 Task: Plan a trip to Al Bukayriyah, Saudi Arabia from 8th December, 2023 to 16th December, 2023 for 2 adults.1  bedroom having 1 bed and 1 bathroom. Property type can be hotel. Amenities needed are: washing machine. Booking option can be shelf check-in. Look for 3 properties as per requirement.
Action: Mouse moved to (595, 149)
Screenshot: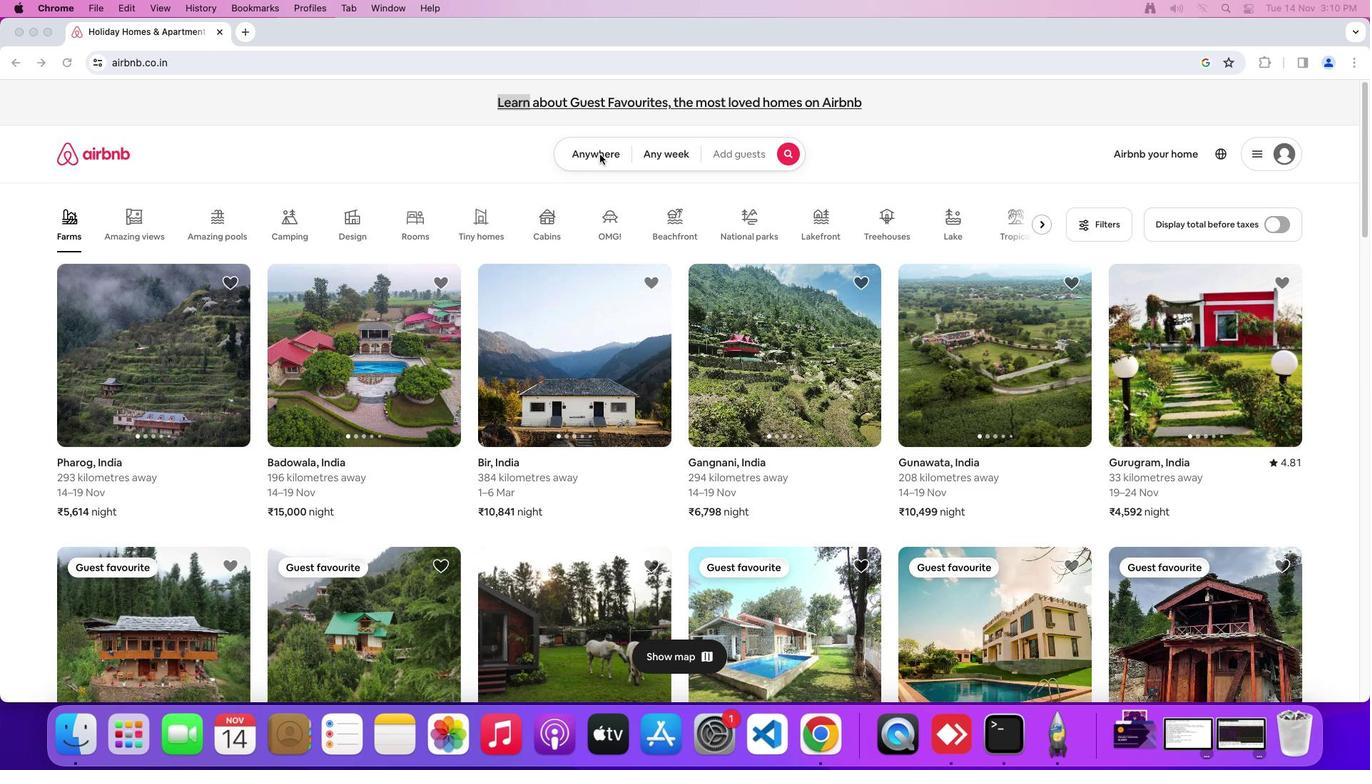 
Action: Mouse pressed left at (595, 149)
Screenshot: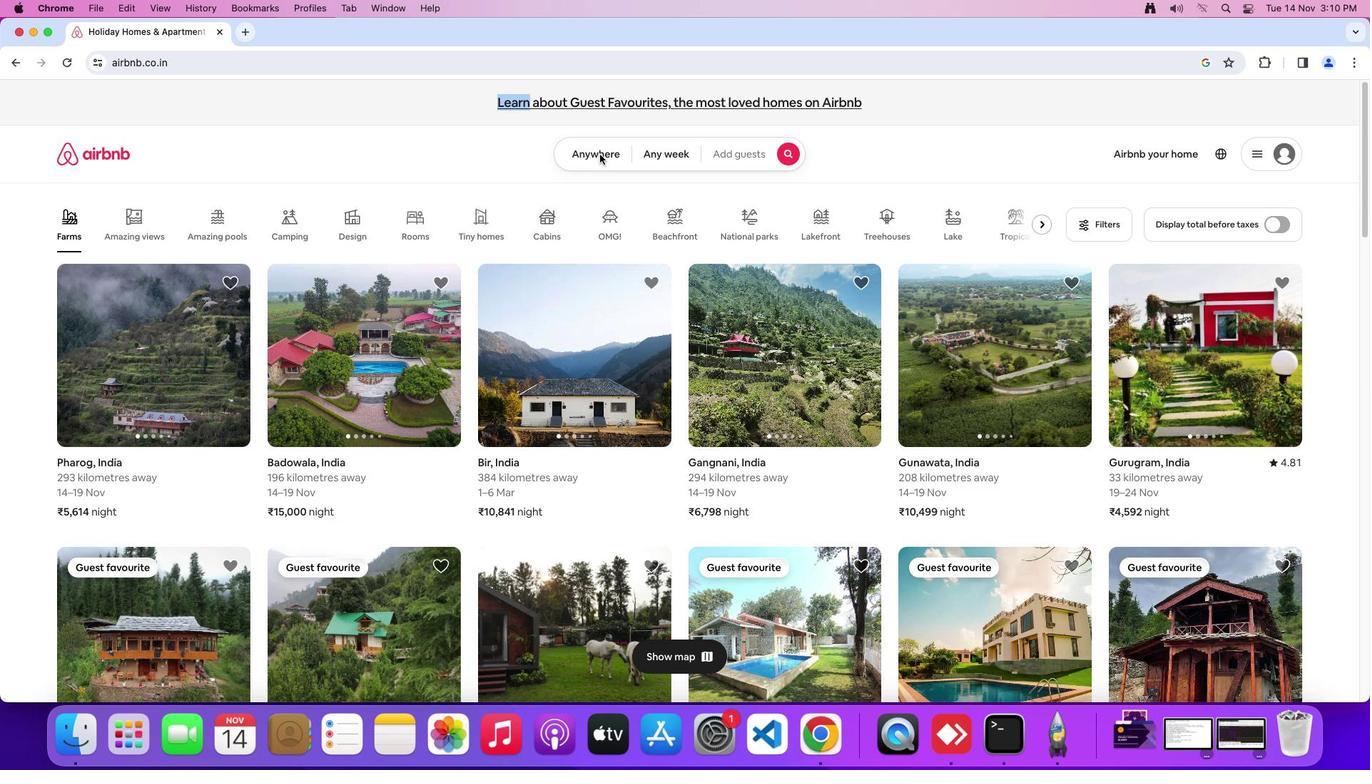 
Action: Mouse moved to (596, 149)
Screenshot: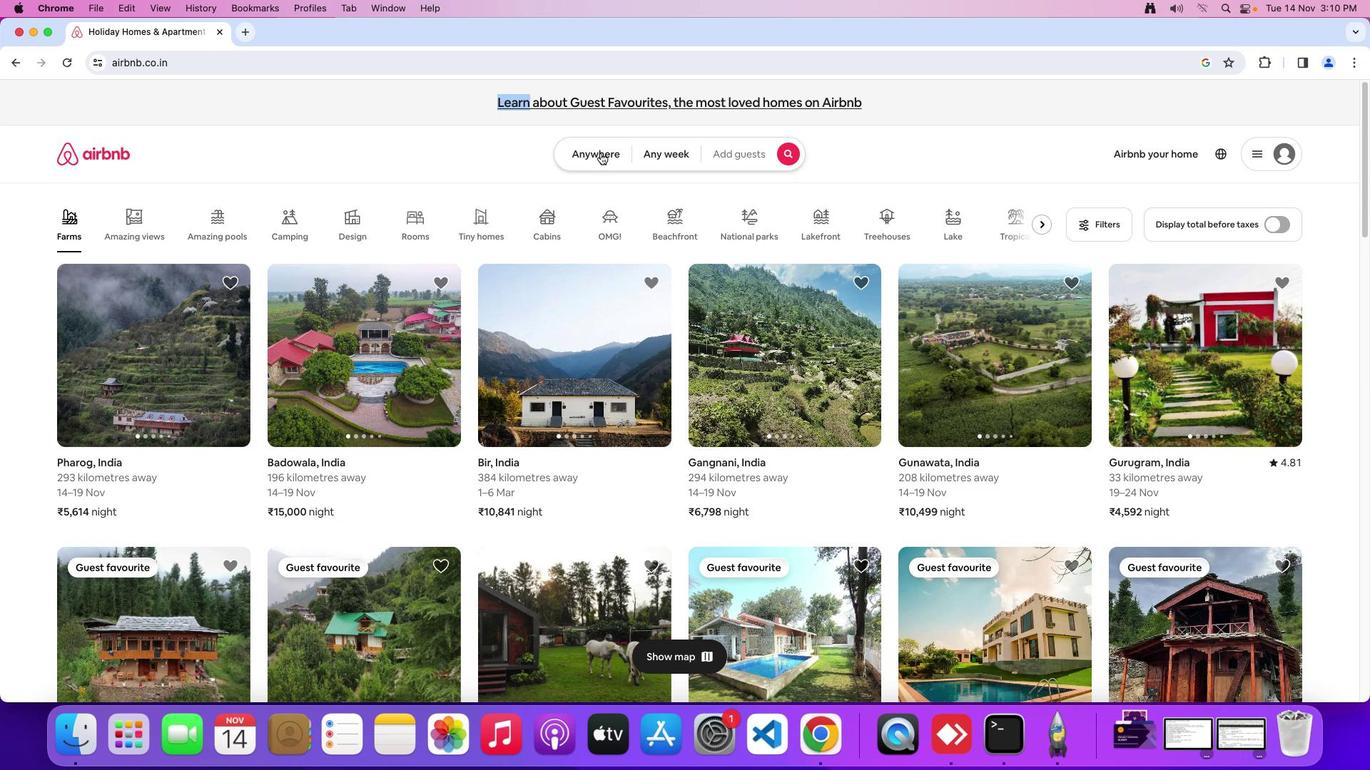 
Action: Mouse pressed left at (596, 149)
Screenshot: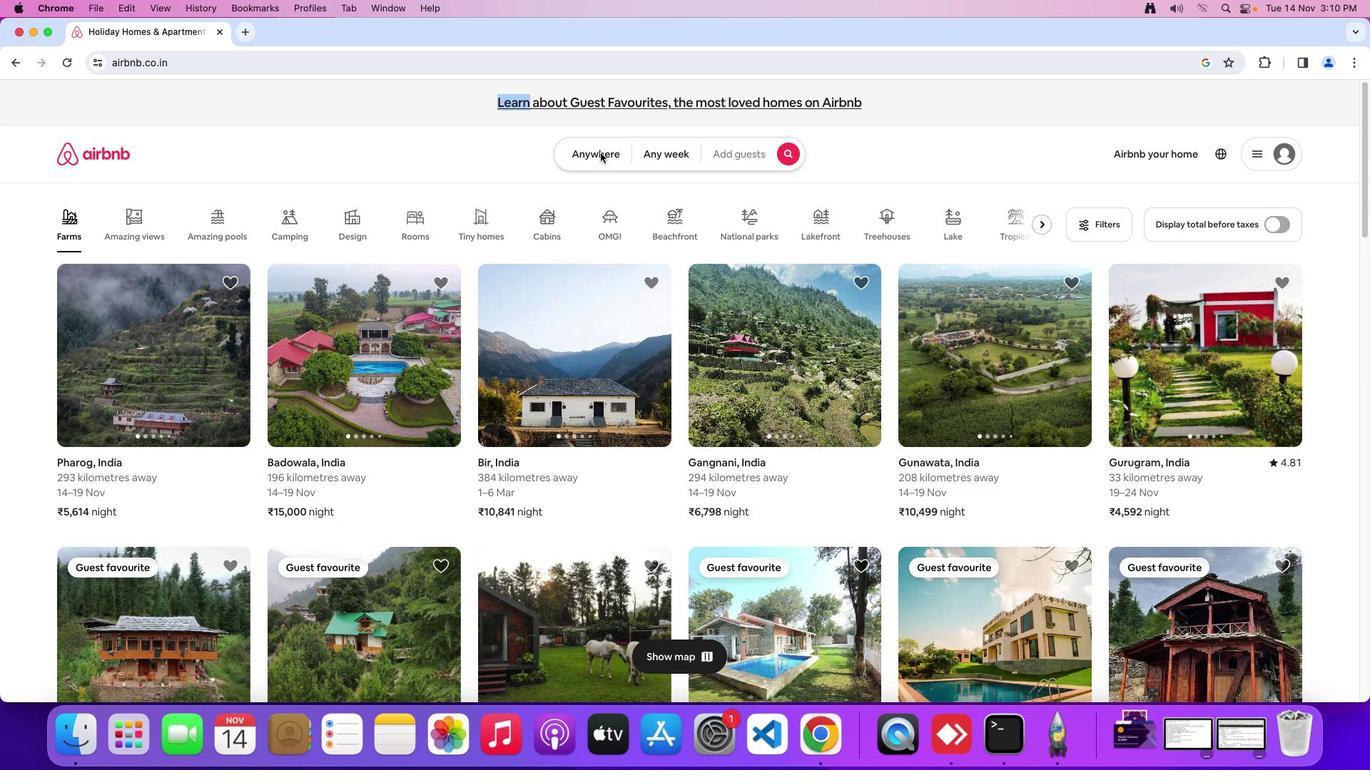 
Action: Mouse moved to (563, 196)
Screenshot: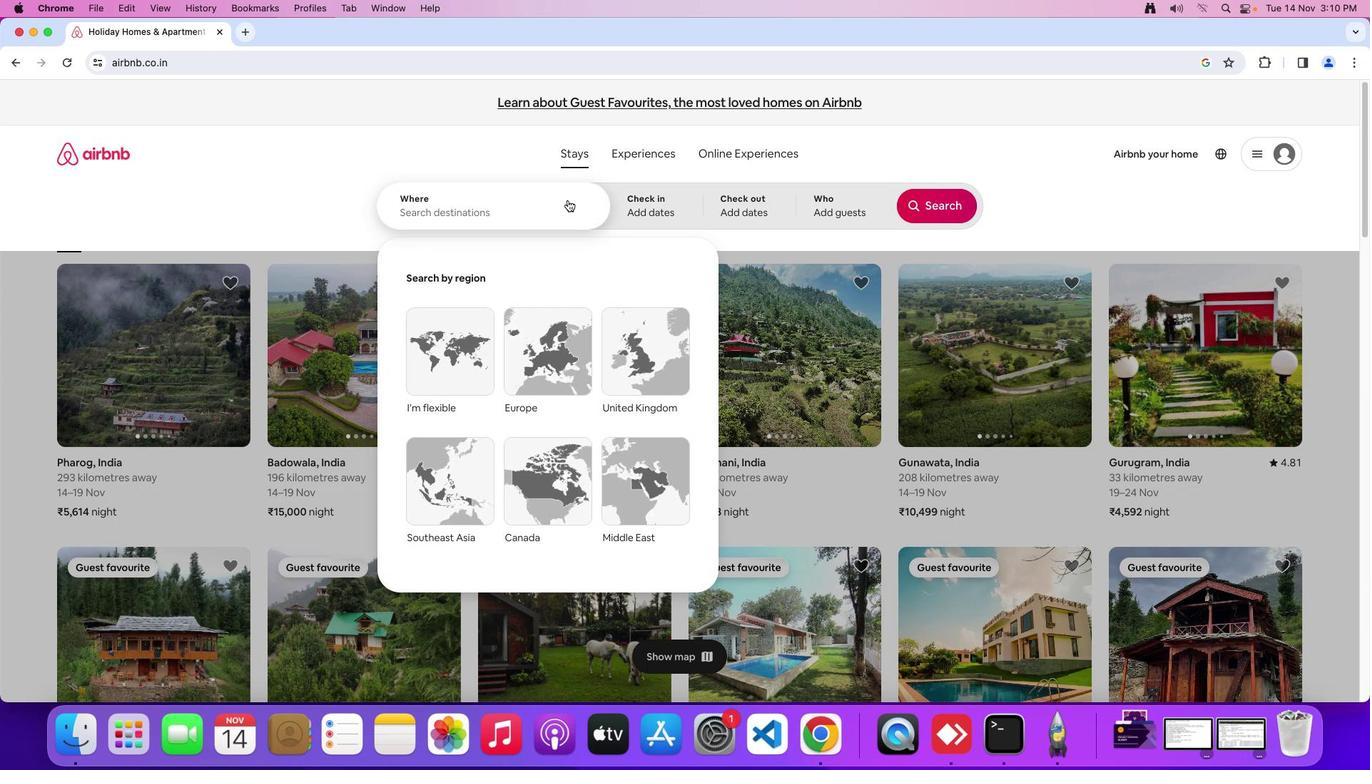 
Action: Mouse pressed left at (563, 196)
Screenshot: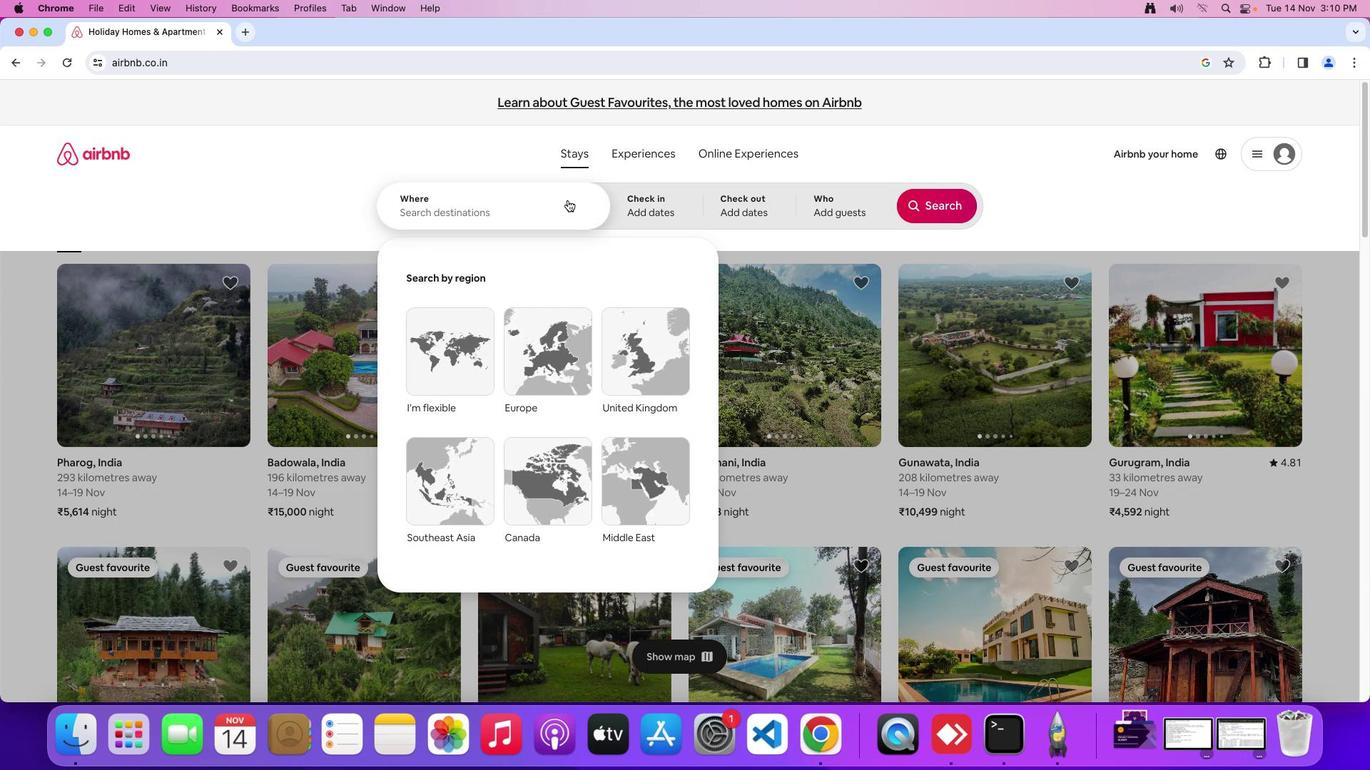
Action: Mouse moved to (630, 277)
Screenshot: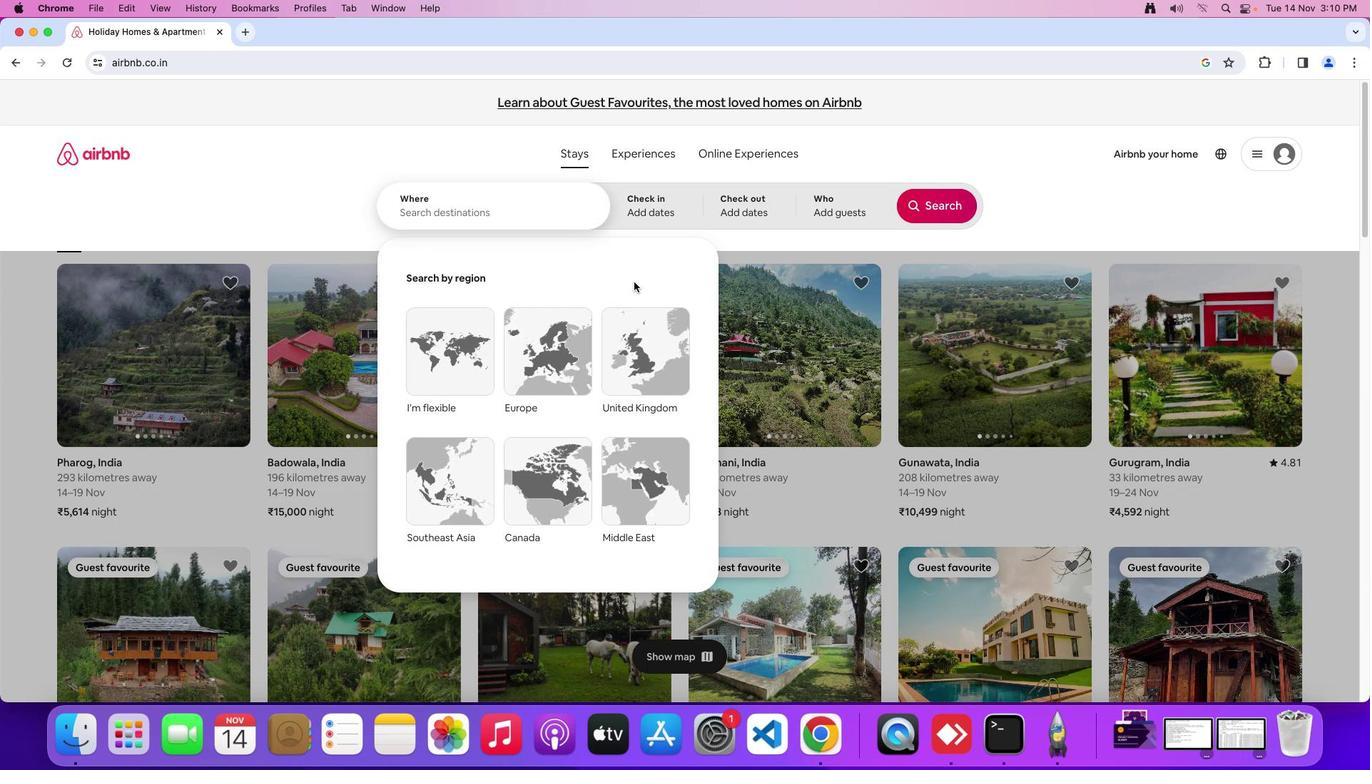 
Action: Key pressed Key.shift_r'A'Key.shift'I'Key.spaceKey.shift_r'B''u''k''a''y''r''i''y''a''h'','Key.spaceKey.shift_r'S''a''u''d''i'Key.spaceKey.shift_r'A''r''a''b''i''a'
Screenshot: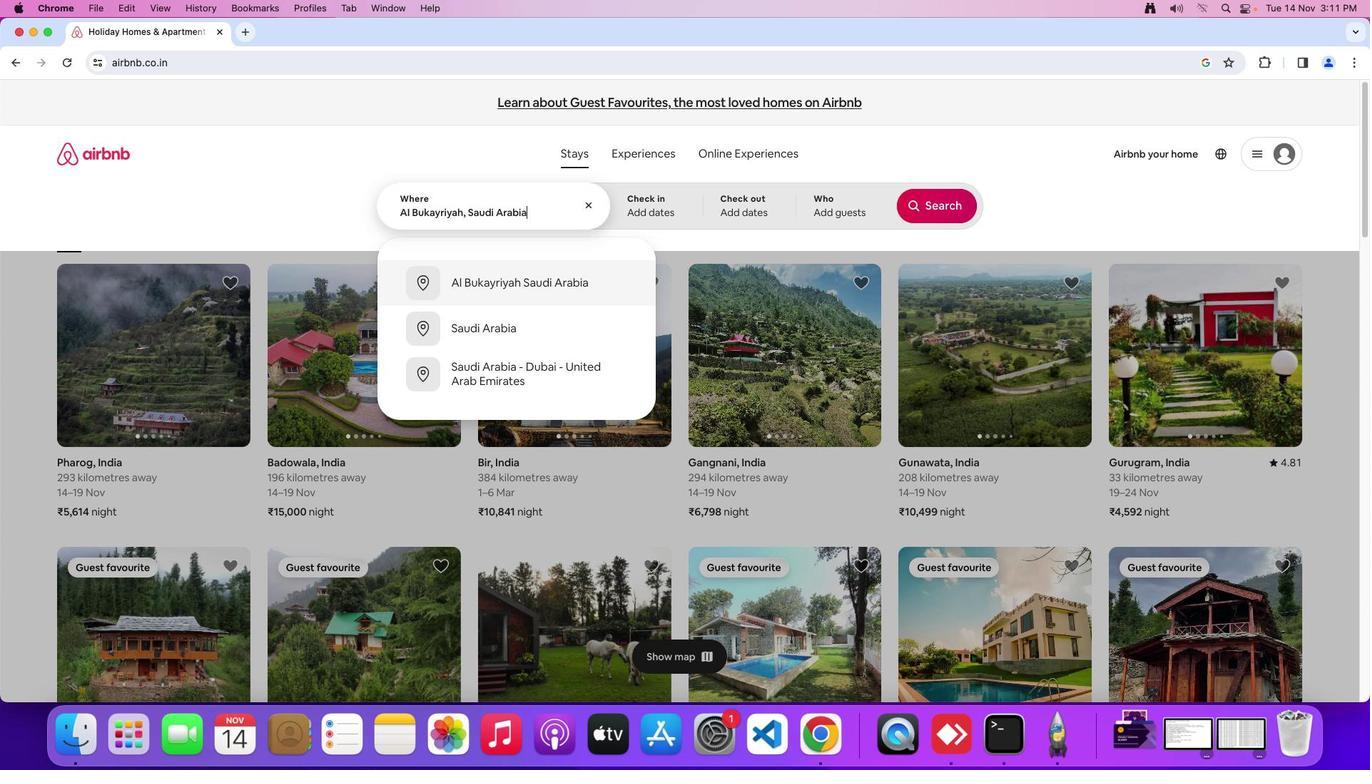 
Action: Mouse moved to (638, 196)
Screenshot: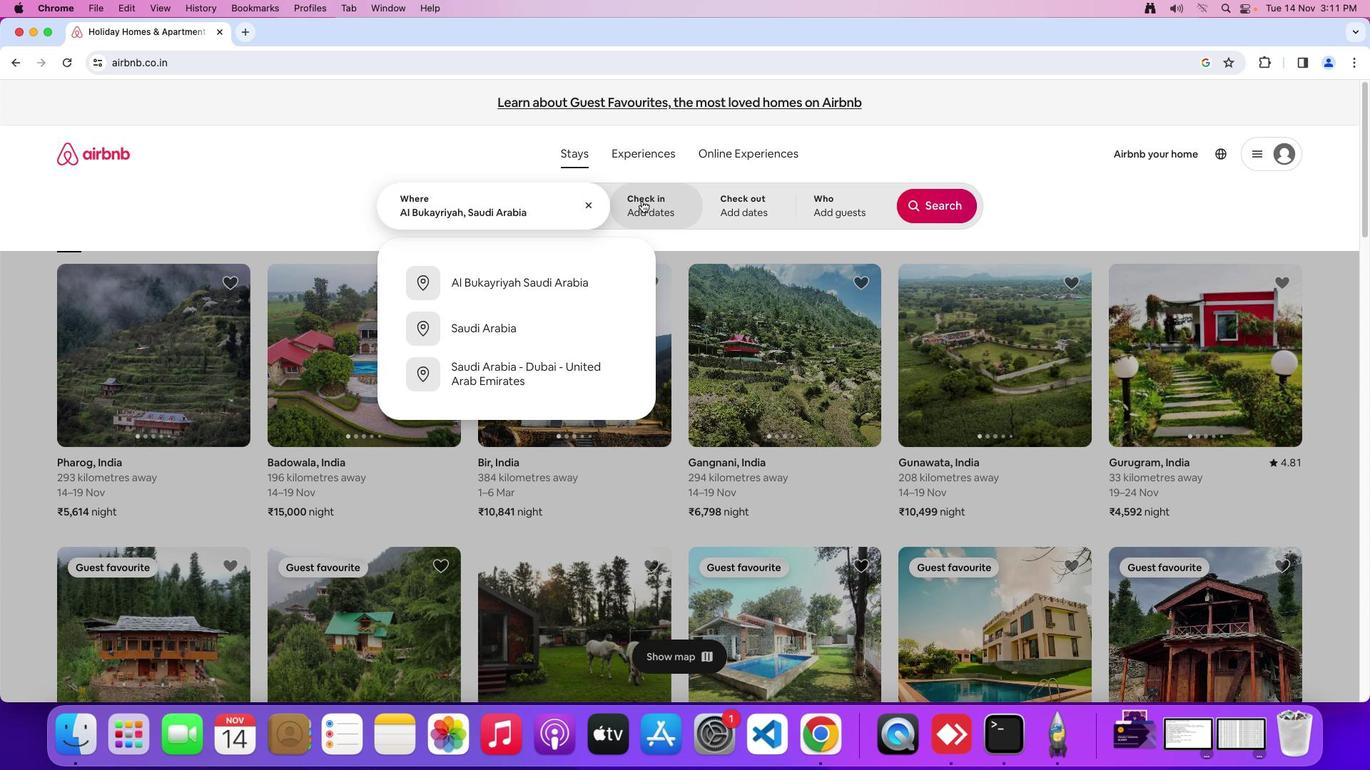
Action: Mouse pressed left at (638, 196)
Screenshot: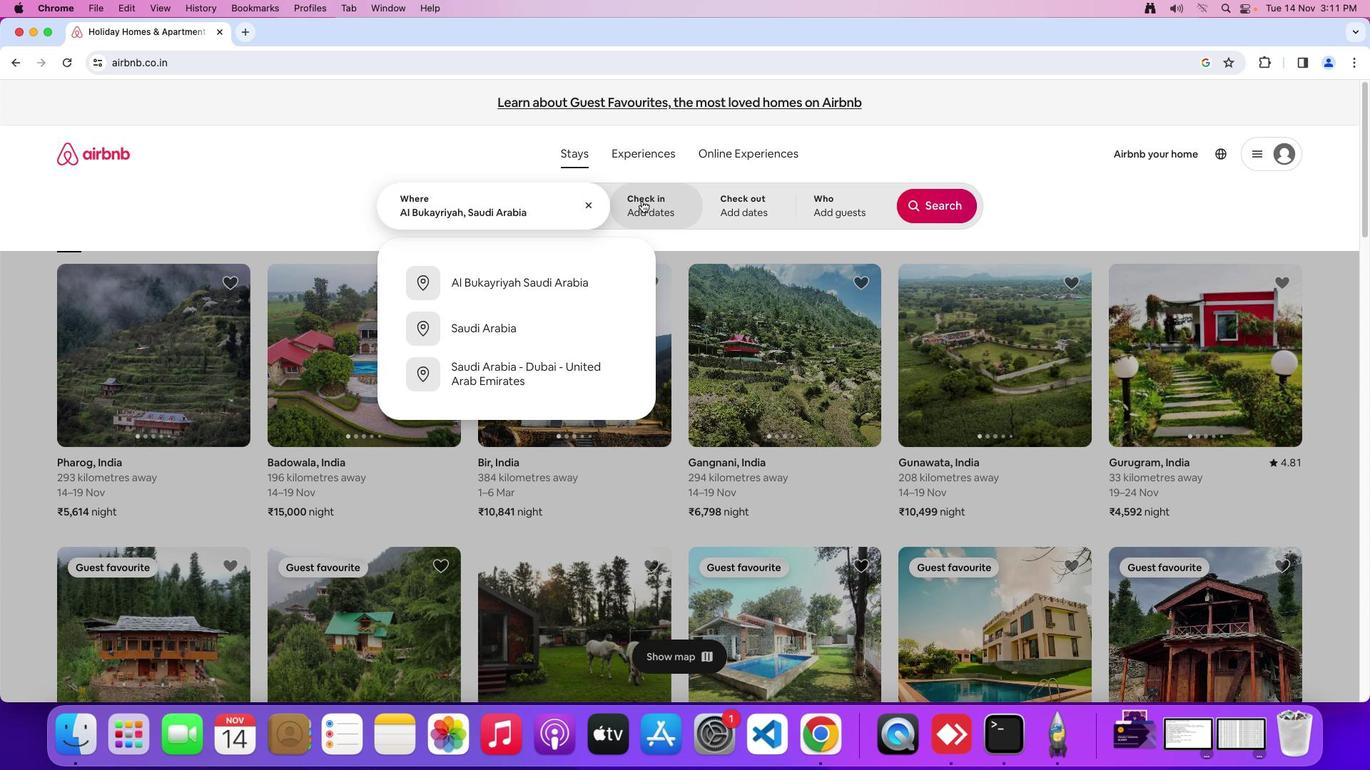 
Action: Mouse moved to (887, 406)
Screenshot: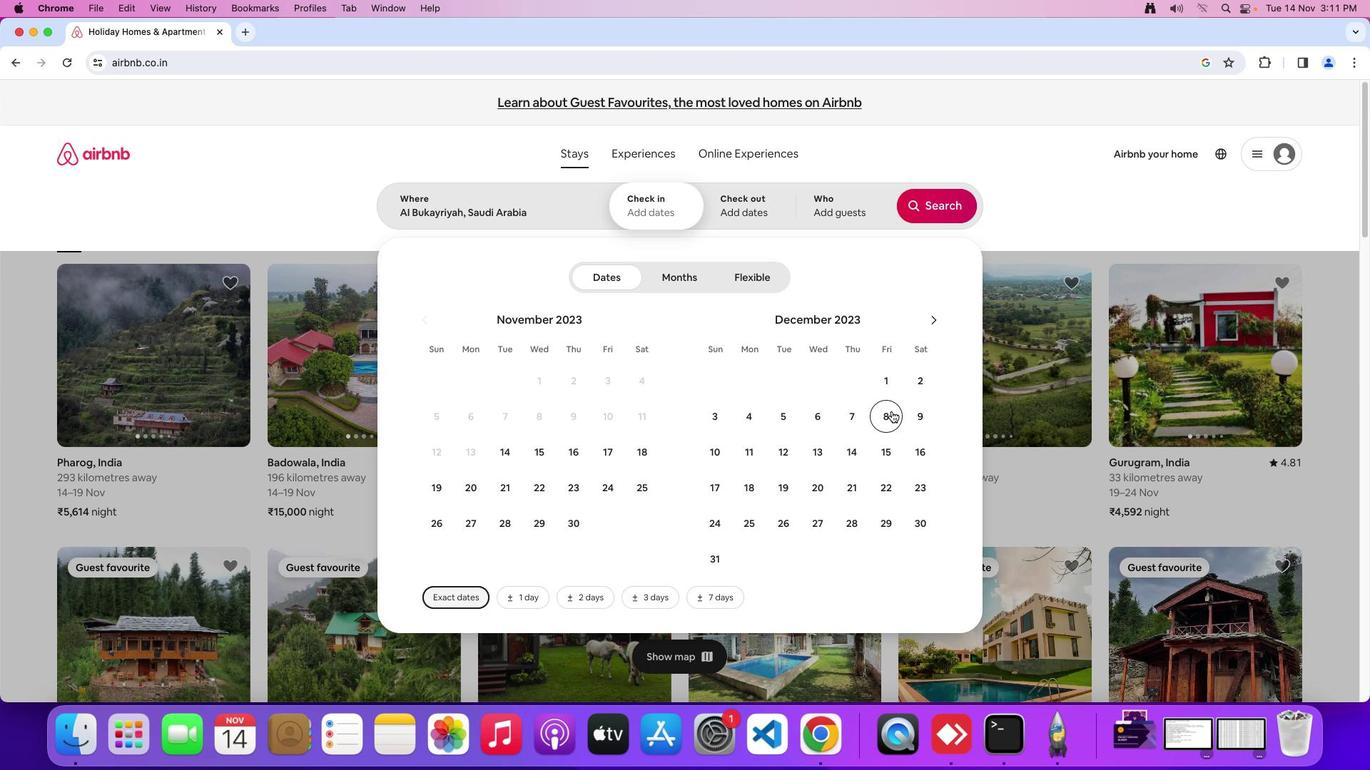 
Action: Mouse pressed left at (887, 406)
Screenshot: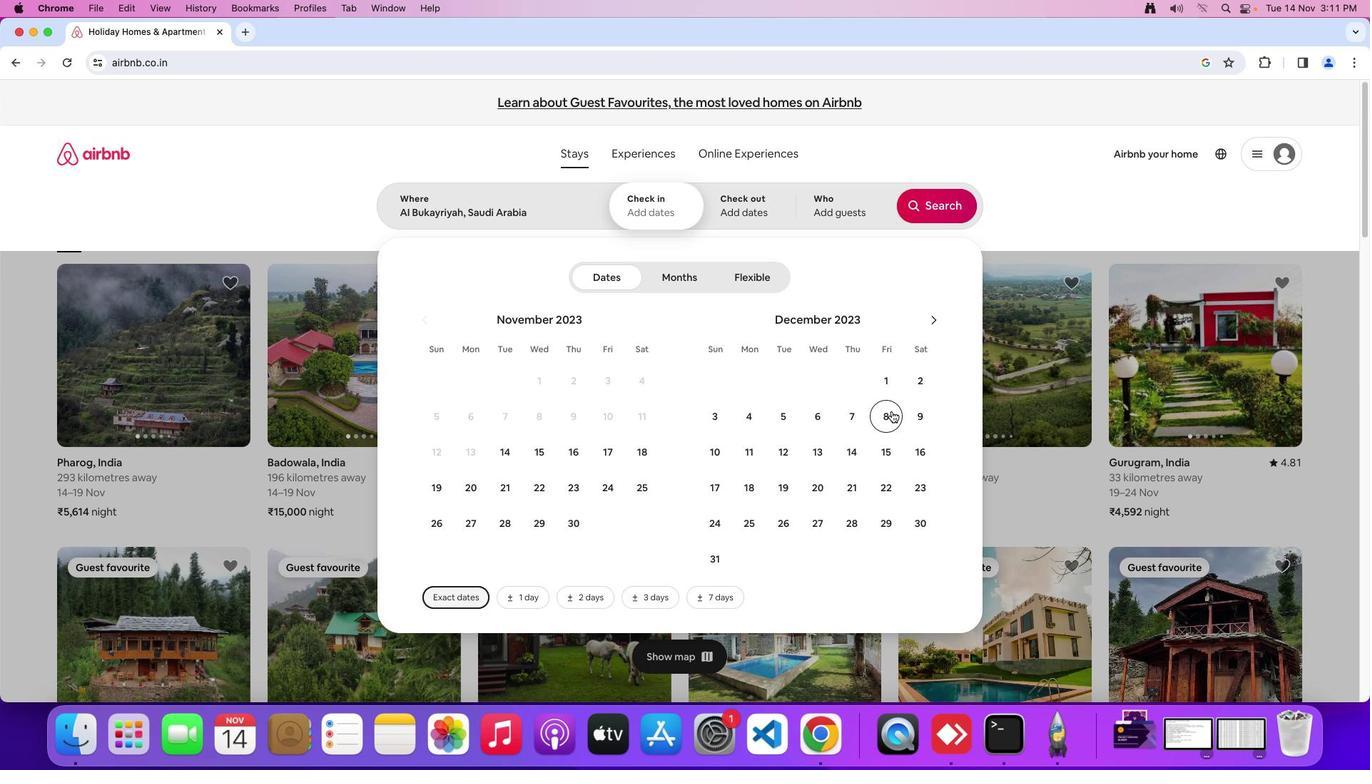 
Action: Mouse moved to (892, 406)
Screenshot: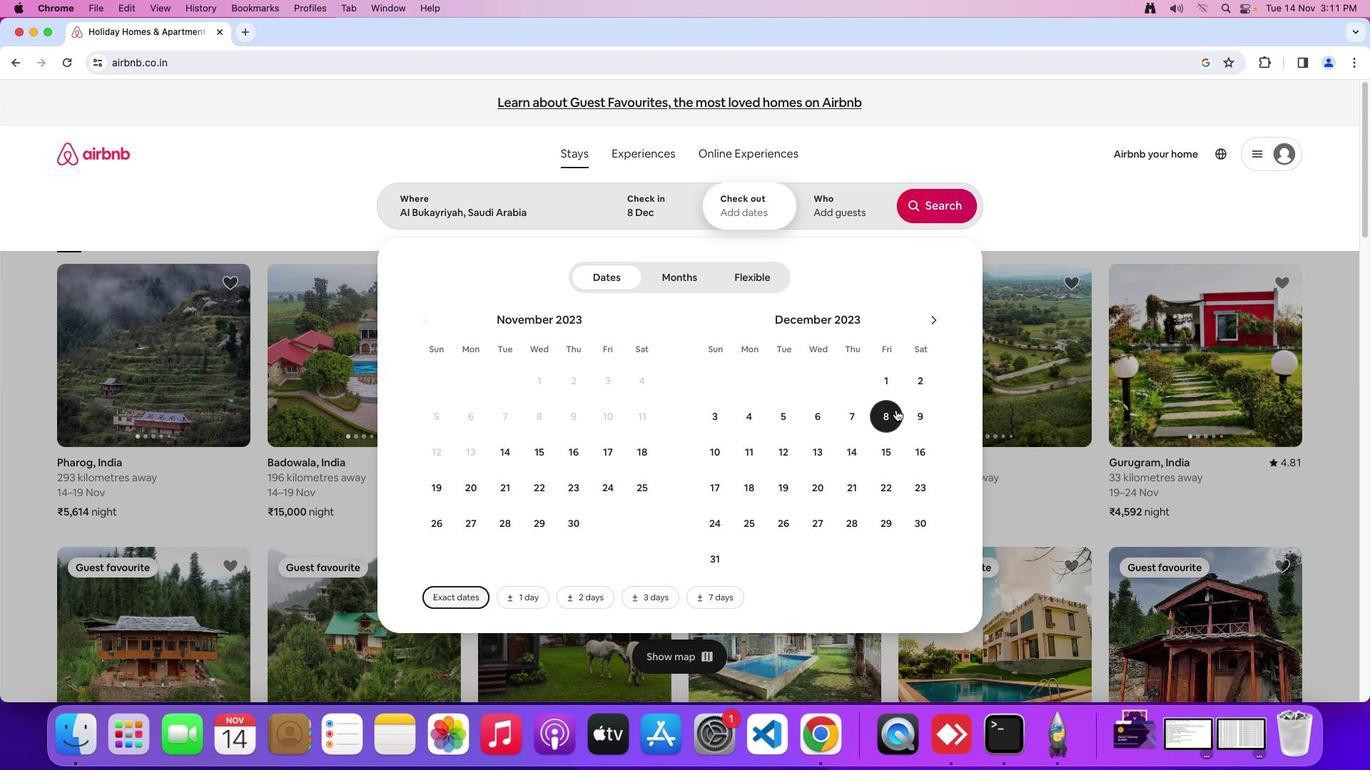 
Action: Mouse scrolled (892, 406) with delta (-3, -4)
Screenshot: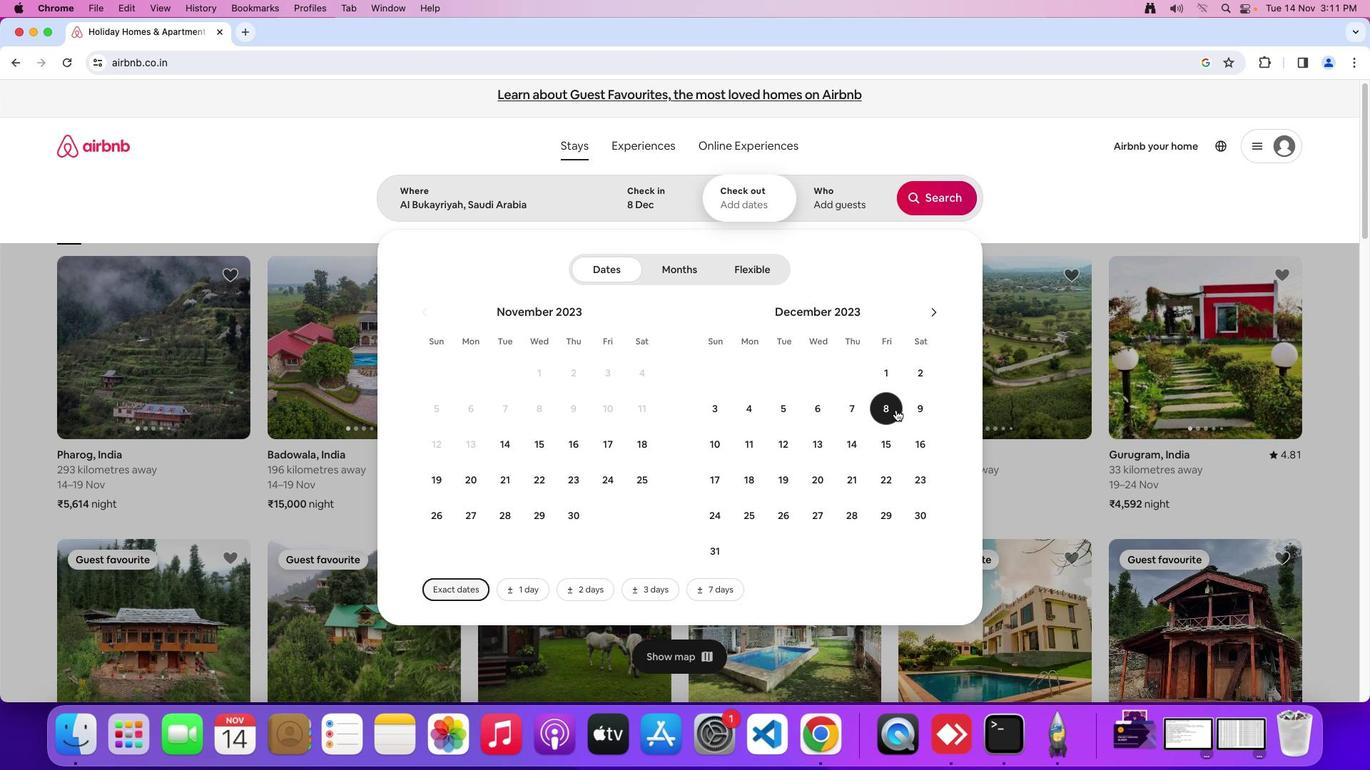 
Action: Mouse scrolled (892, 406) with delta (-3, -4)
Screenshot: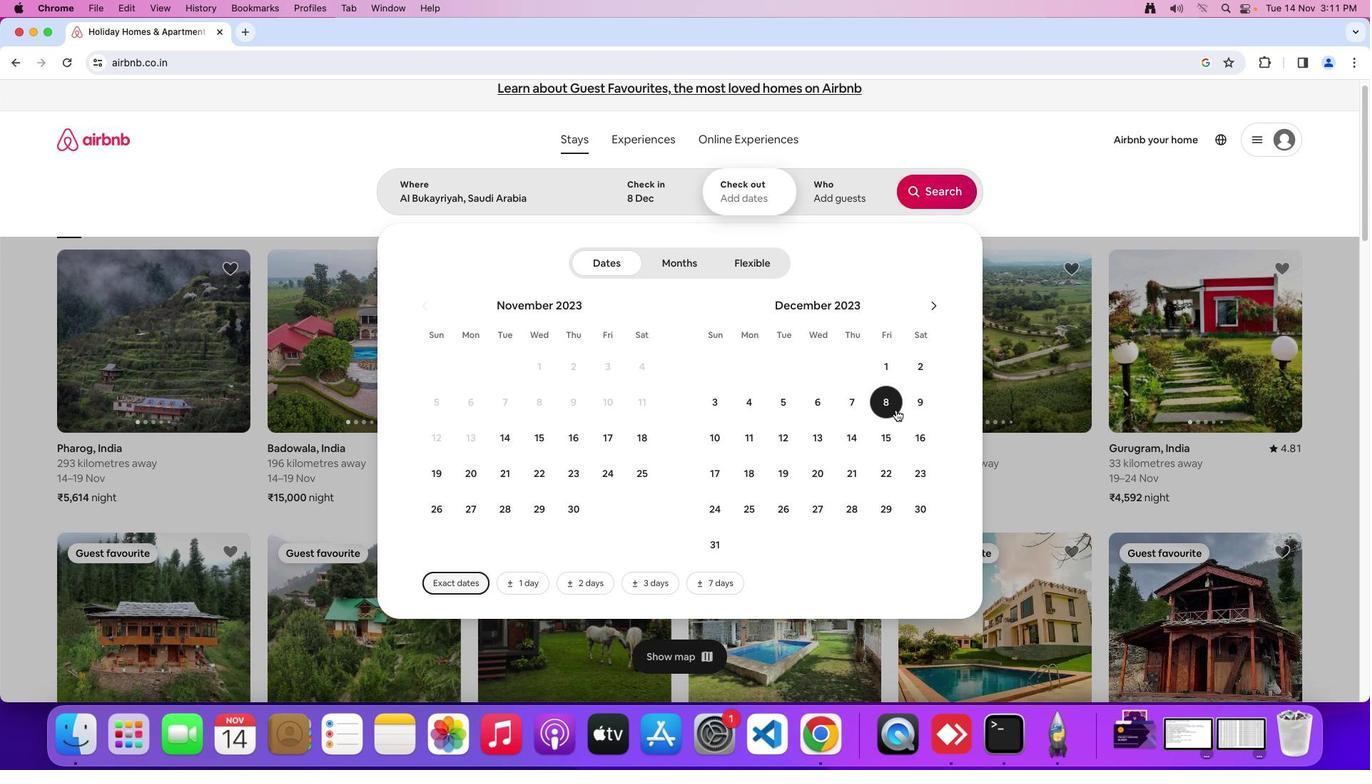 
Action: Mouse moved to (915, 421)
Screenshot: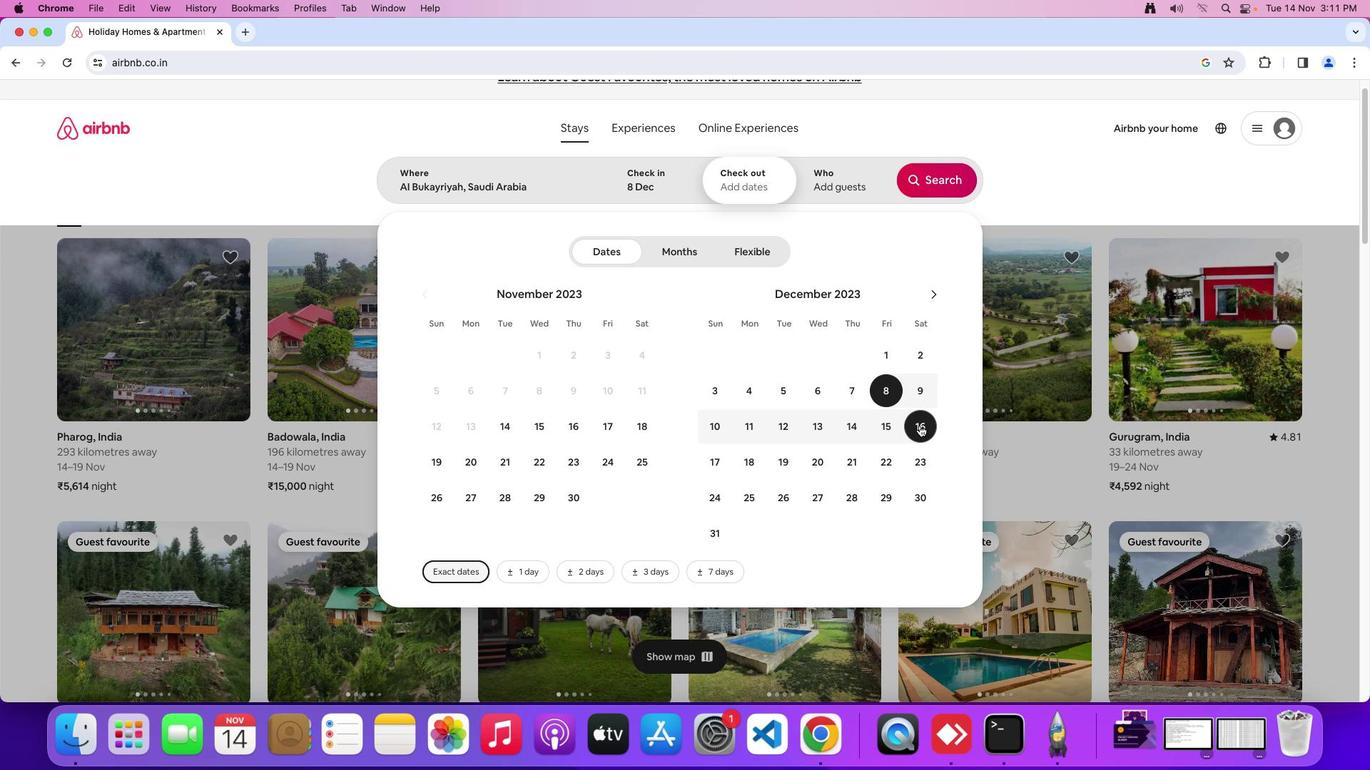 
Action: Mouse pressed left at (915, 421)
Screenshot: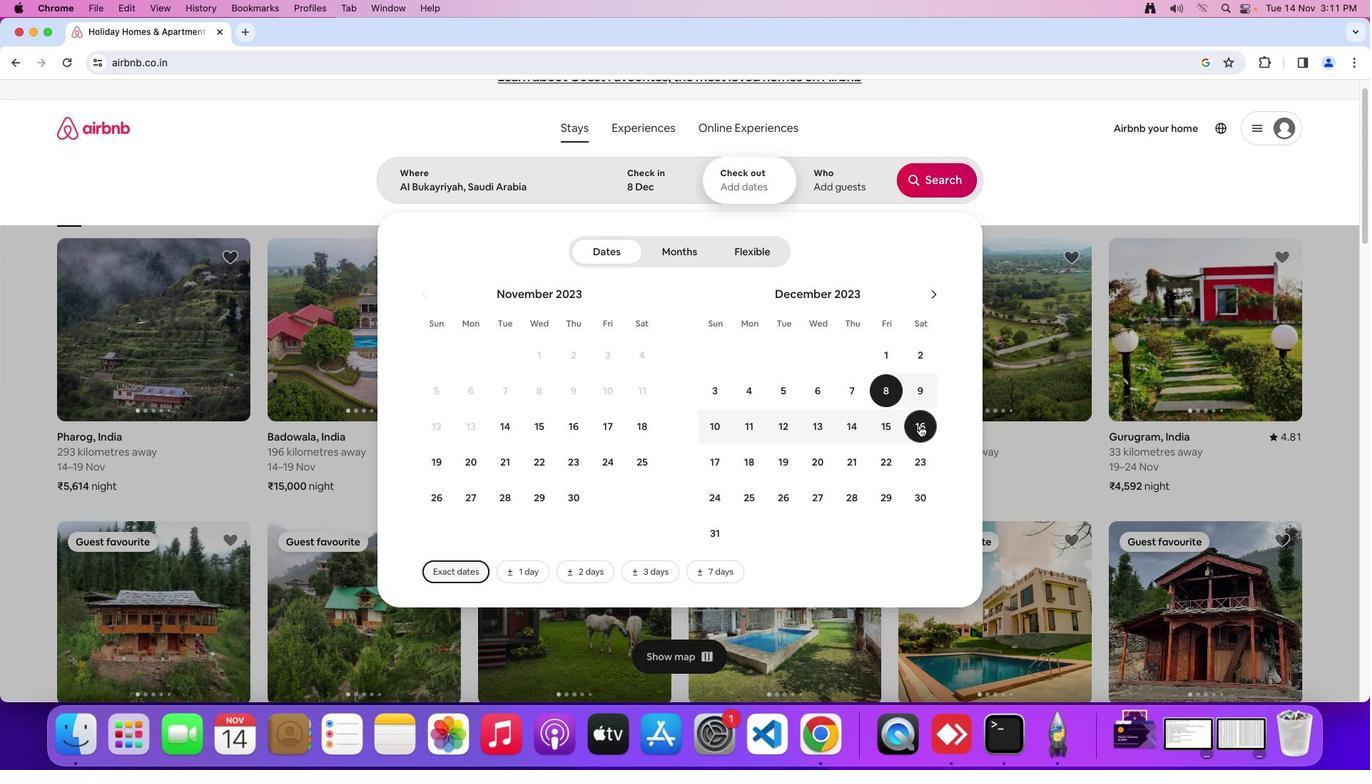 
Action: Mouse moved to (804, 174)
Screenshot: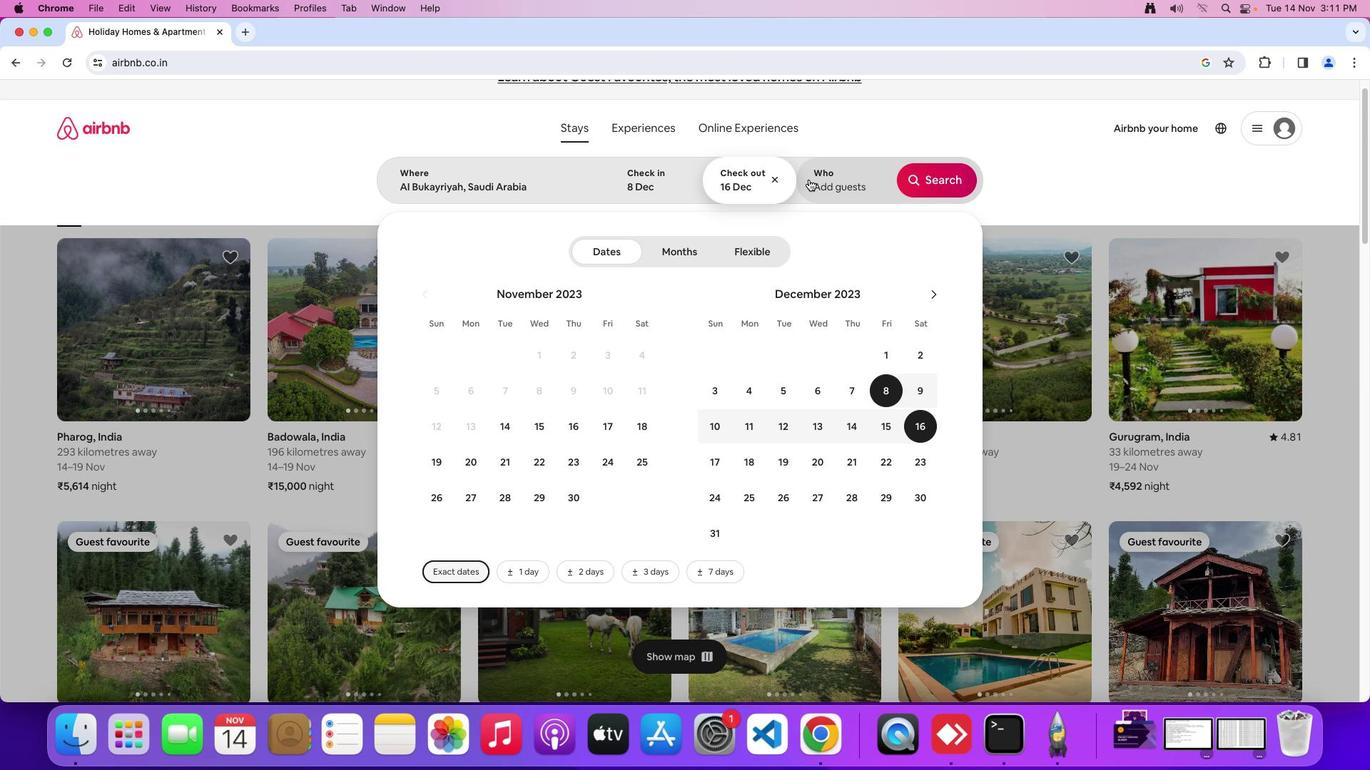 
Action: Mouse pressed left at (804, 174)
Screenshot: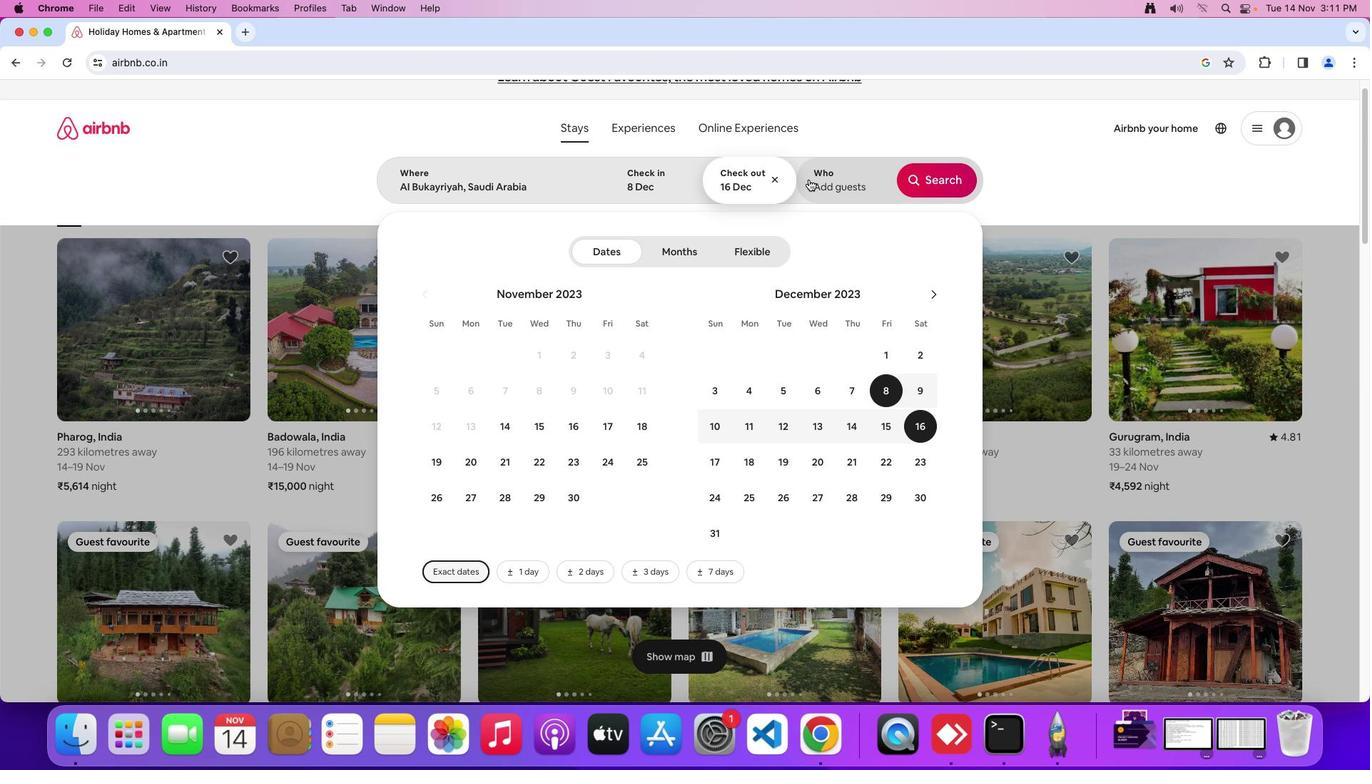 
Action: Mouse moved to (937, 254)
Screenshot: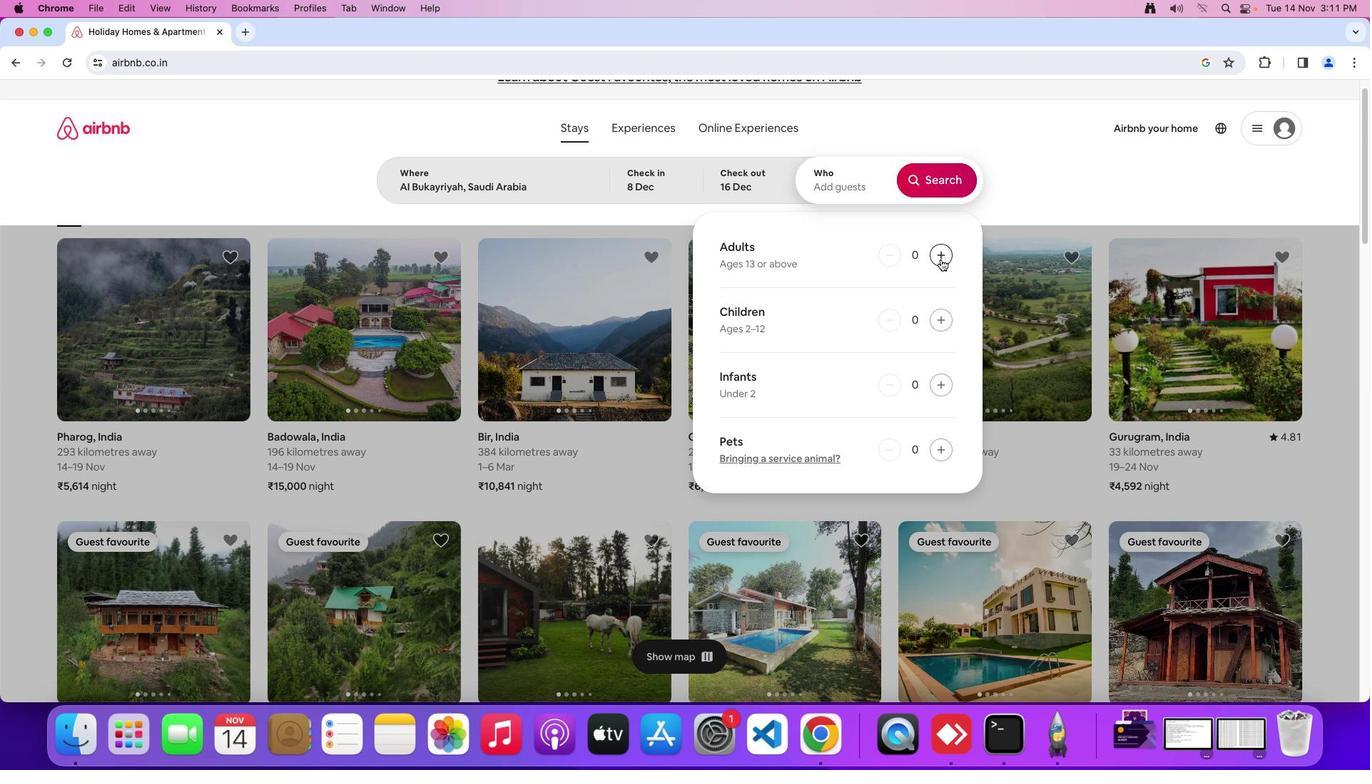 
Action: Mouse pressed left at (937, 254)
Screenshot: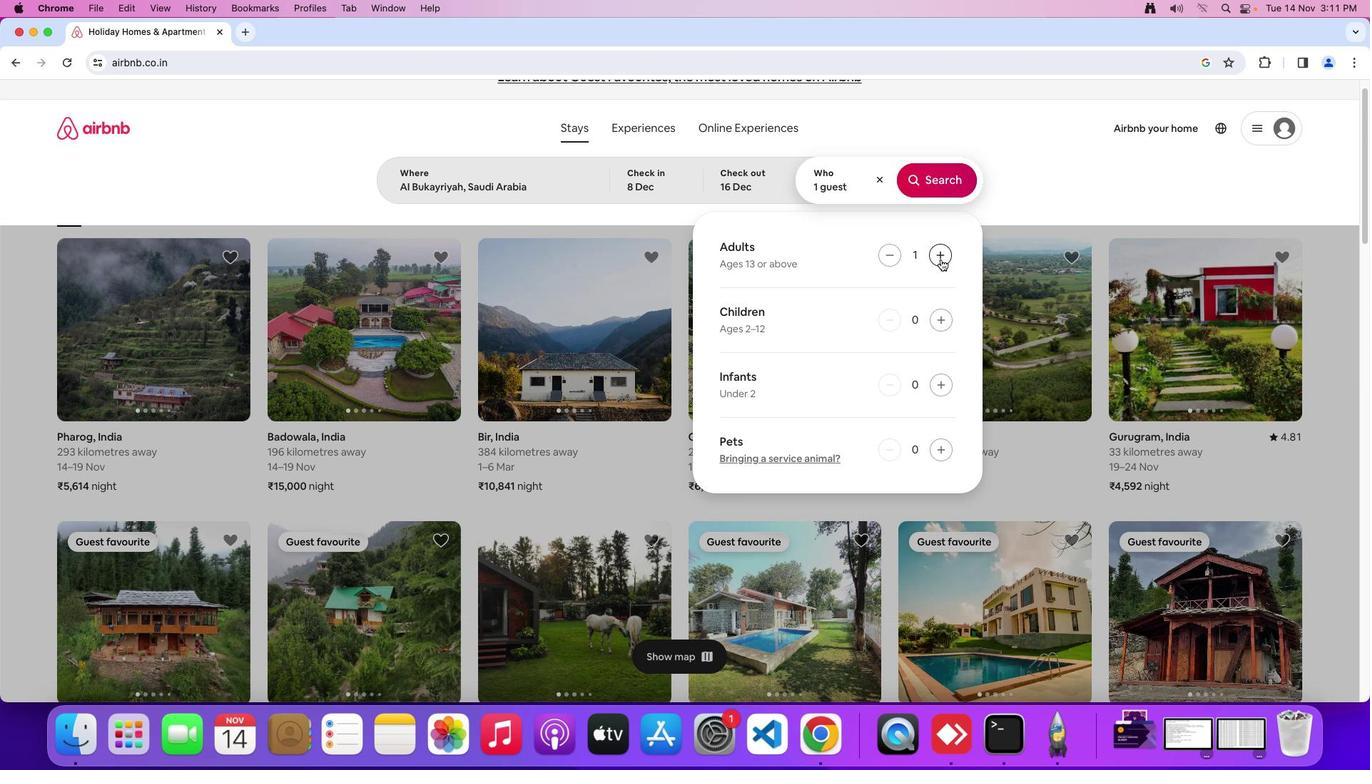 
Action: Mouse pressed left at (937, 254)
Screenshot: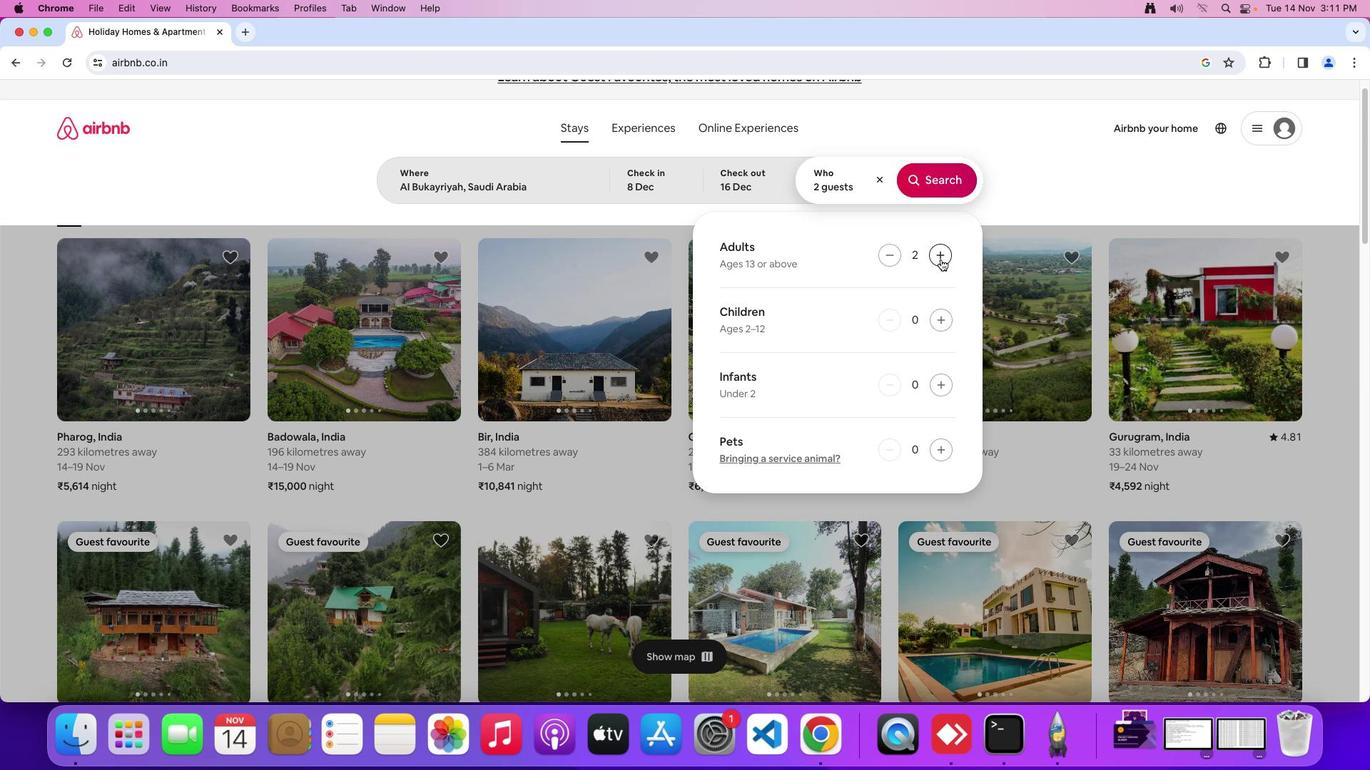 
Action: Mouse moved to (936, 176)
Screenshot: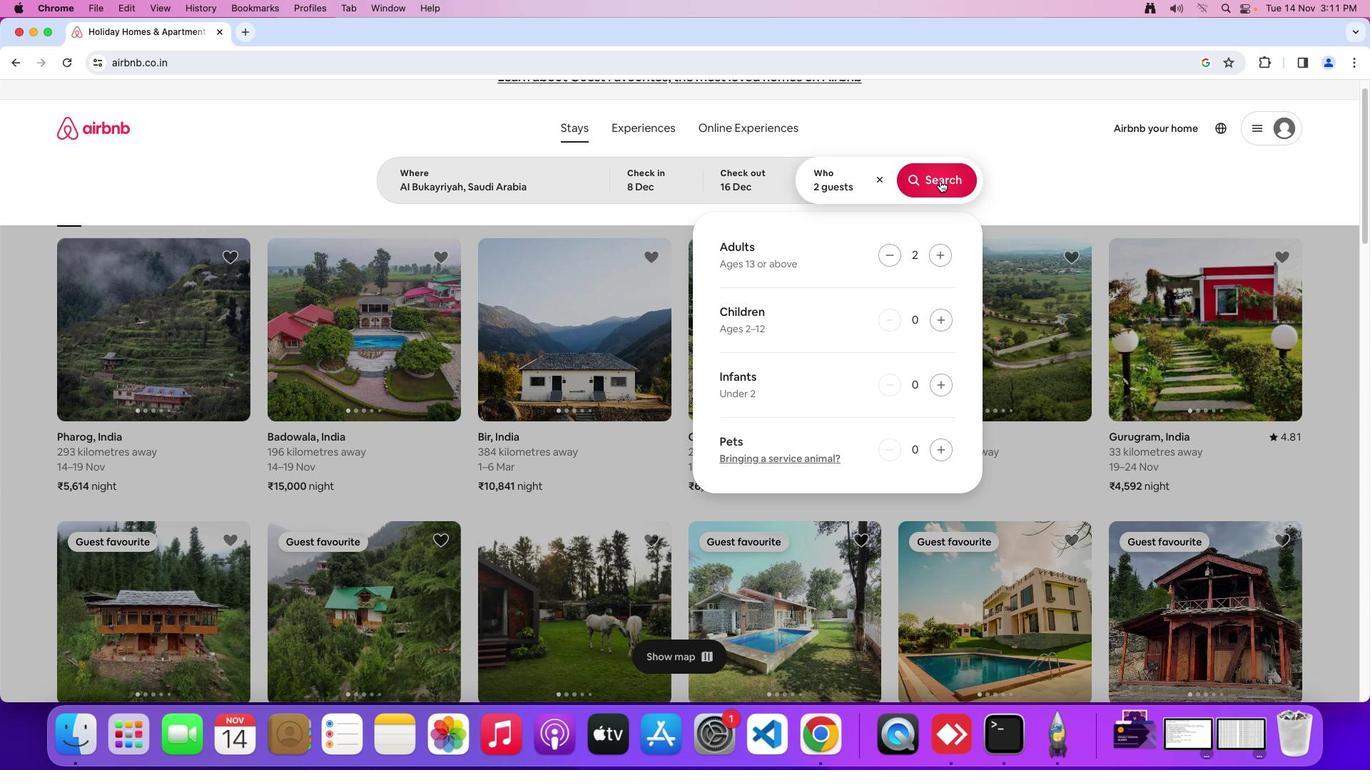 
Action: Mouse pressed left at (936, 176)
Screenshot: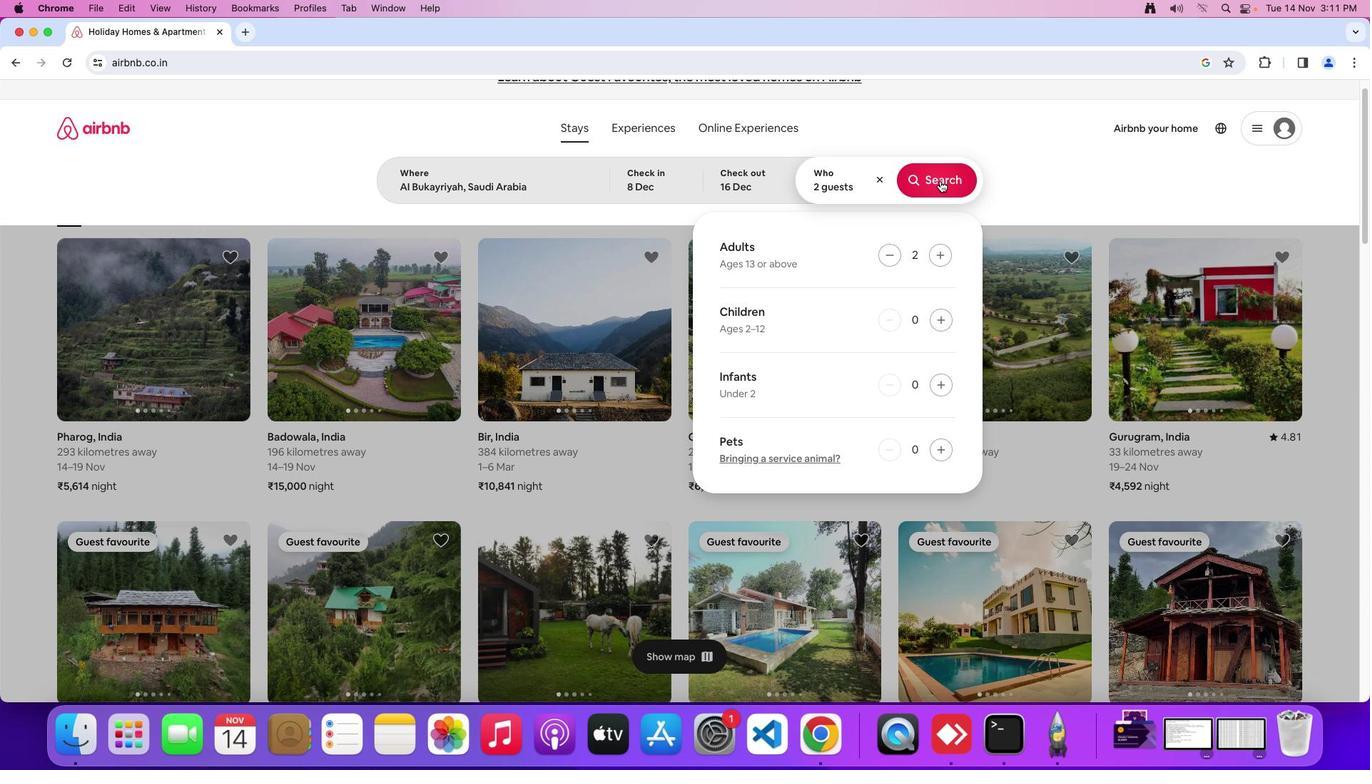 
Action: Mouse moved to (1130, 161)
Screenshot: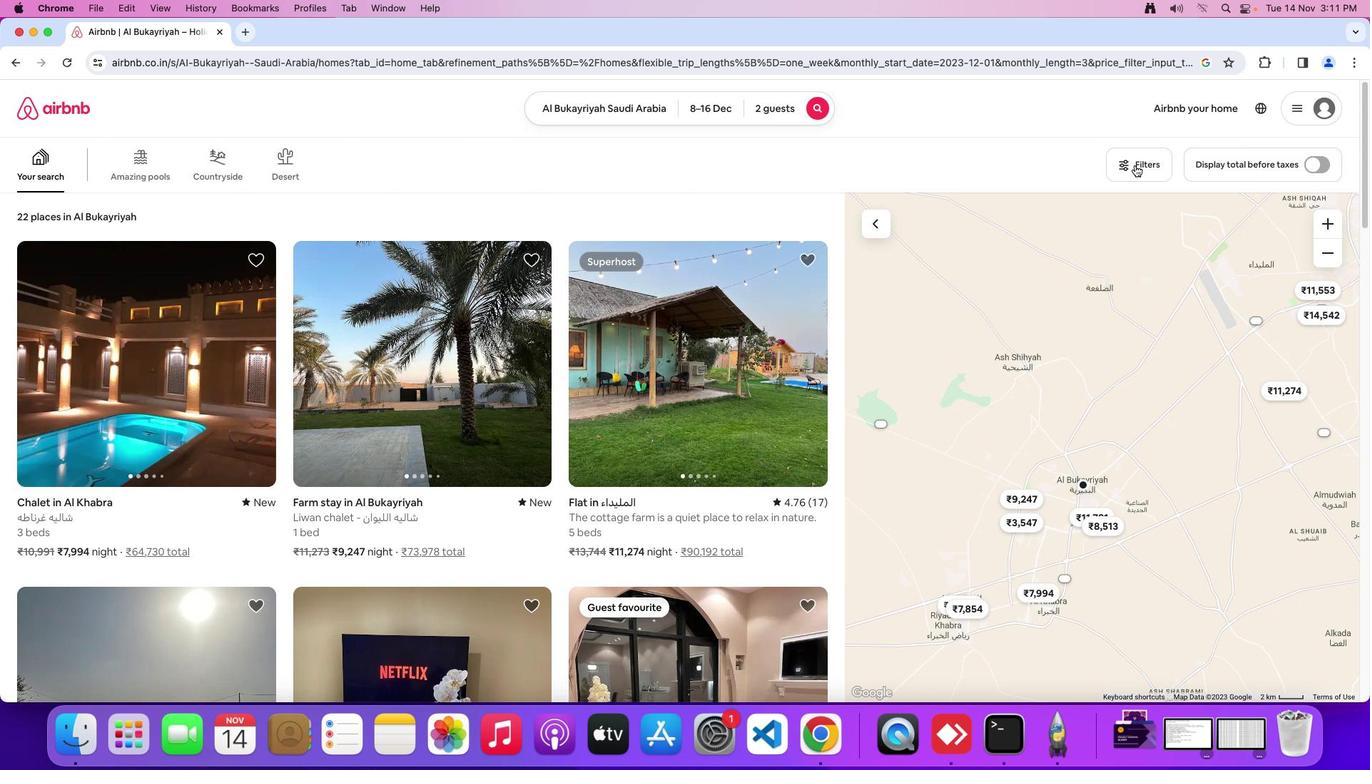 
Action: Mouse pressed left at (1130, 161)
Screenshot: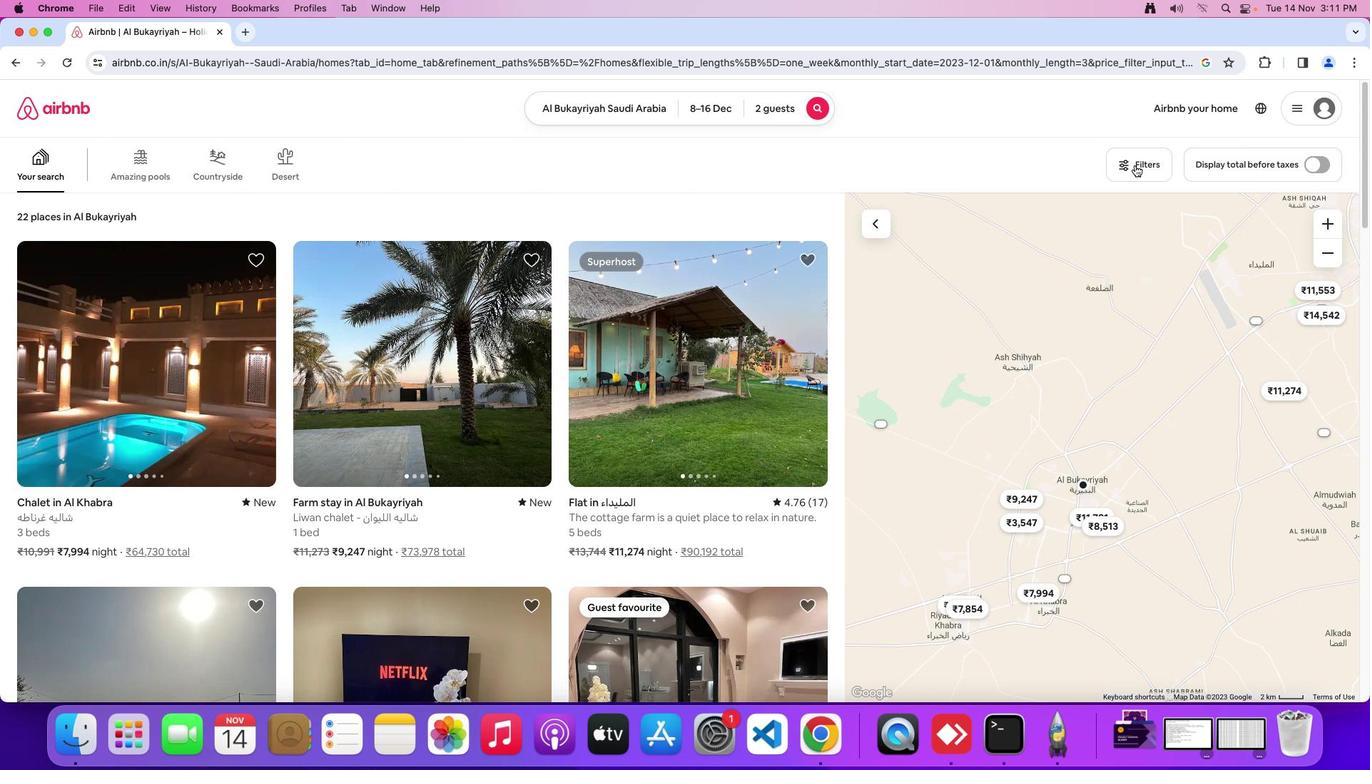 
Action: Mouse moved to (712, 344)
Screenshot: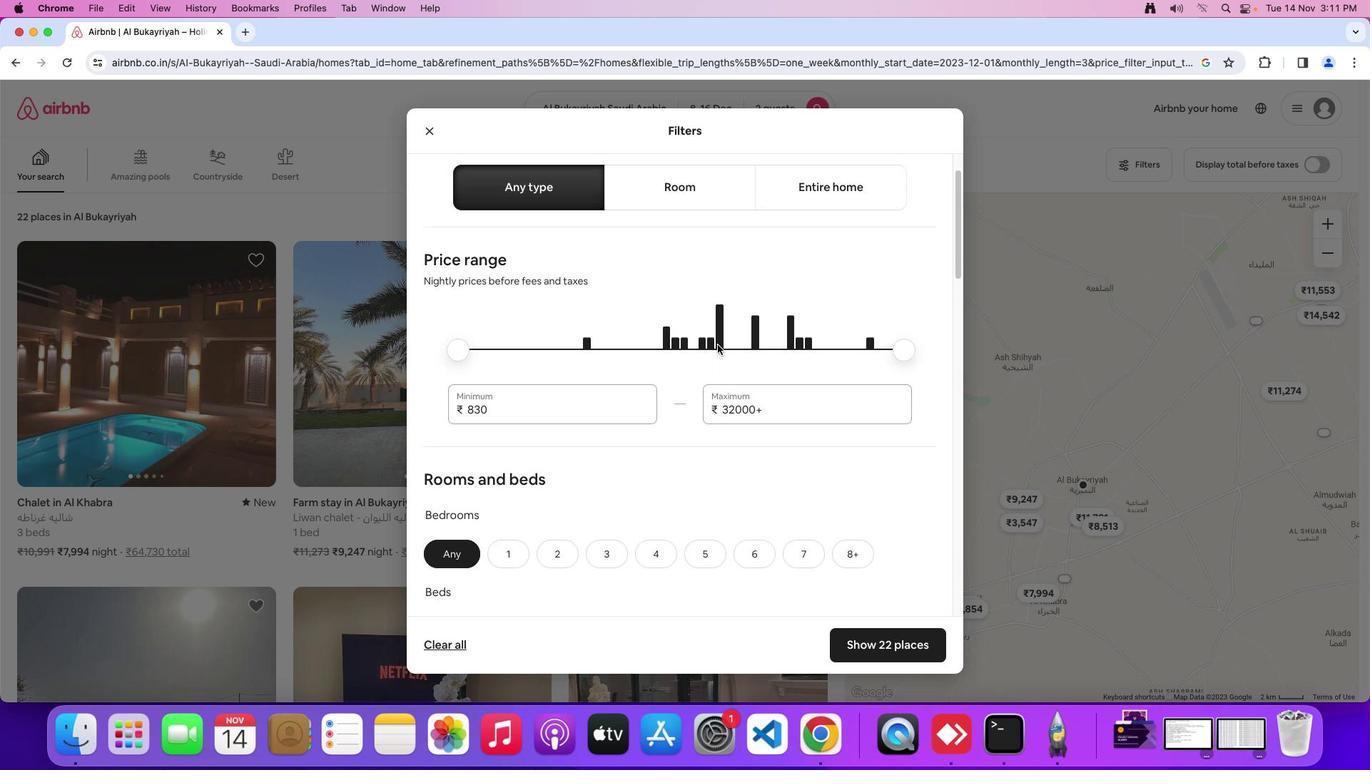 
Action: Mouse scrolled (712, 344) with delta (-3, -4)
Screenshot: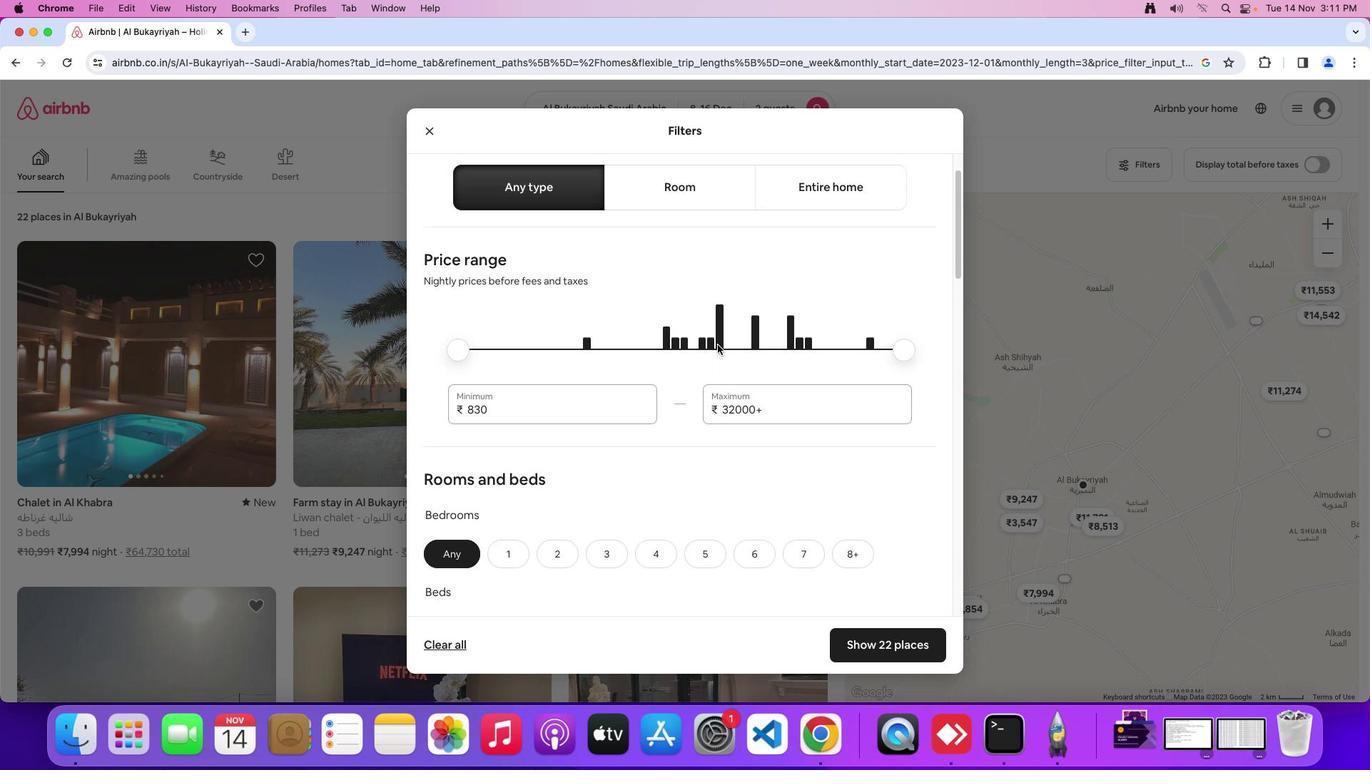 
Action: Mouse moved to (712, 342)
Screenshot: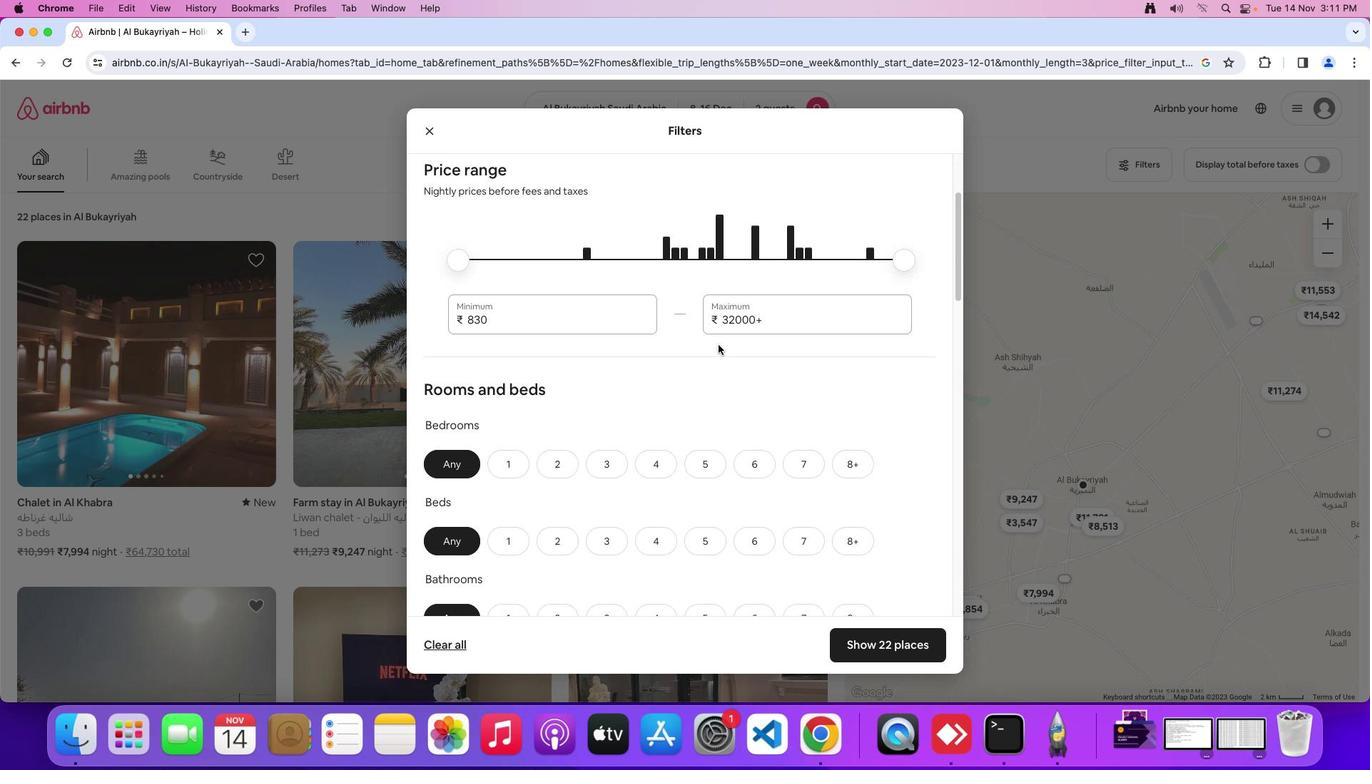 
Action: Mouse scrolled (712, 342) with delta (-3, -4)
Screenshot: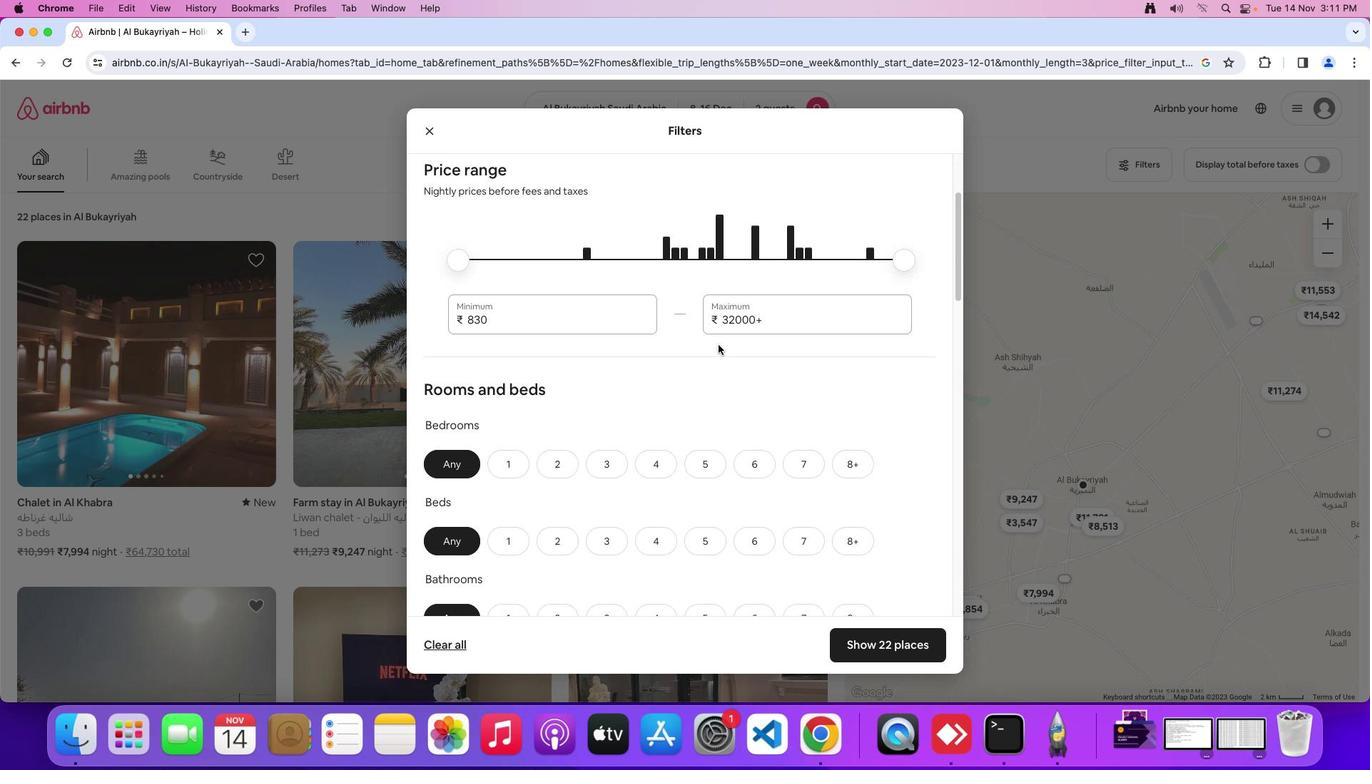 
Action: Mouse moved to (713, 341)
Screenshot: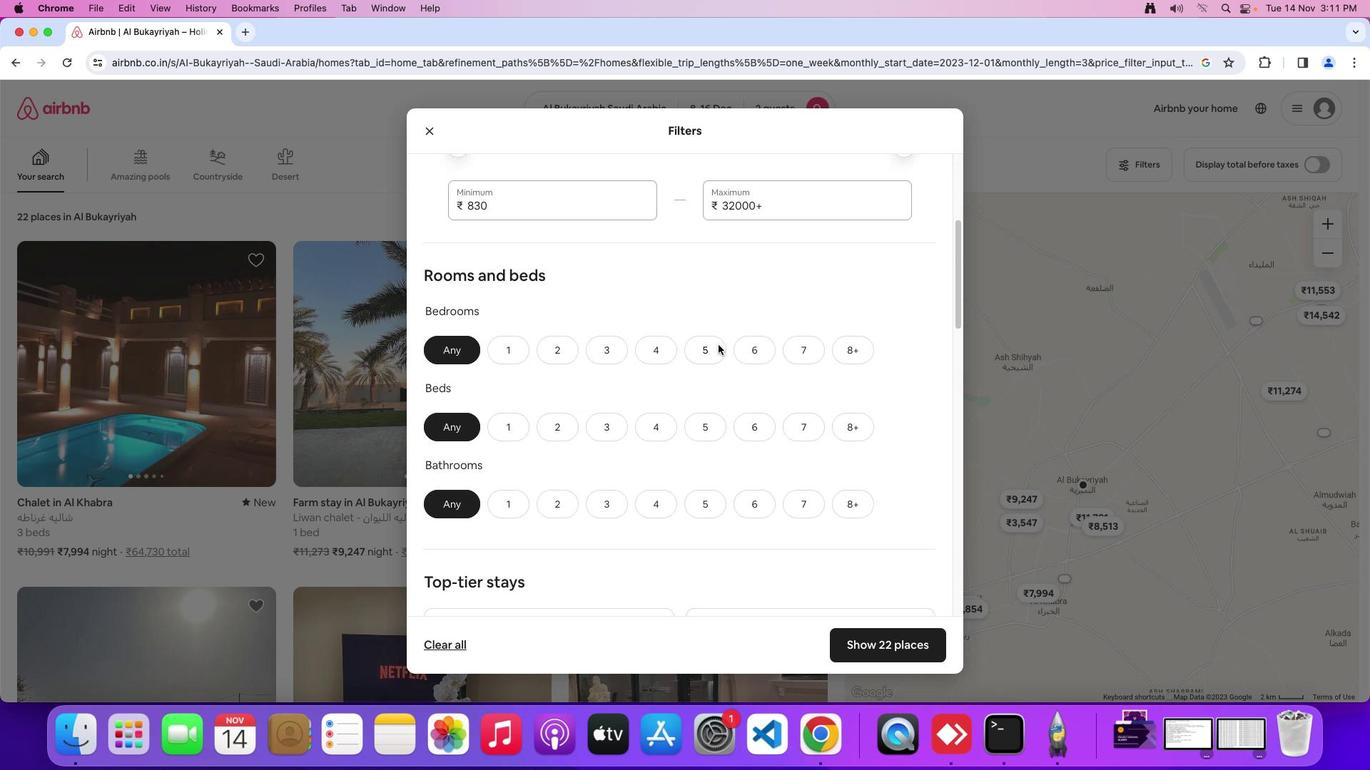 
Action: Mouse scrolled (713, 341) with delta (-3, -6)
Screenshot: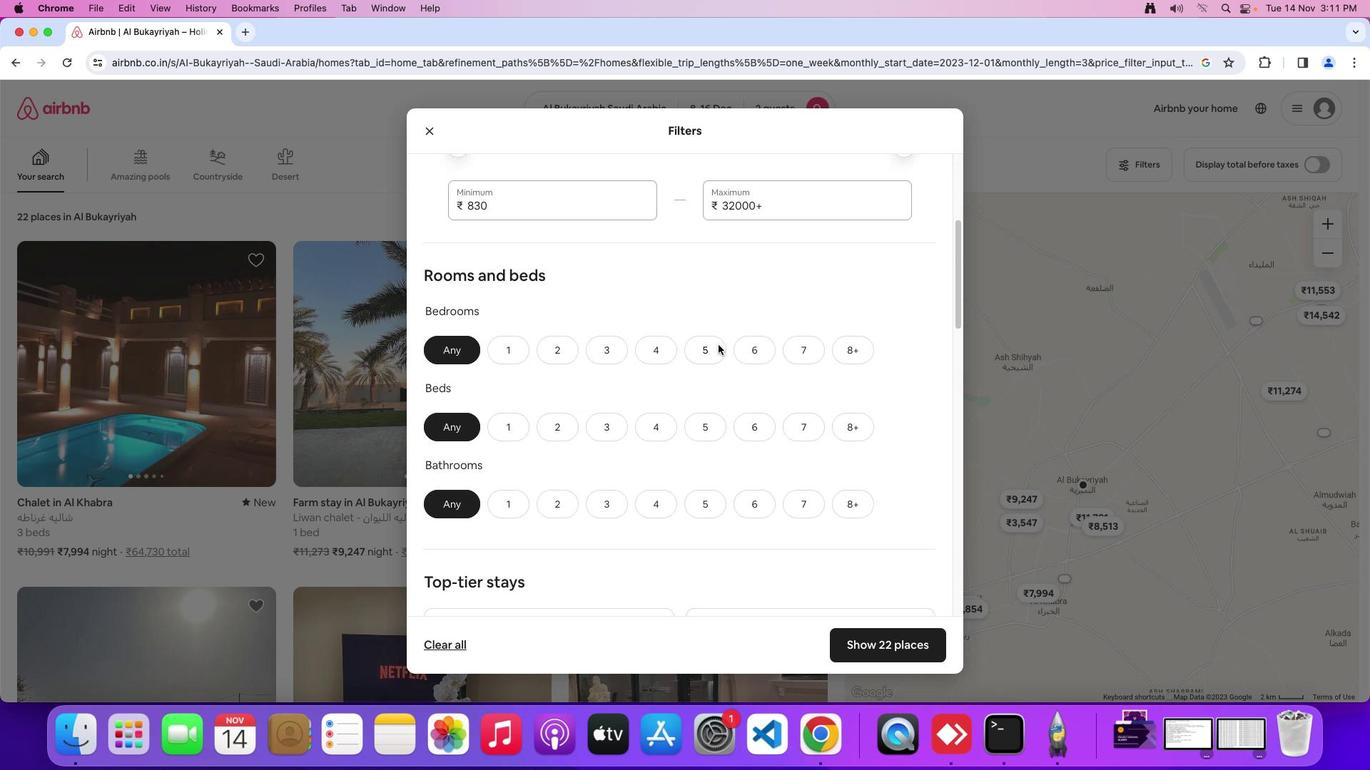 
Action: Mouse moved to (713, 341)
Screenshot: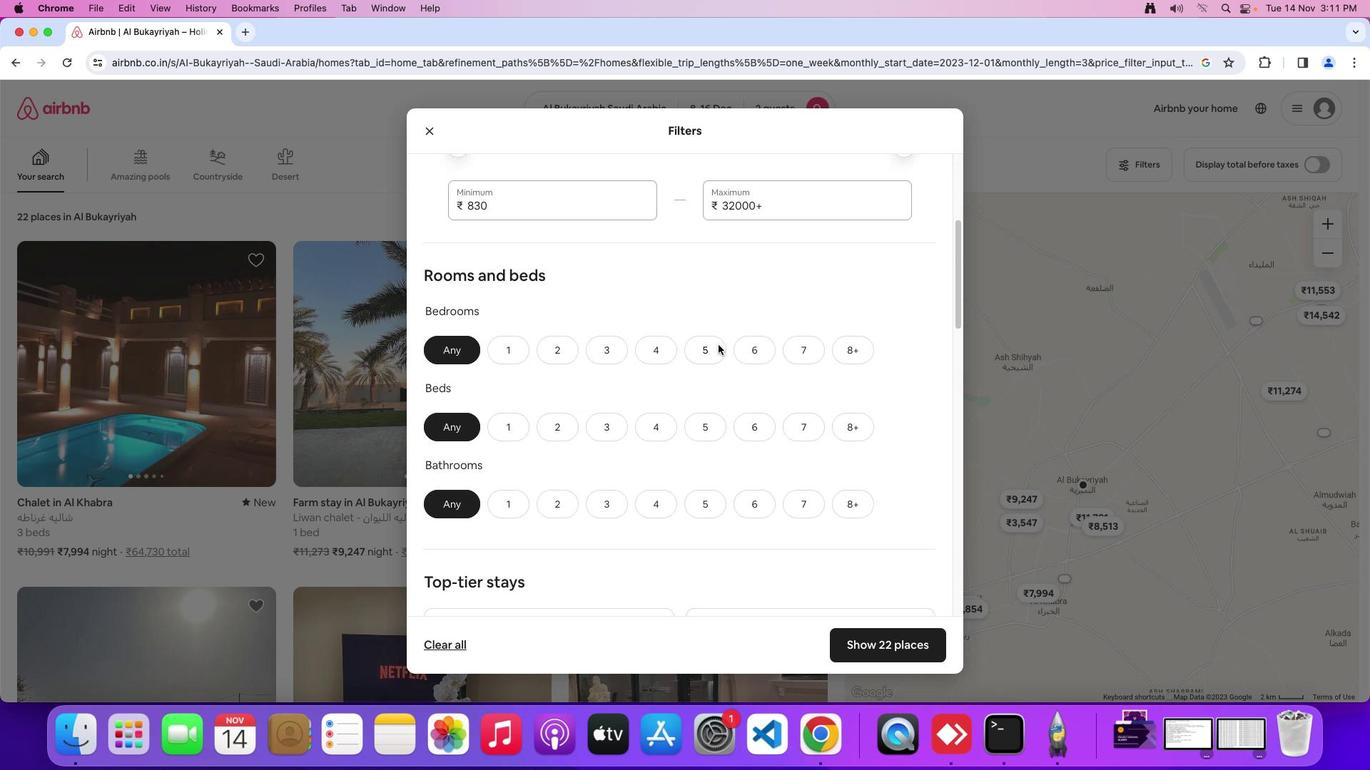 
Action: Mouse scrolled (713, 341) with delta (-3, -7)
Screenshot: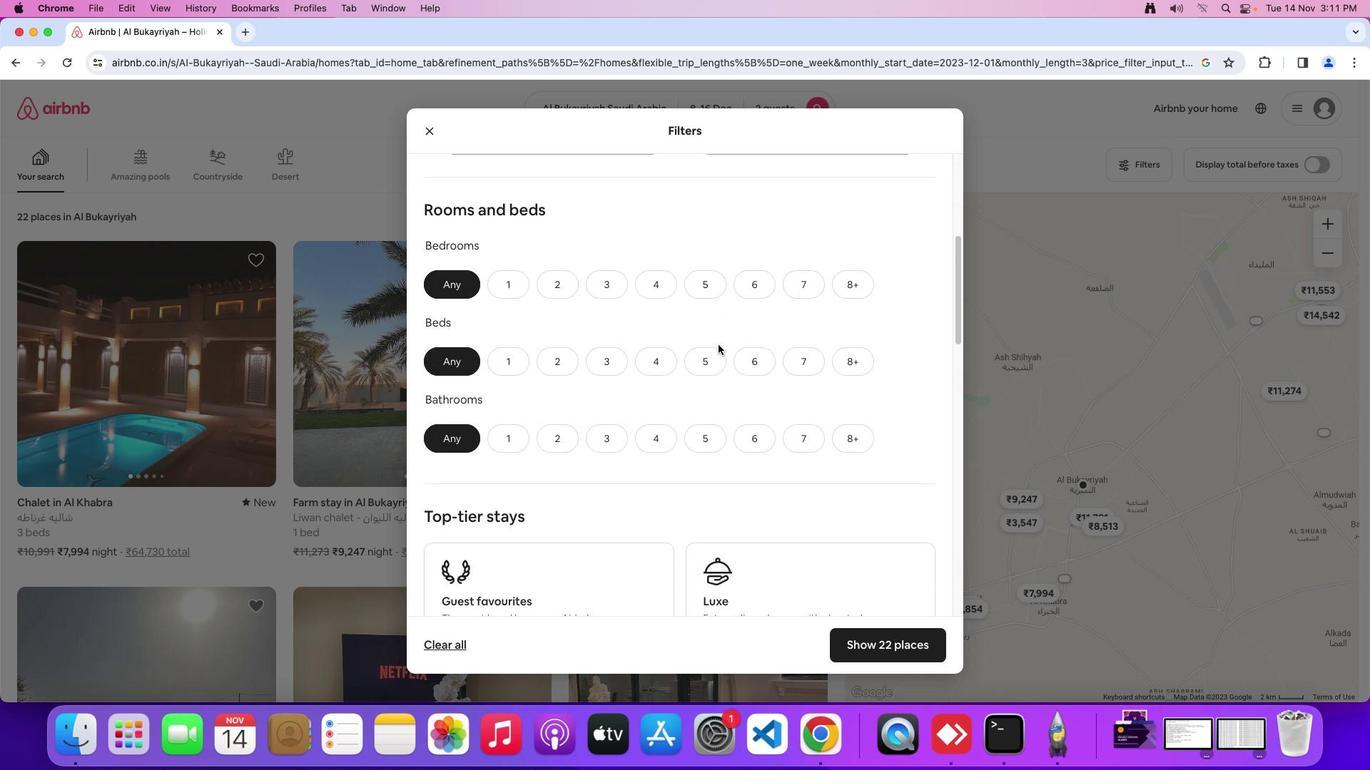 
Action: Mouse moved to (511, 276)
Screenshot: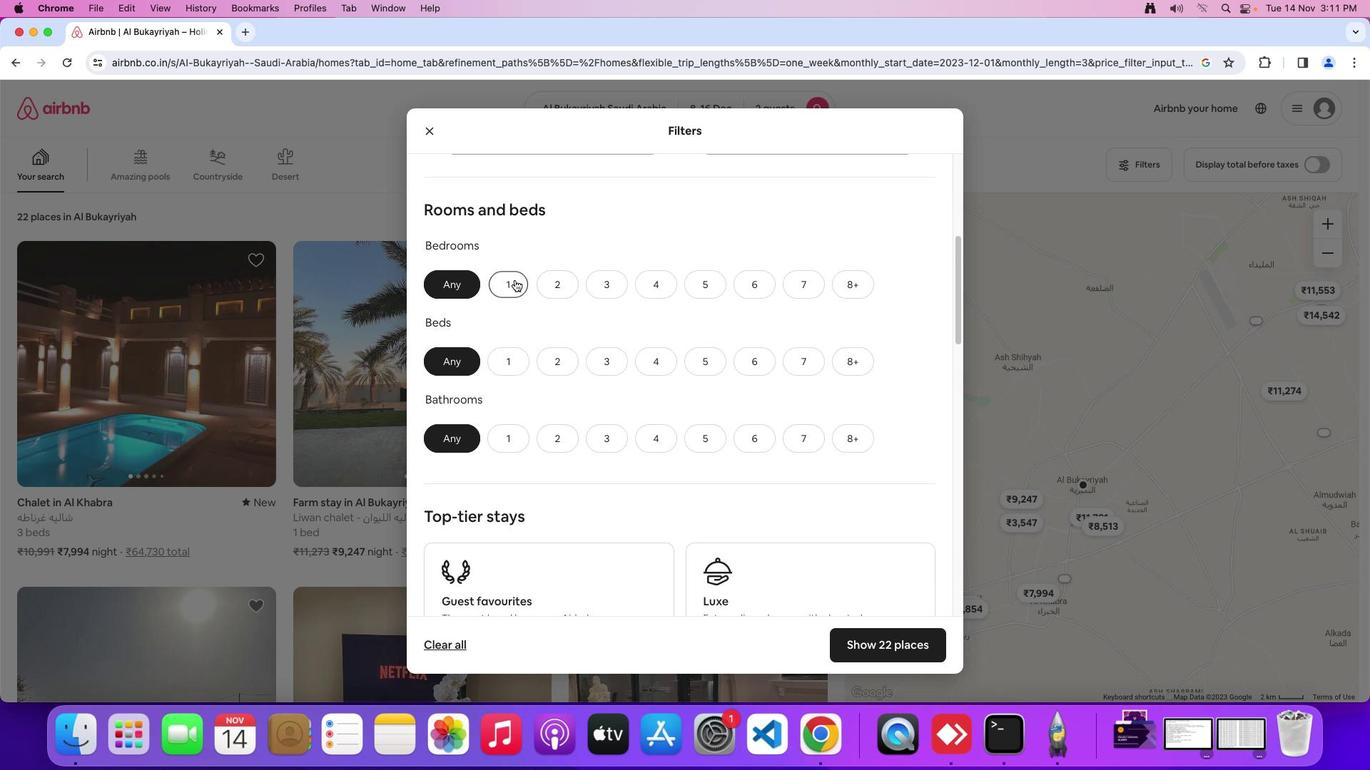 
Action: Mouse pressed left at (511, 276)
Screenshot: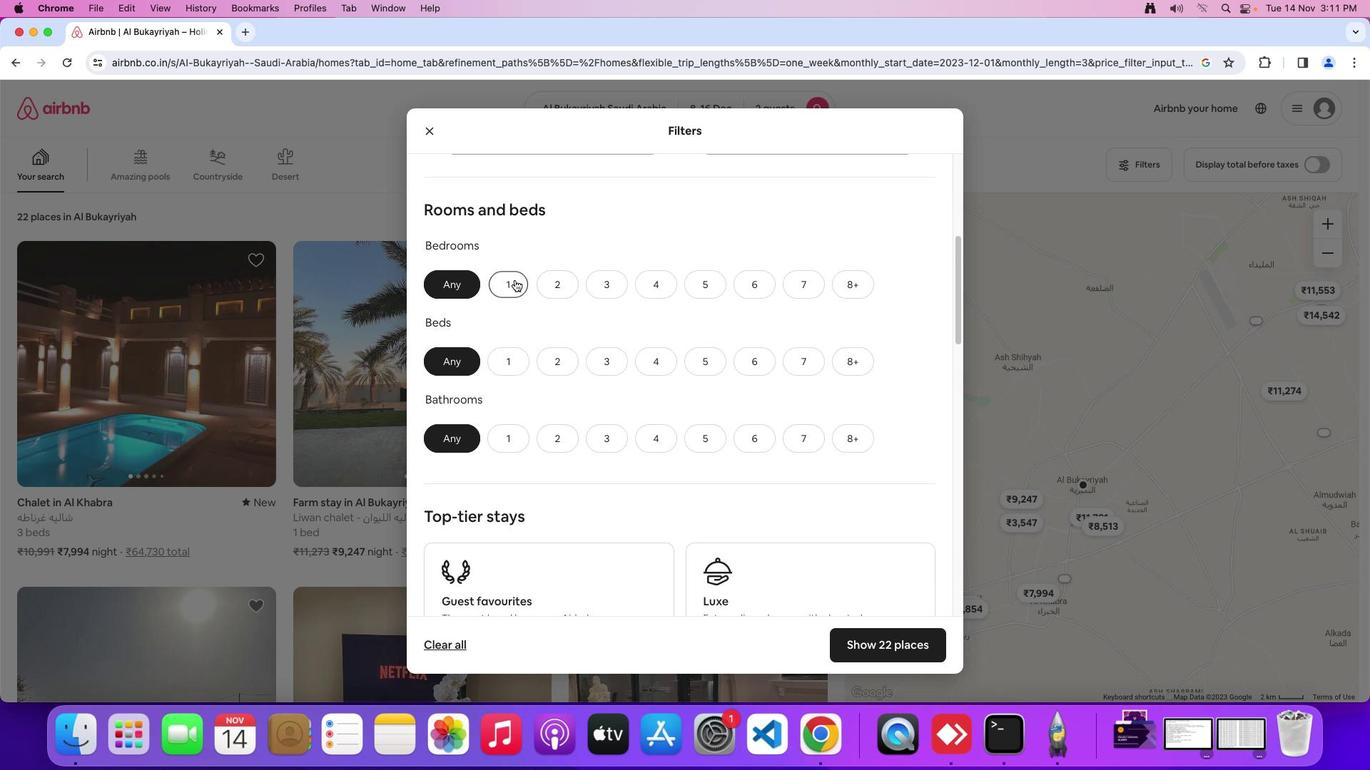 
Action: Mouse moved to (498, 354)
Screenshot: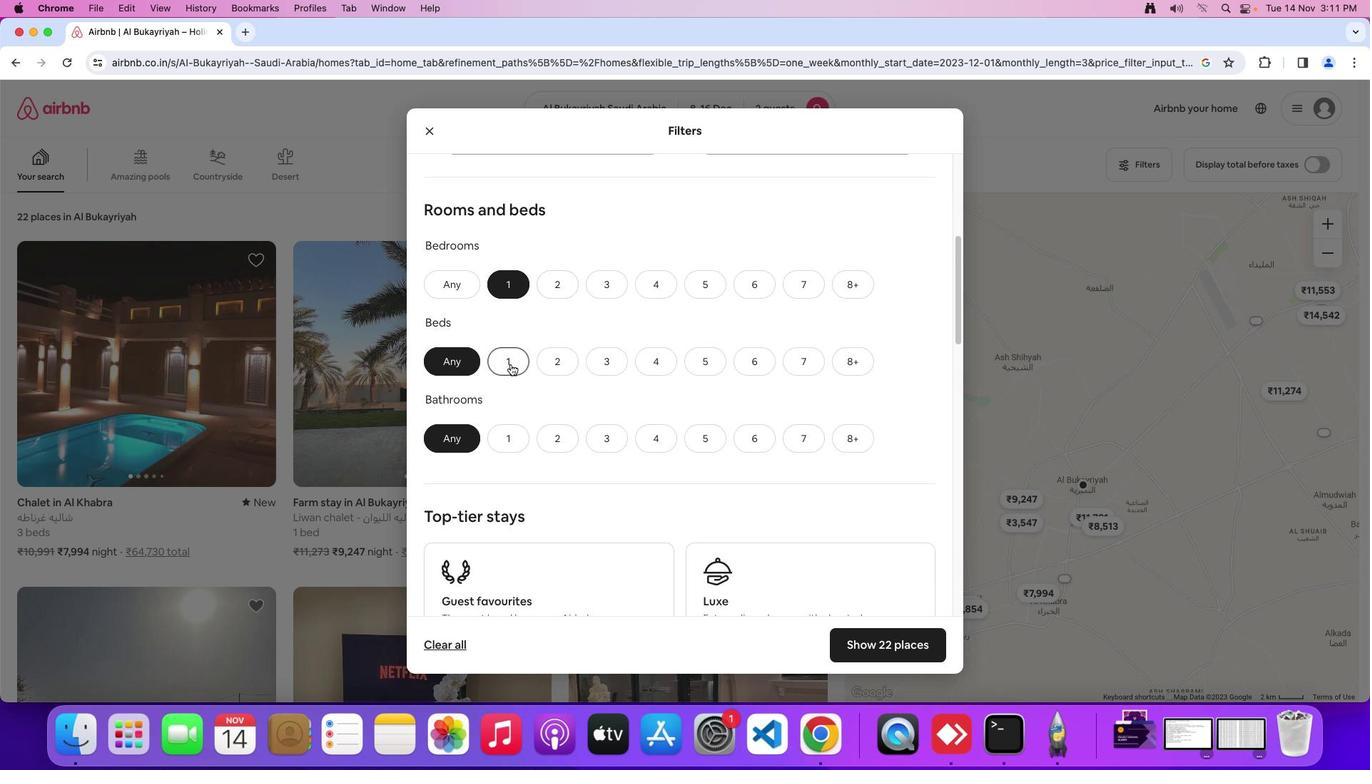 
Action: Mouse pressed left at (498, 354)
Screenshot: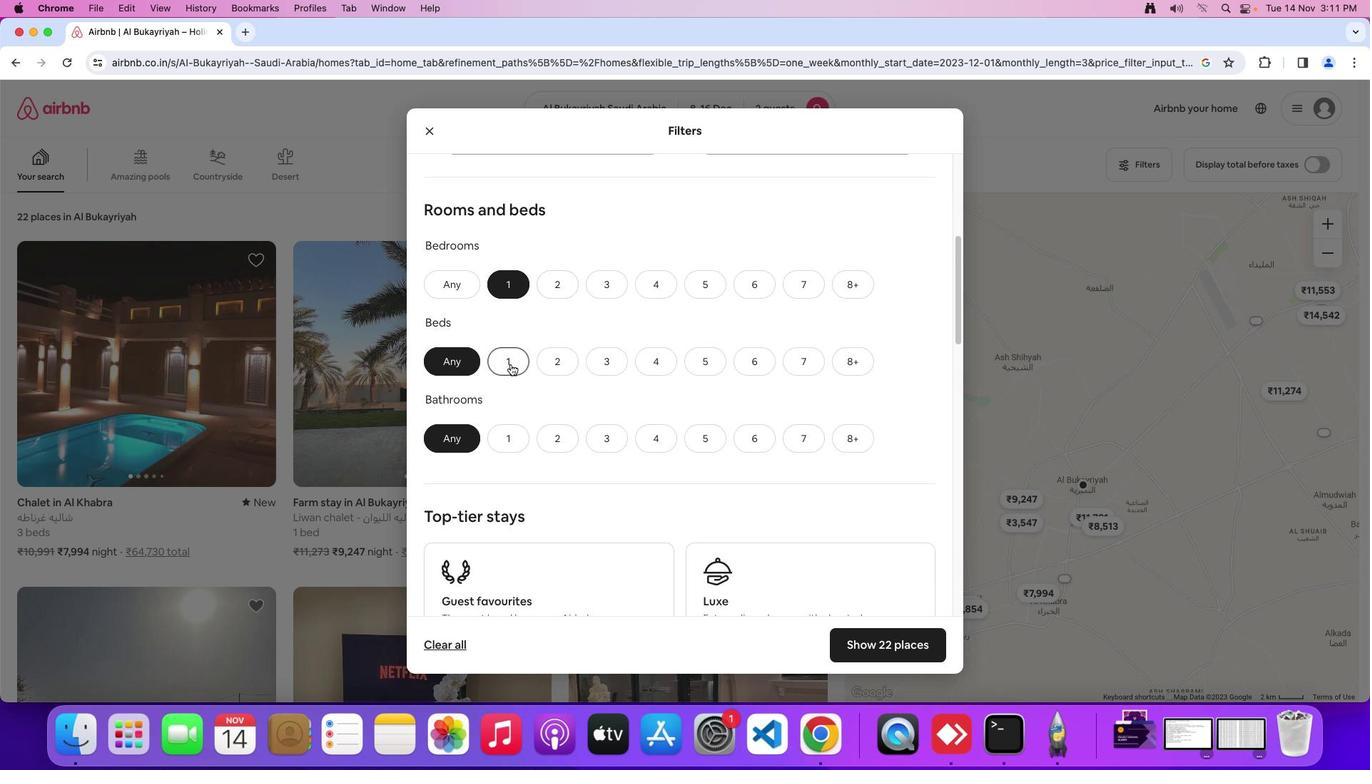 
Action: Mouse moved to (502, 431)
Screenshot: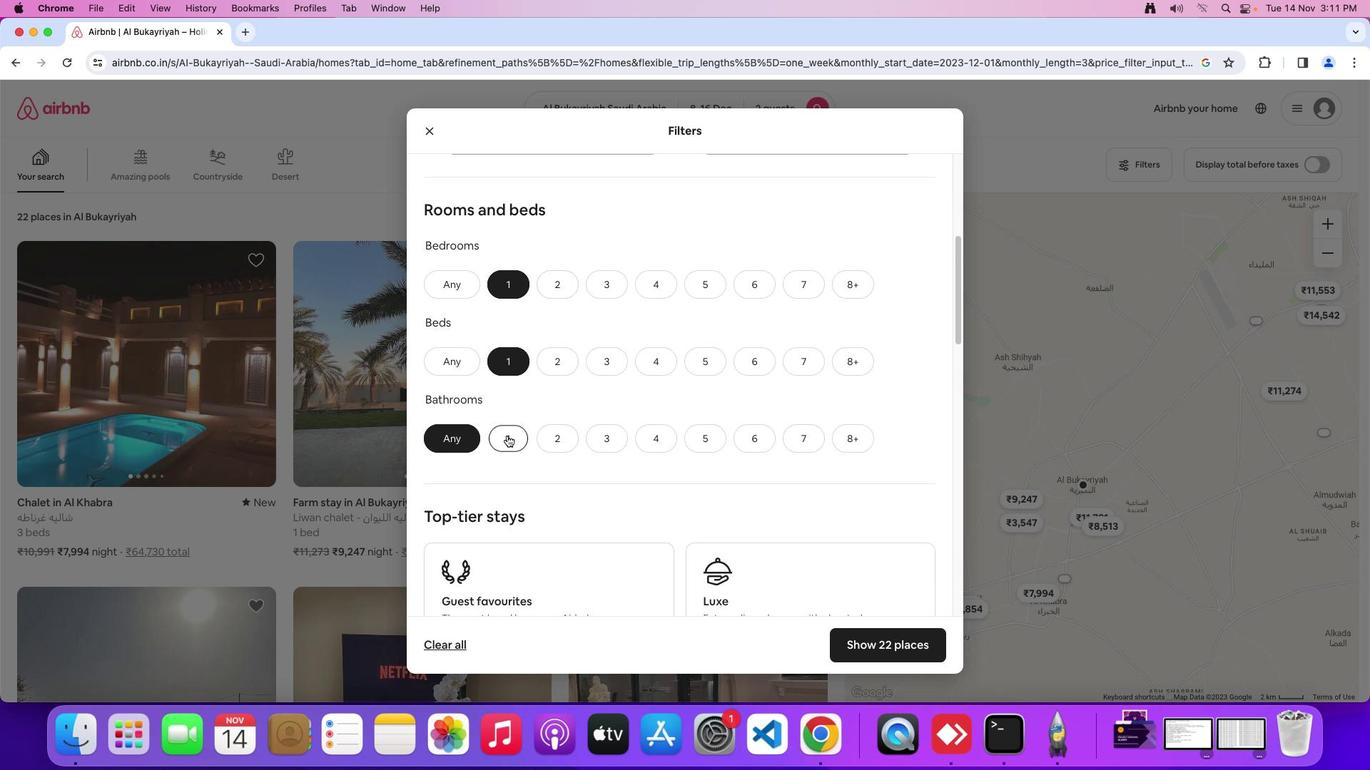 
Action: Mouse pressed left at (502, 431)
Screenshot: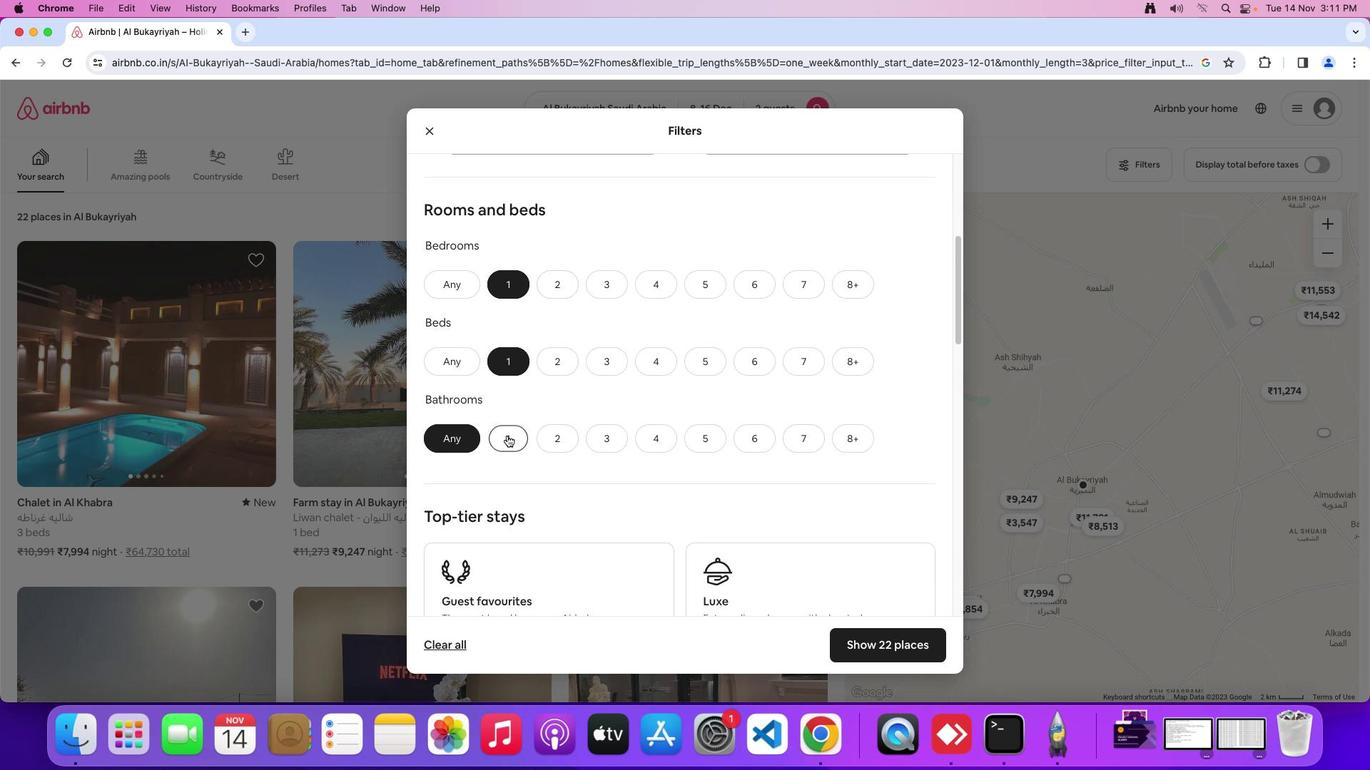 
Action: Mouse moved to (685, 357)
Screenshot: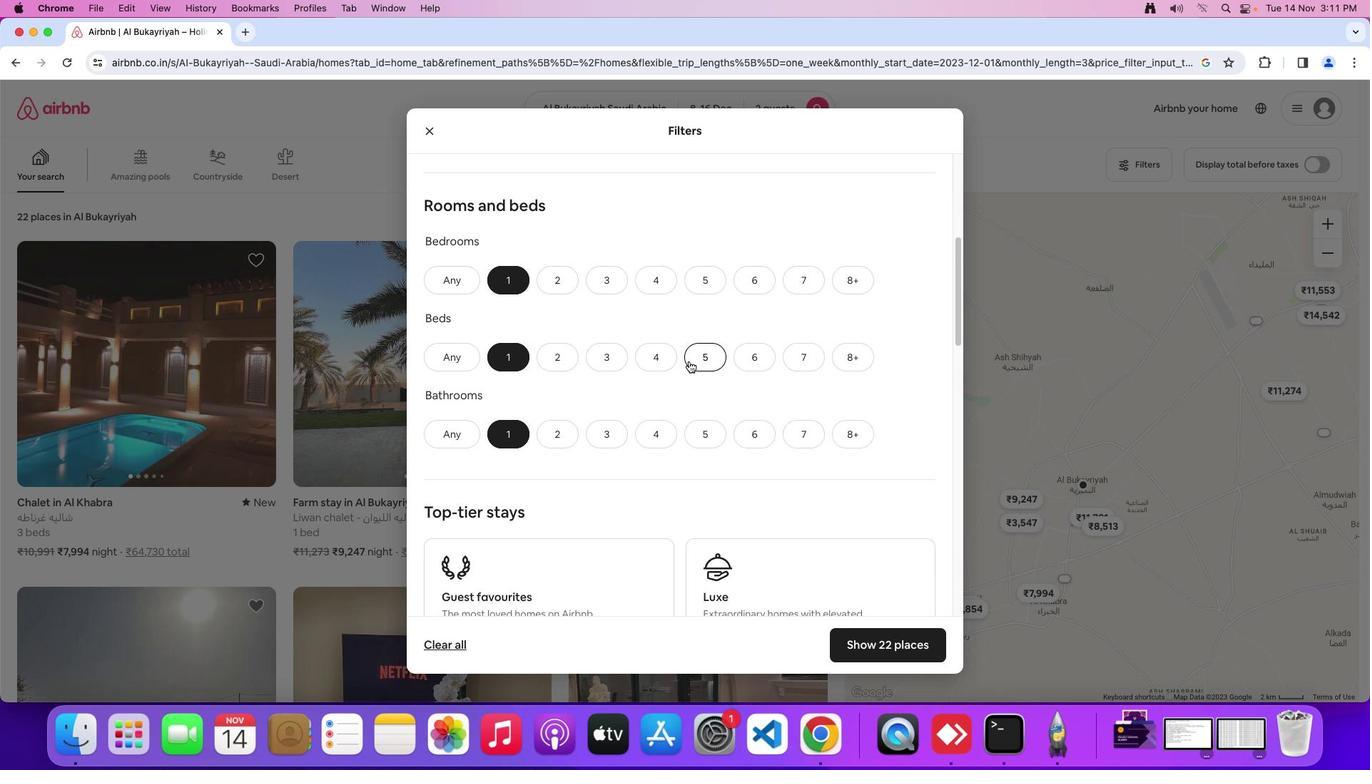 
Action: Mouse scrolled (685, 357) with delta (-3, -4)
Screenshot: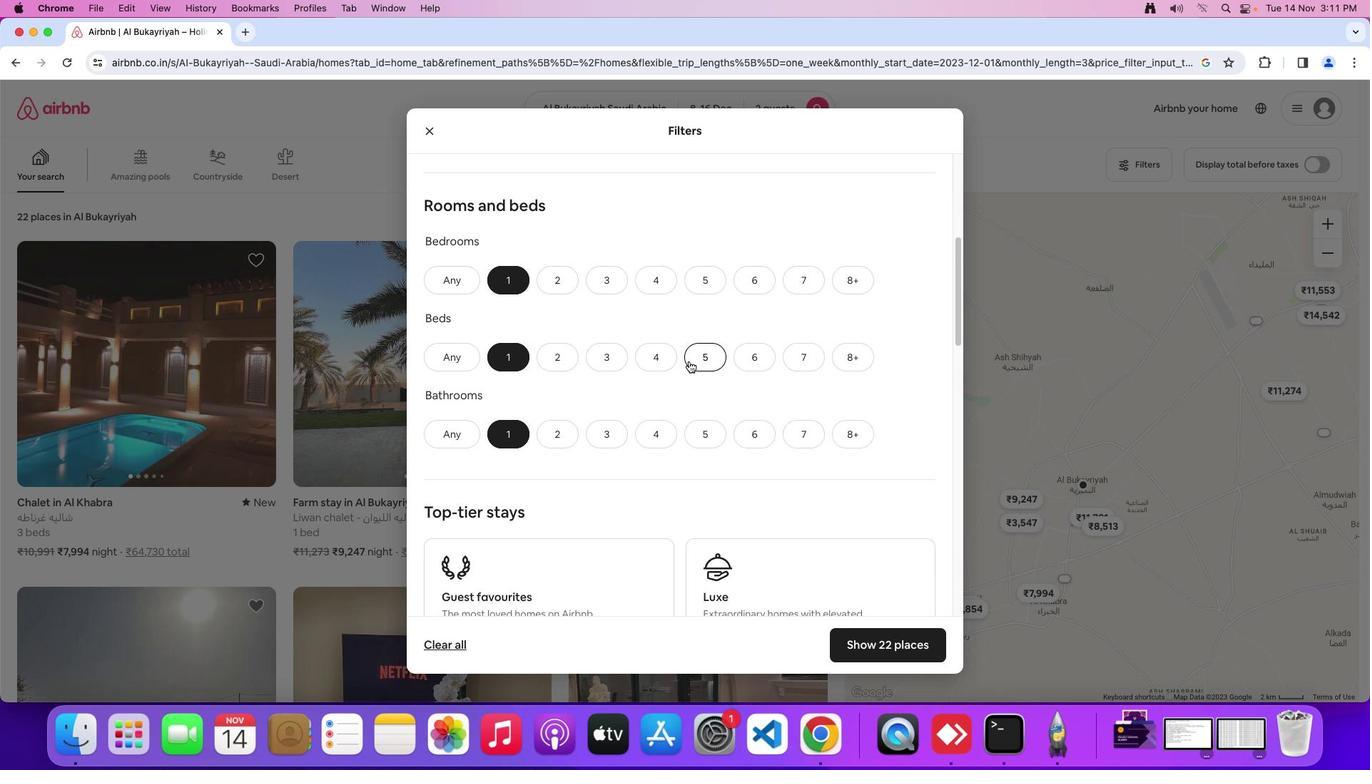 
Action: Mouse moved to (685, 356)
Screenshot: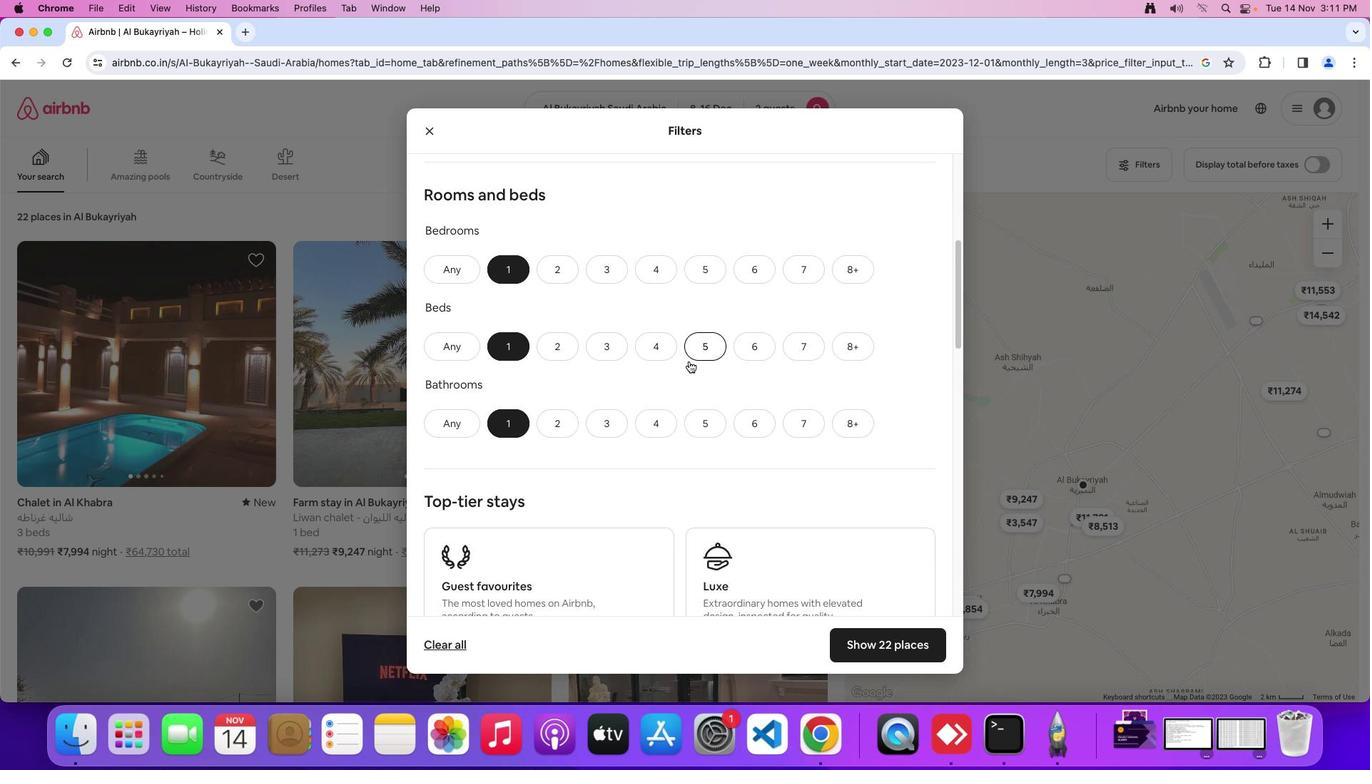 
Action: Mouse scrolled (685, 356) with delta (-3, -4)
Screenshot: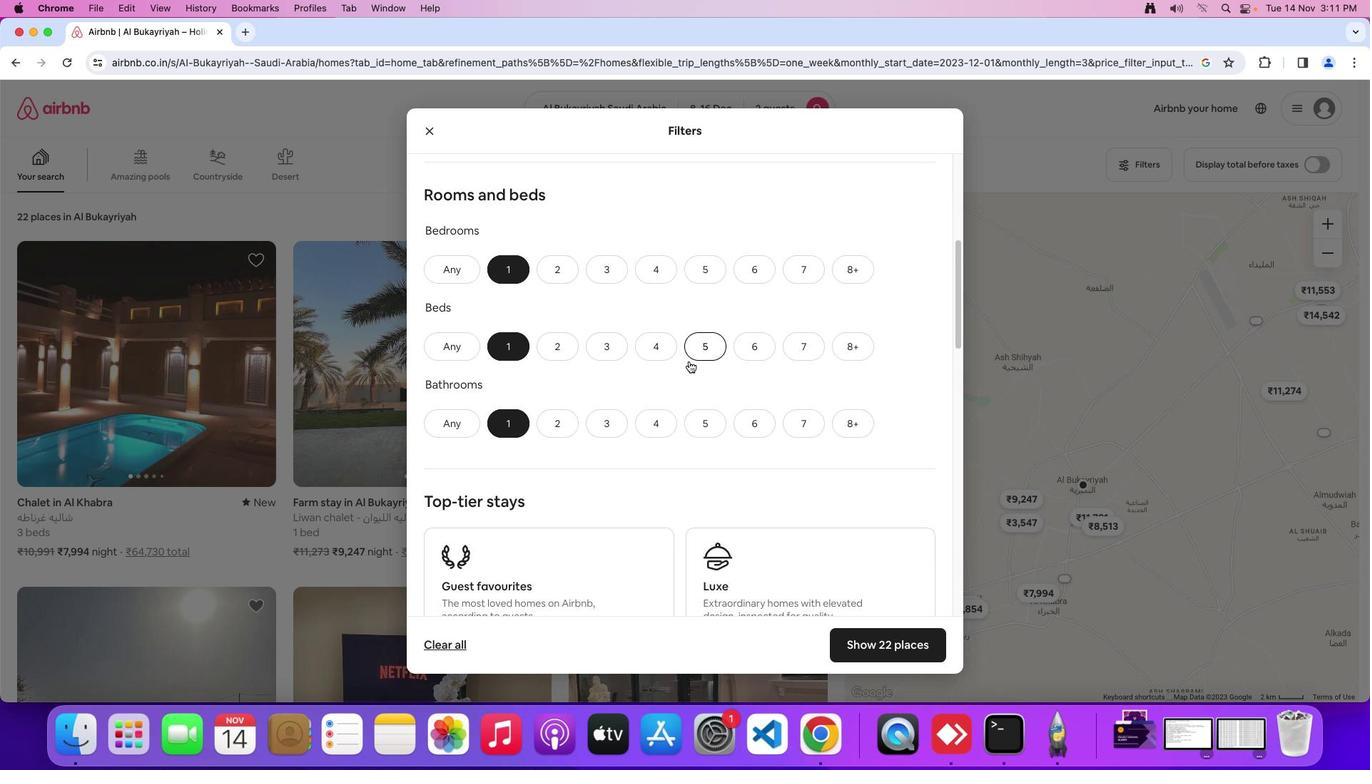 
Action: Mouse moved to (690, 361)
Screenshot: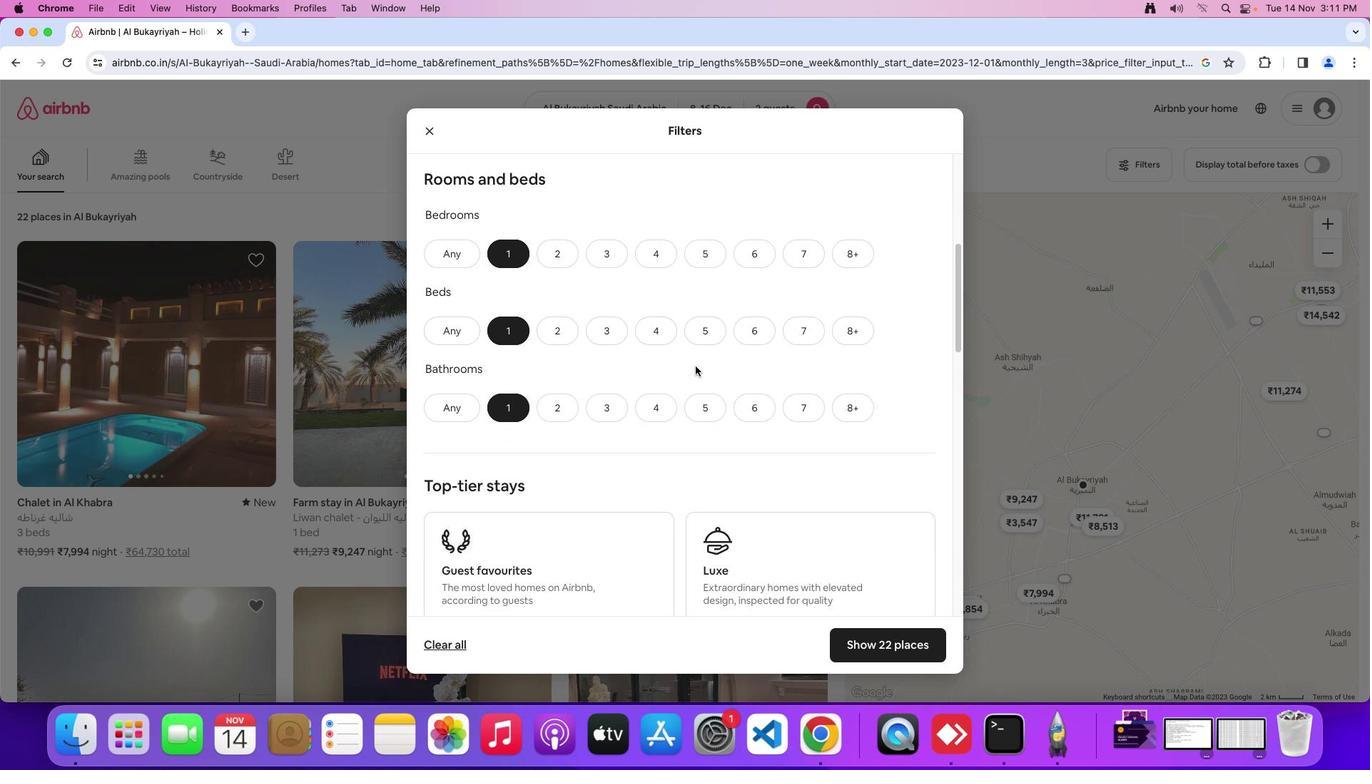 
Action: Mouse scrolled (690, 361) with delta (-3, -4)
Screenshot: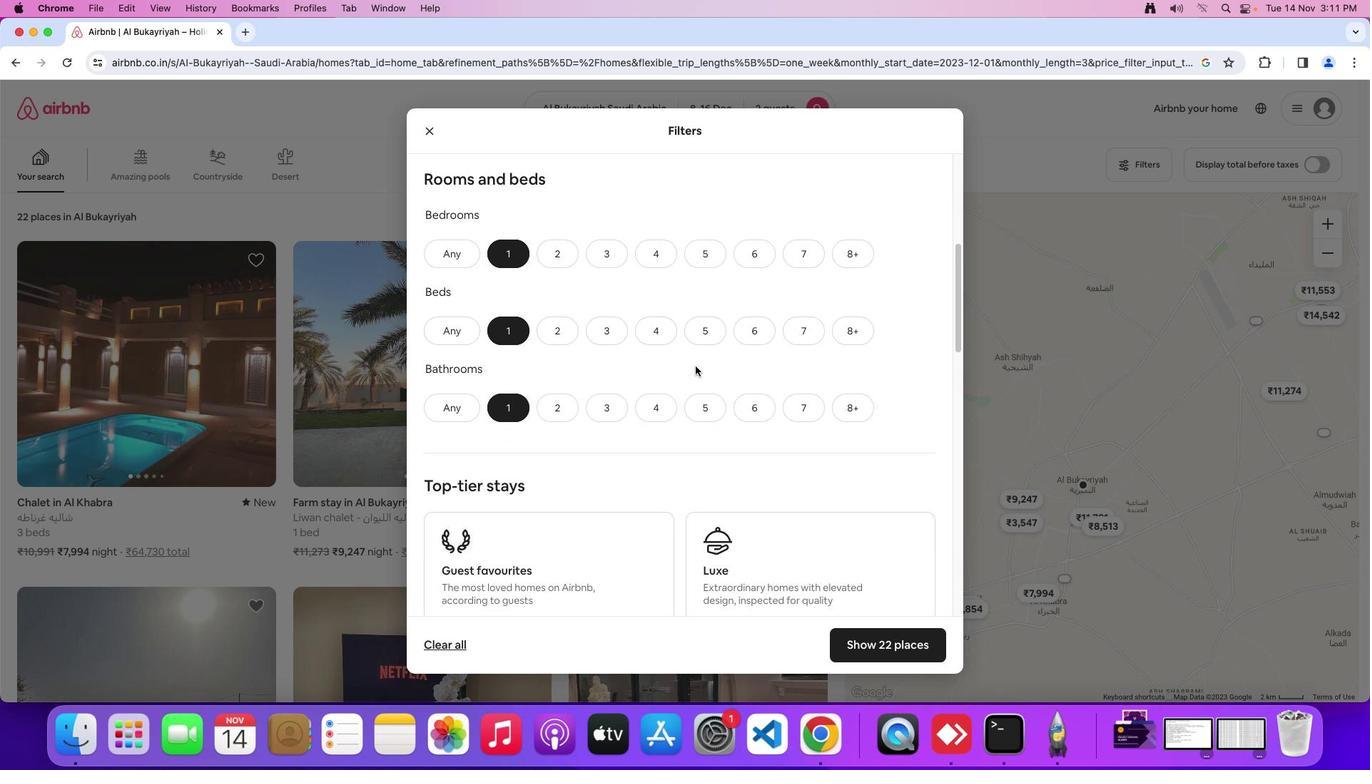 
Action: Mouse scrolled (690, 361) with delta (-3, -4)
Screenshot: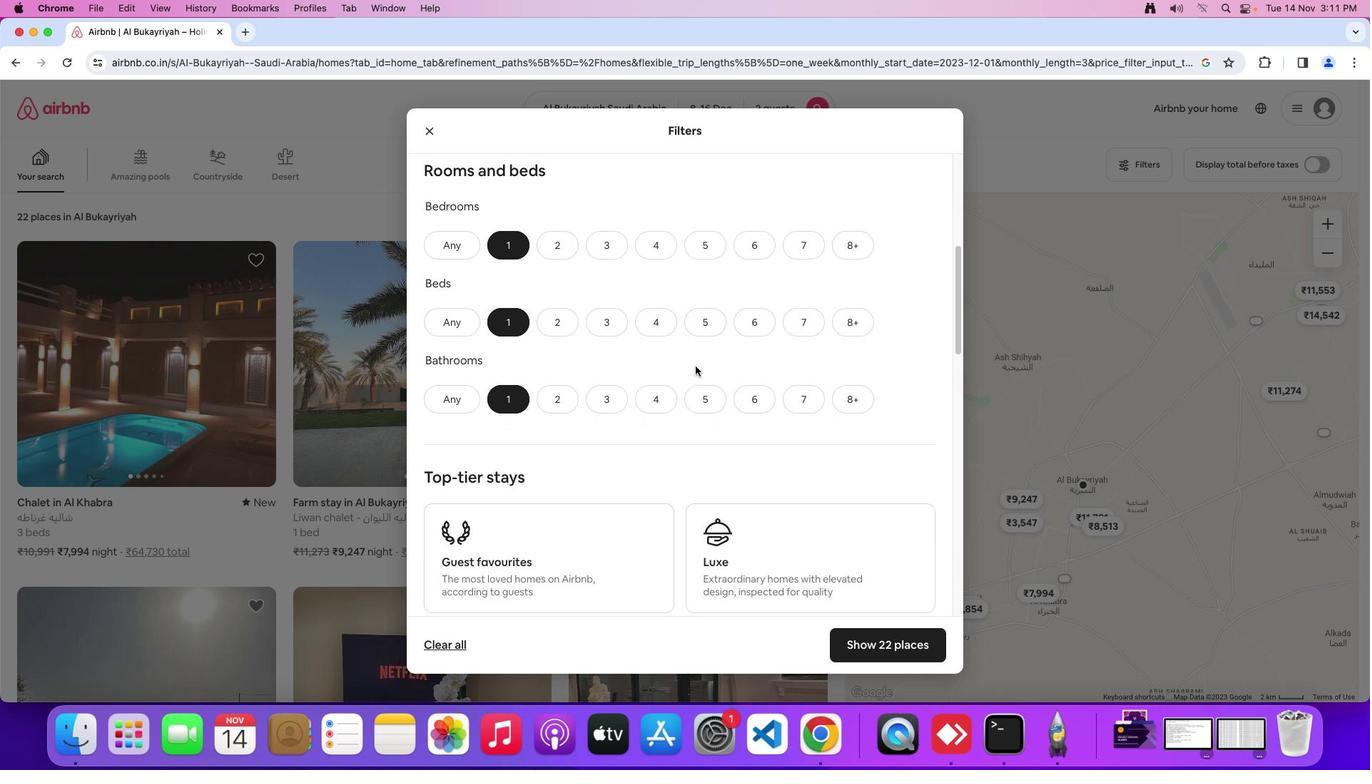 
Action: Mouse moved to (691, 361)
Screenshot: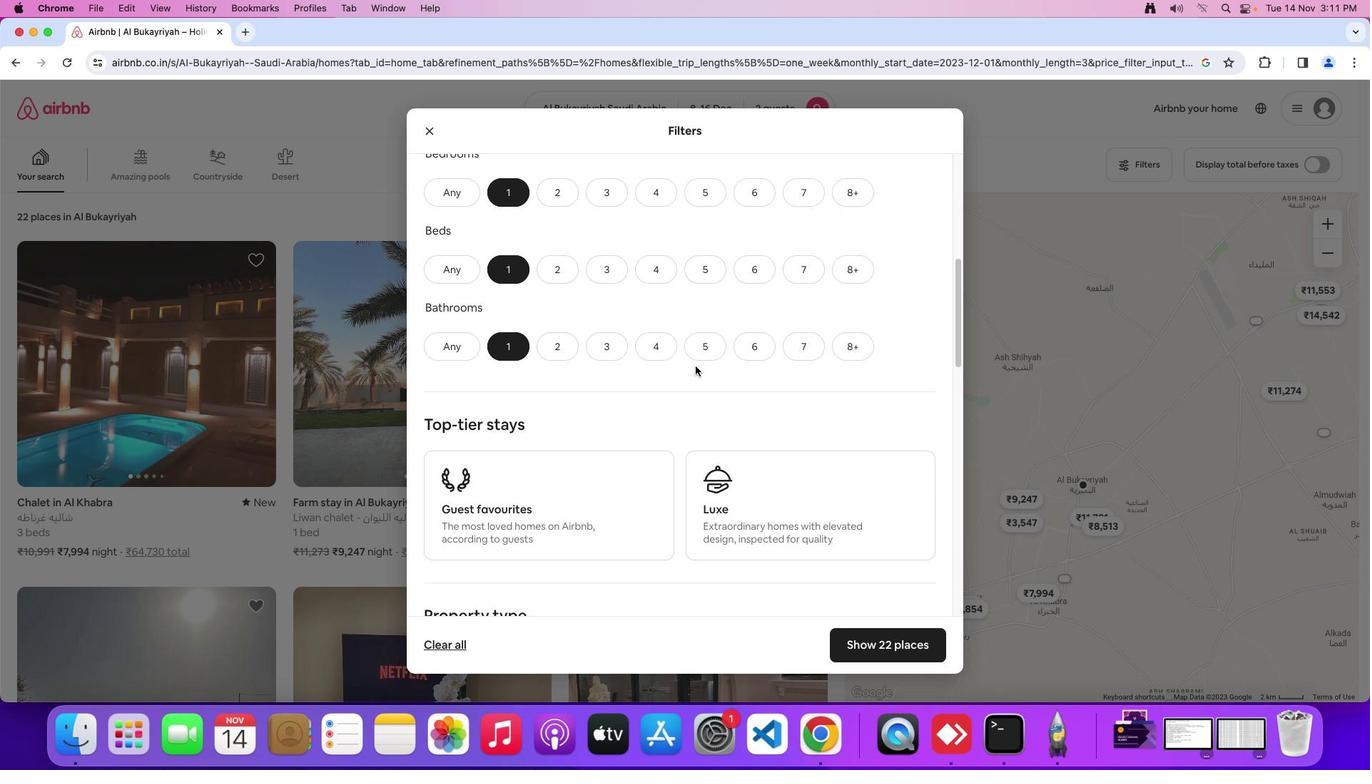 
Action: Mouse scrolled (691, 361) with delta (-3, -4)
Screenshot: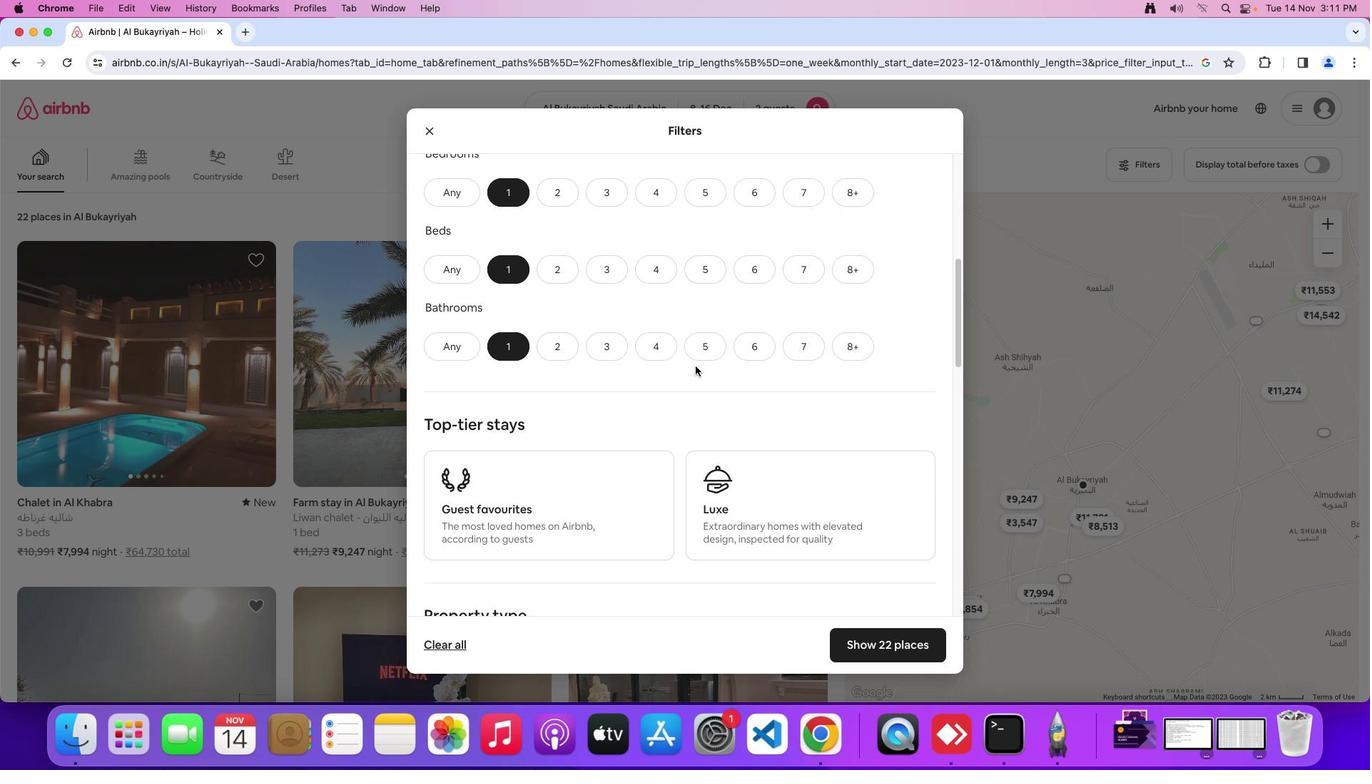 
Action: Mouse moved to (691, 361)
Screenshot: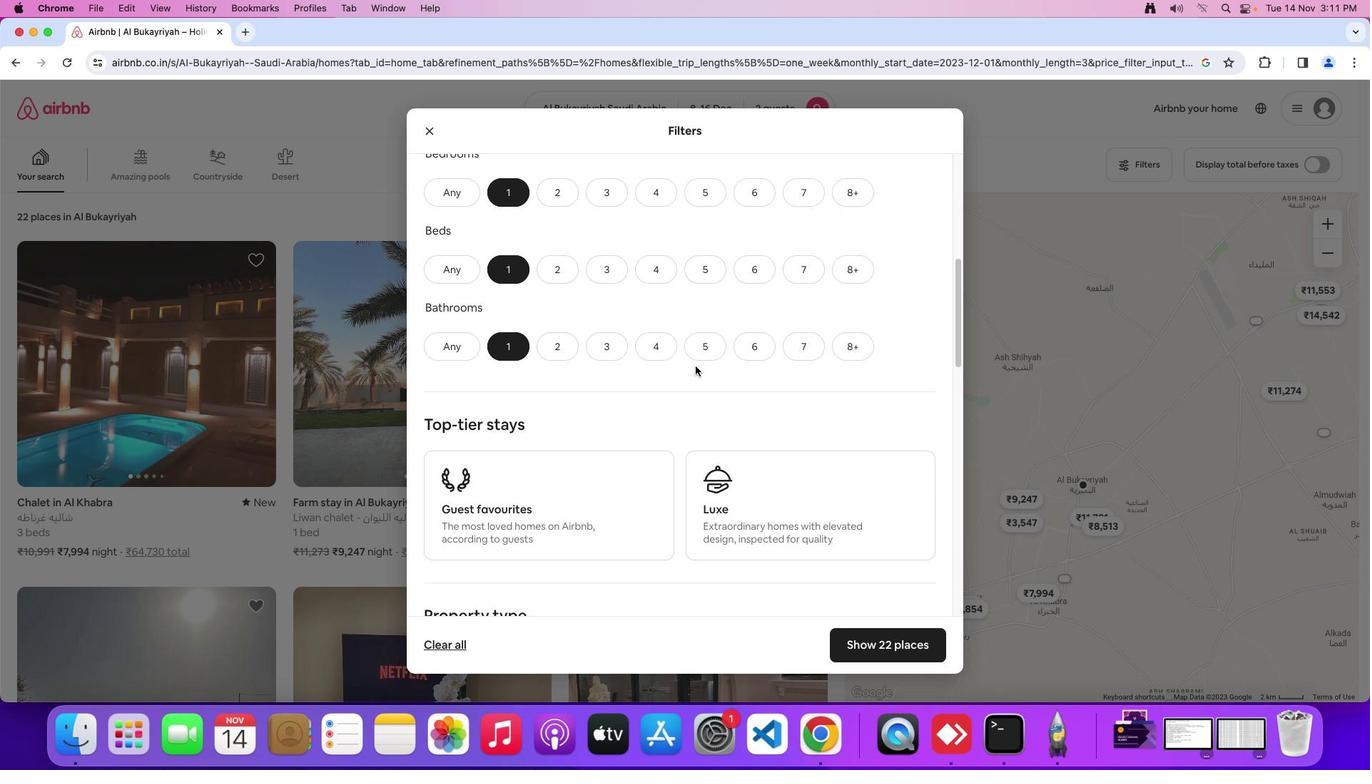 
Action: Mouse scrolled (691, 361) with delta (-3, -5)
Screenshot: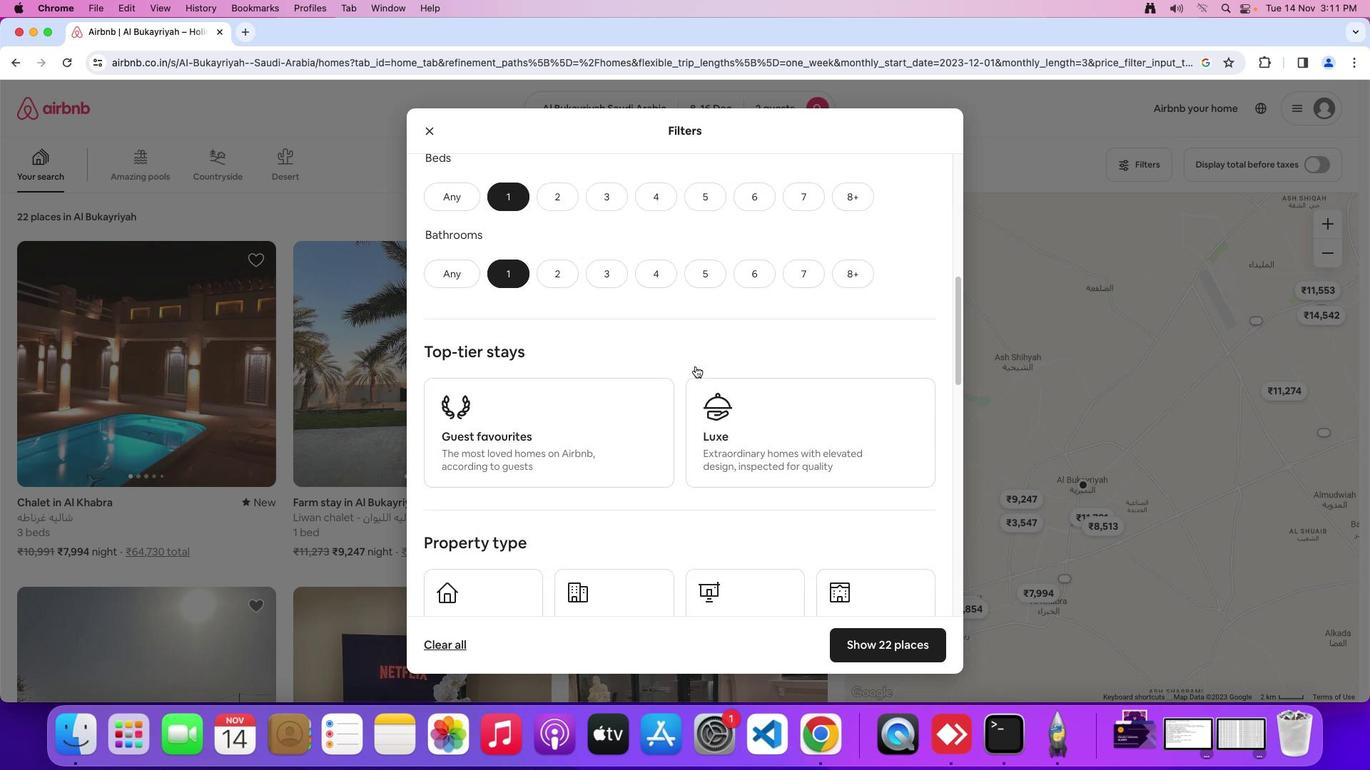 
Action: Mouse moved to (692, 362)
Screenshot: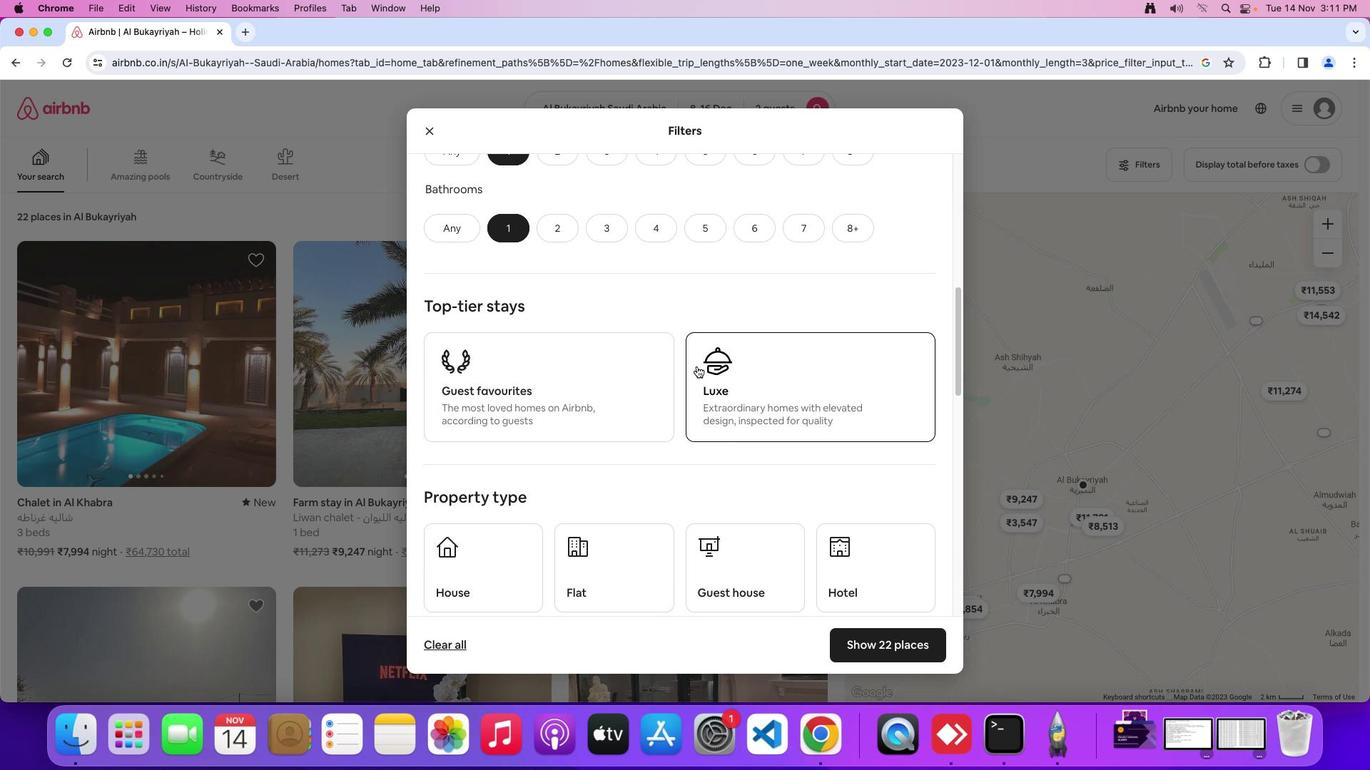 
Action: Mouse scrolled (692, 362) with delta (-3, -4)
Screenshot: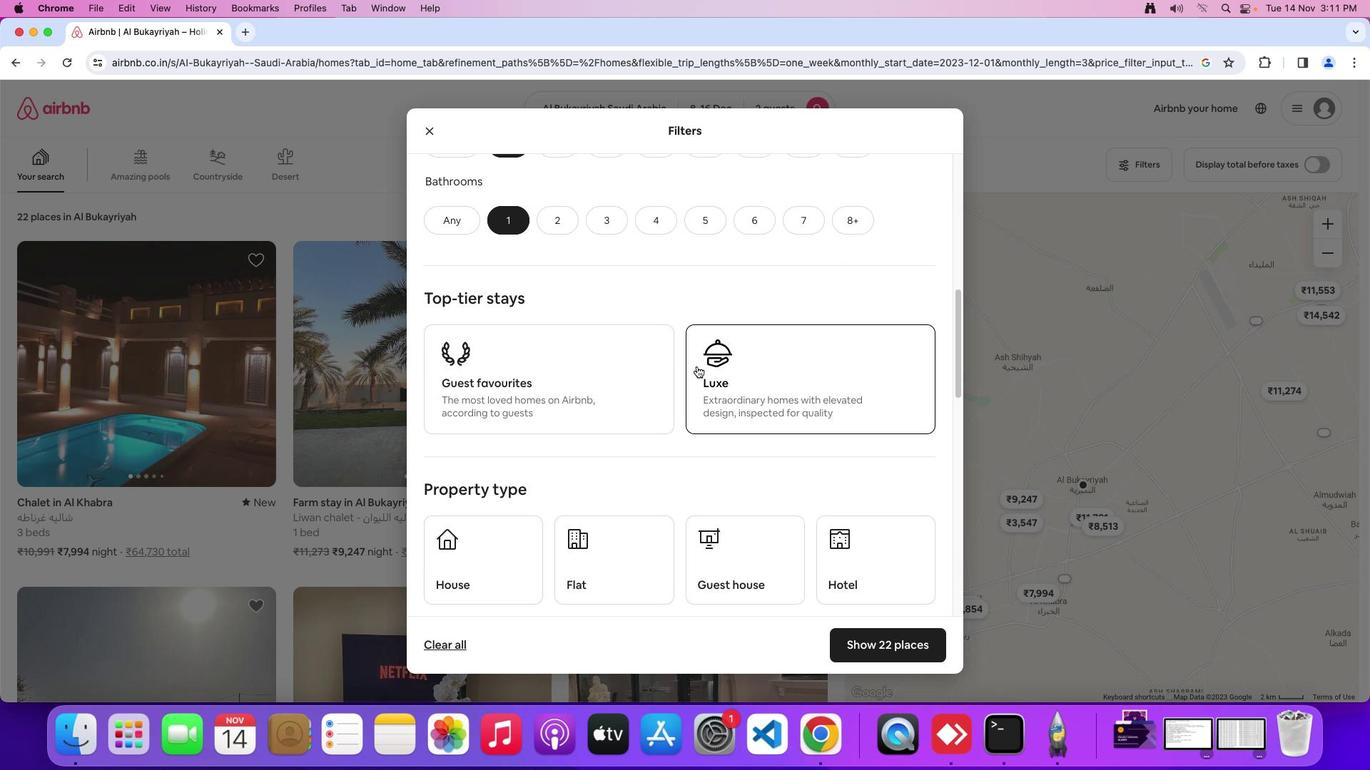 
Action: Mouse scrolled (692, 362) with delta (-3, -4)
Screenshot: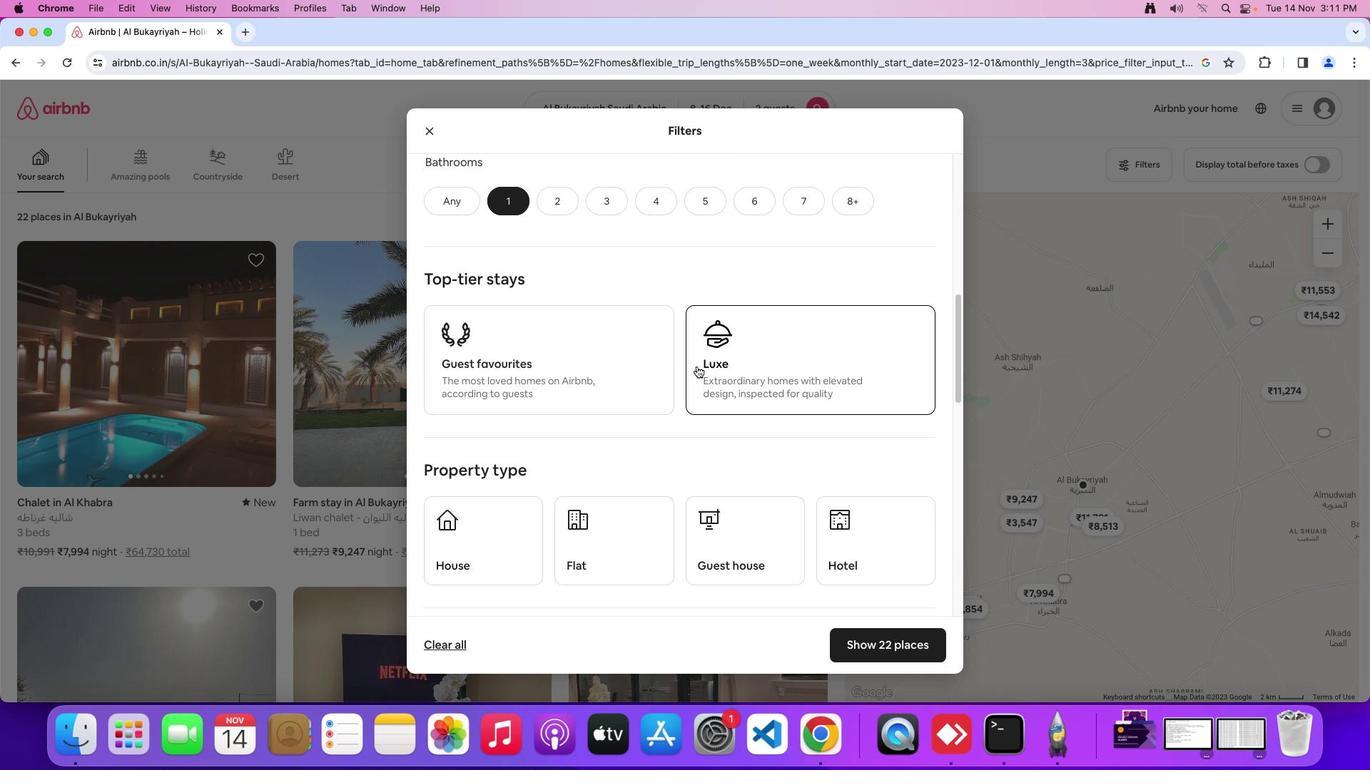 
Action: Mouse scrolled (692, 362) with delta (-3, -5)
Screenshot: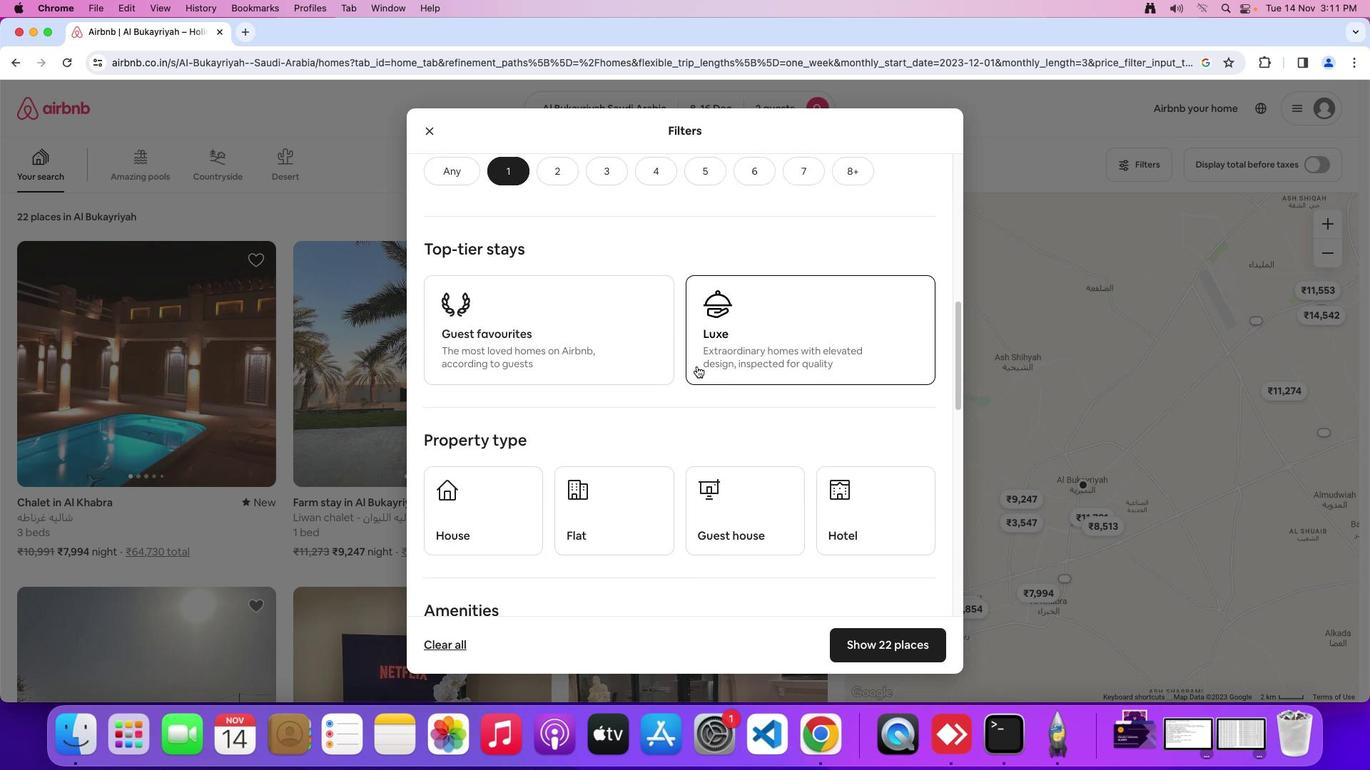 
Action: Mouse moved to (862, 441)
Screenshot: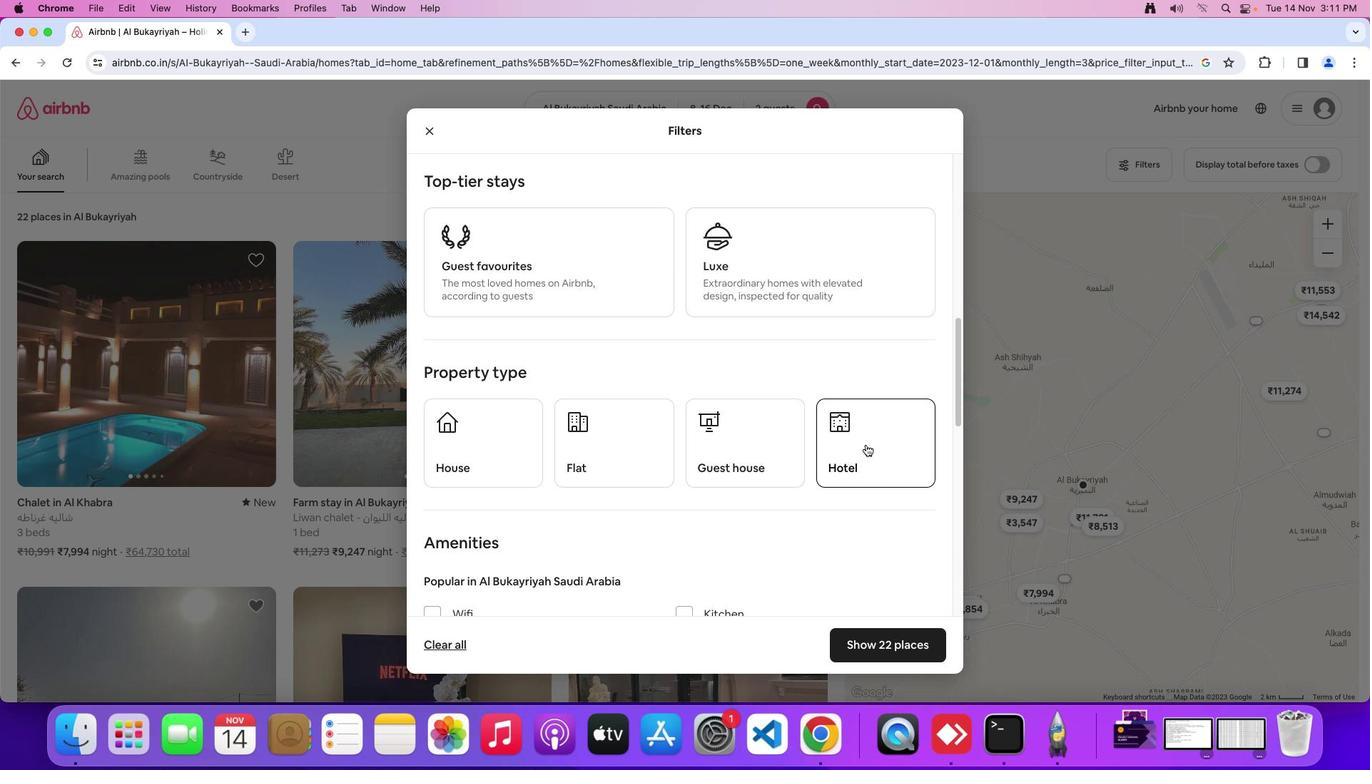 
Action: Mouse pressed left at (862, 441)
Screenshot: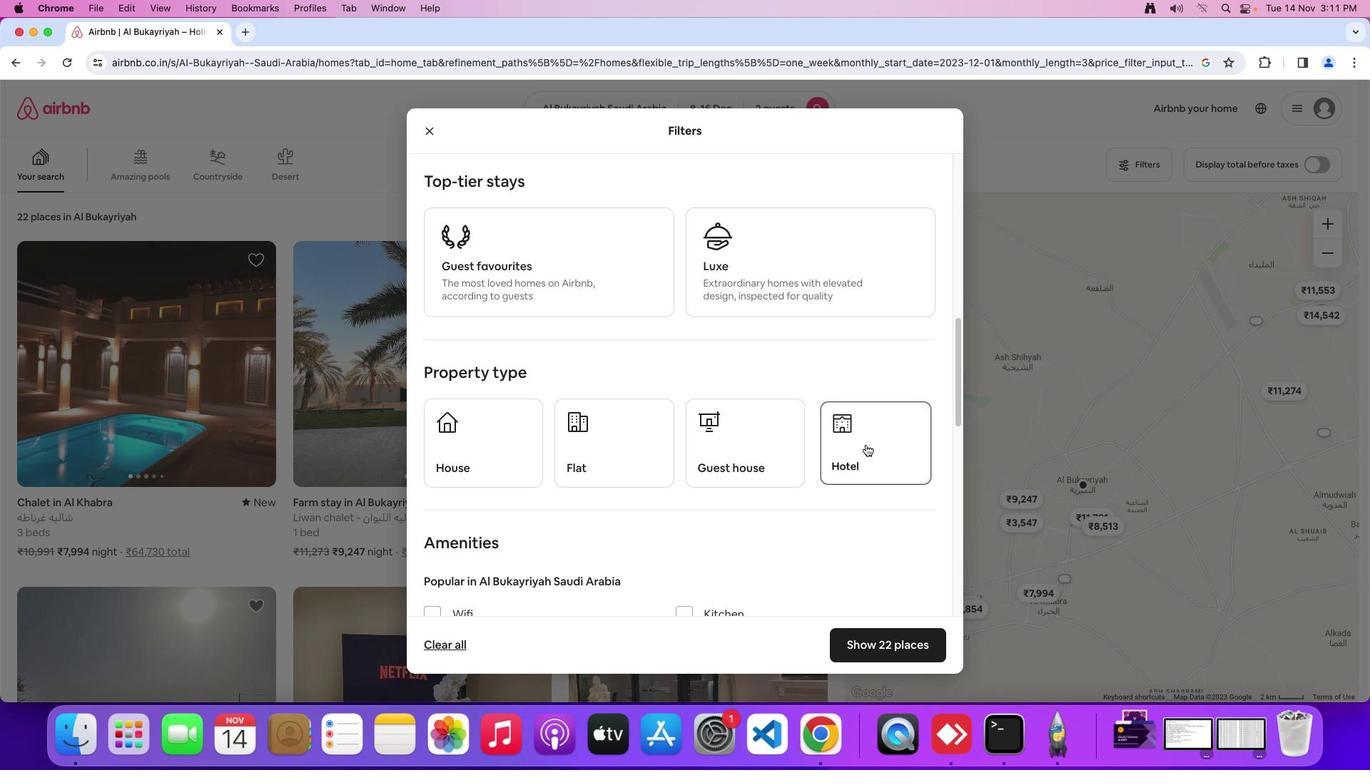 
Action: Mouse moved to (663, 419)
Screenshot: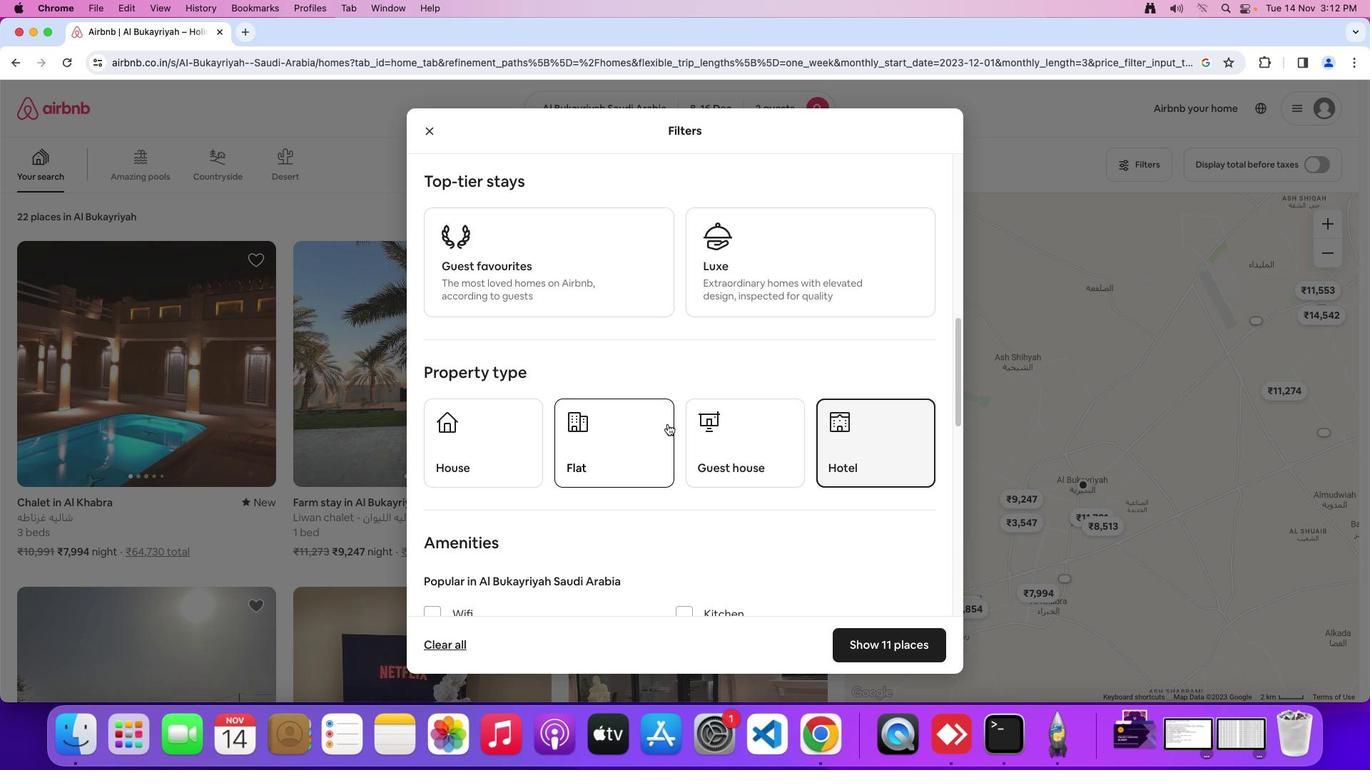
Action: Mouse scrolled (663, 419) with delta (-3, -4)
Screenshot: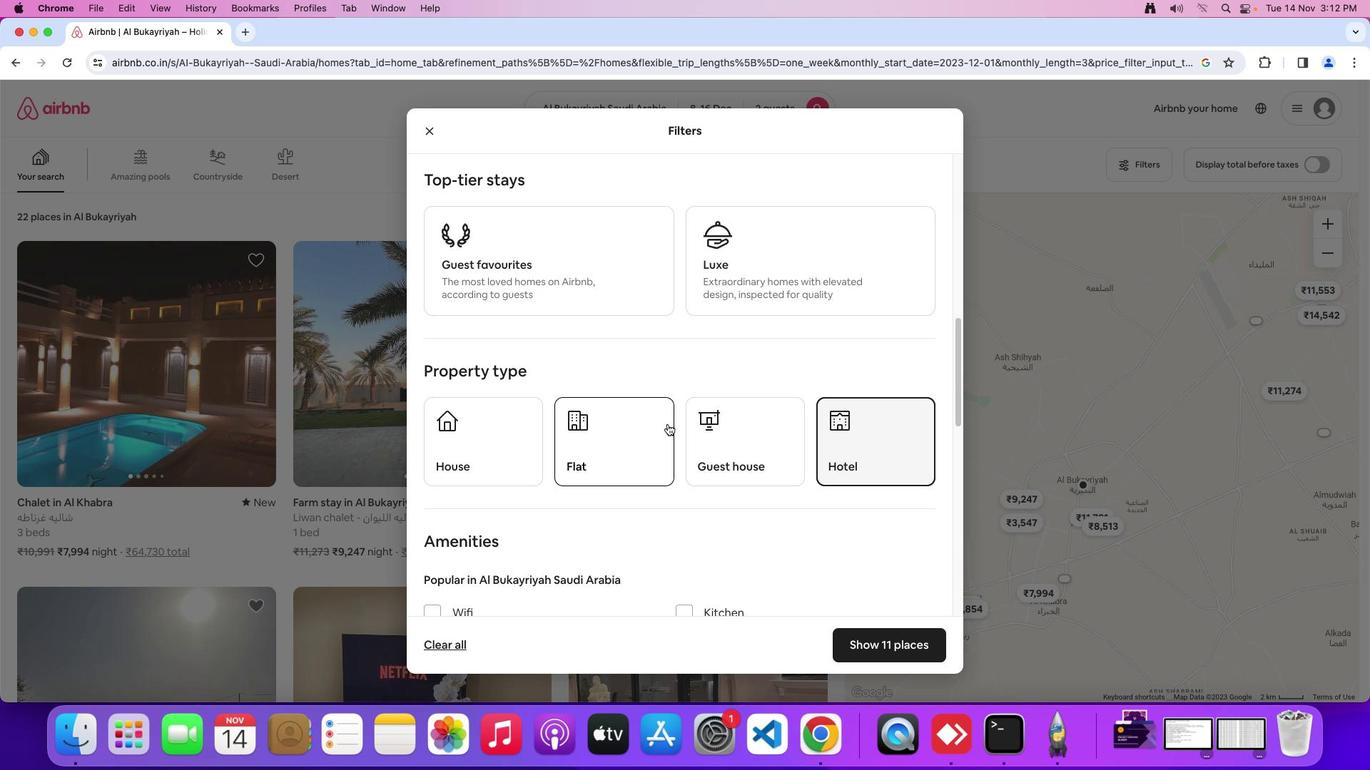 
Action: Mouse scrolled (663, 419) with delta (-3, -4)
Screenshot: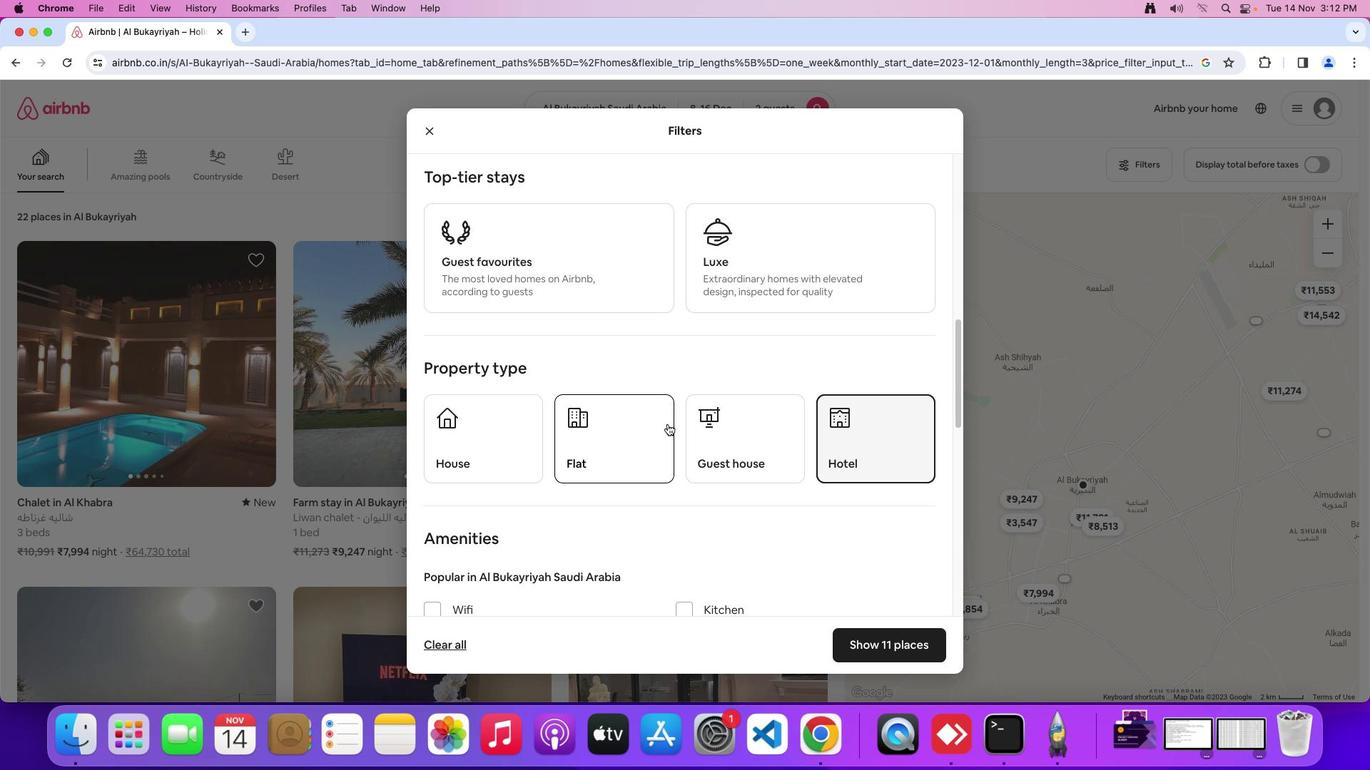 
Action: Mouse scrolled (663, 419) with delta (-3, -4)
Screenshot: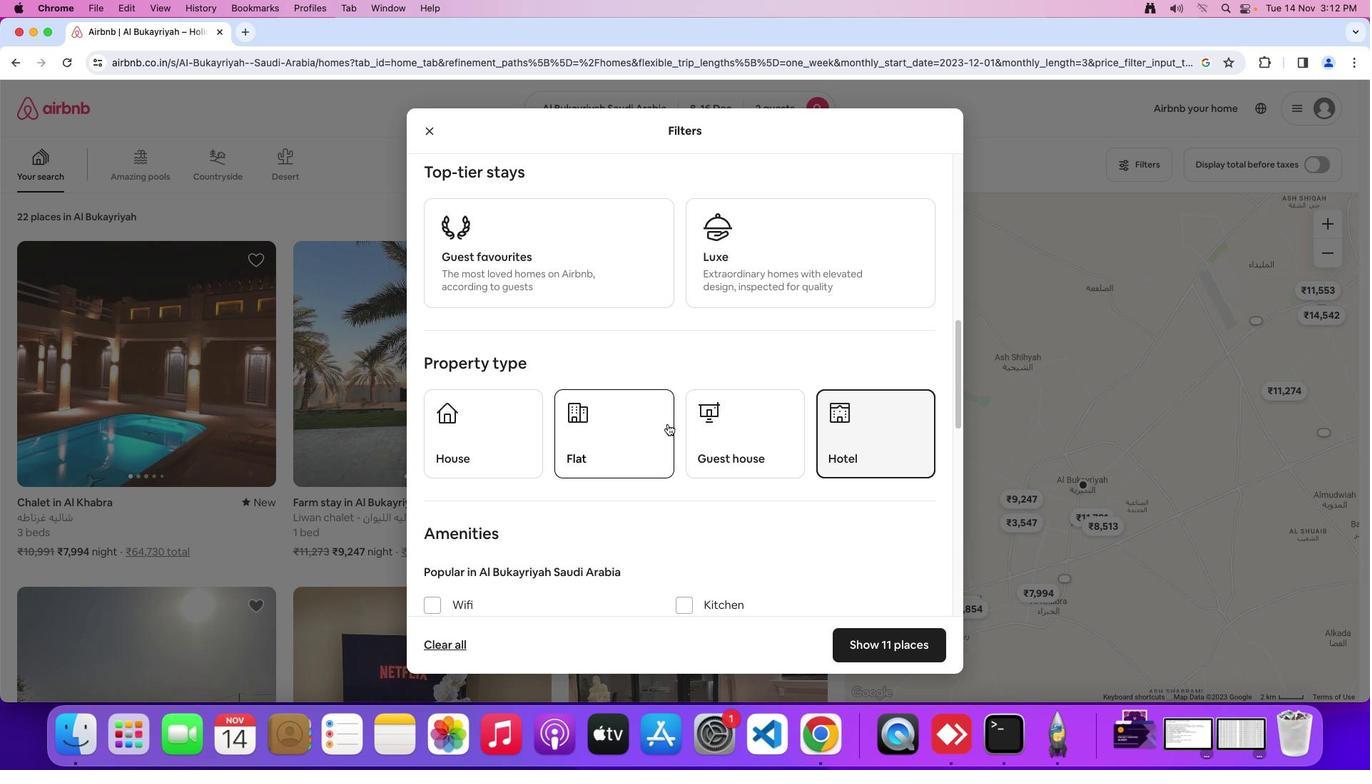 
Action: Mouse moved to (663, 418)
Screenshot: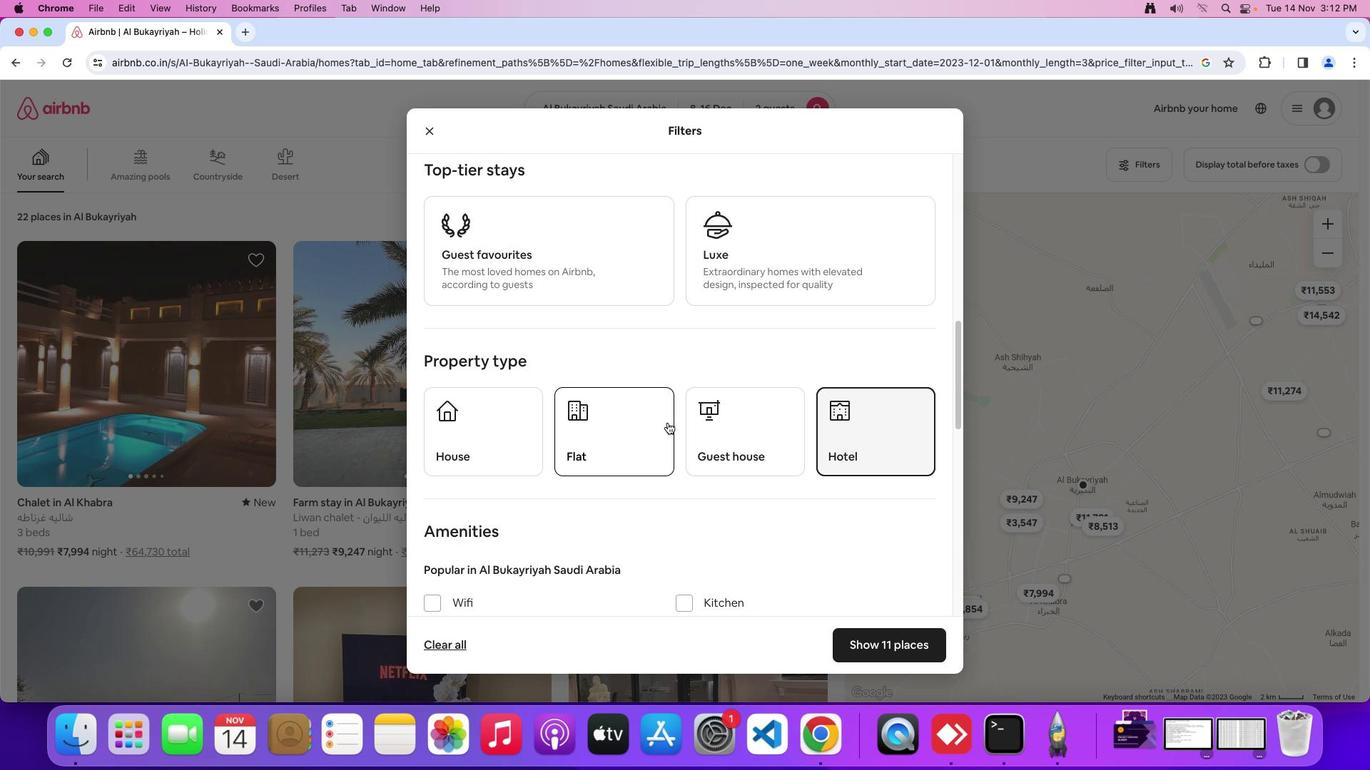 
Action: Mouse scrolled (663, 418) with delta (-3, -4)
Screenshot: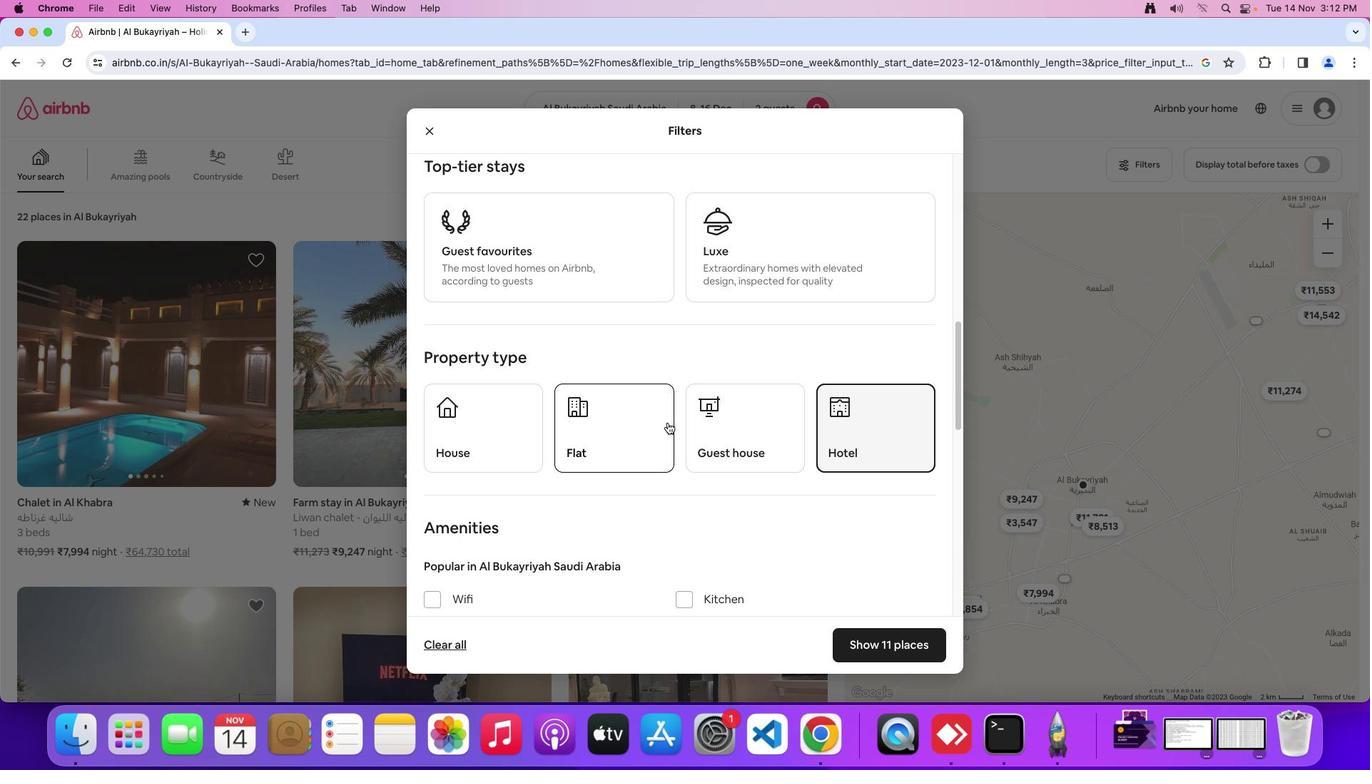 
Action: Mouse moved to (663, 418)
Screenshot: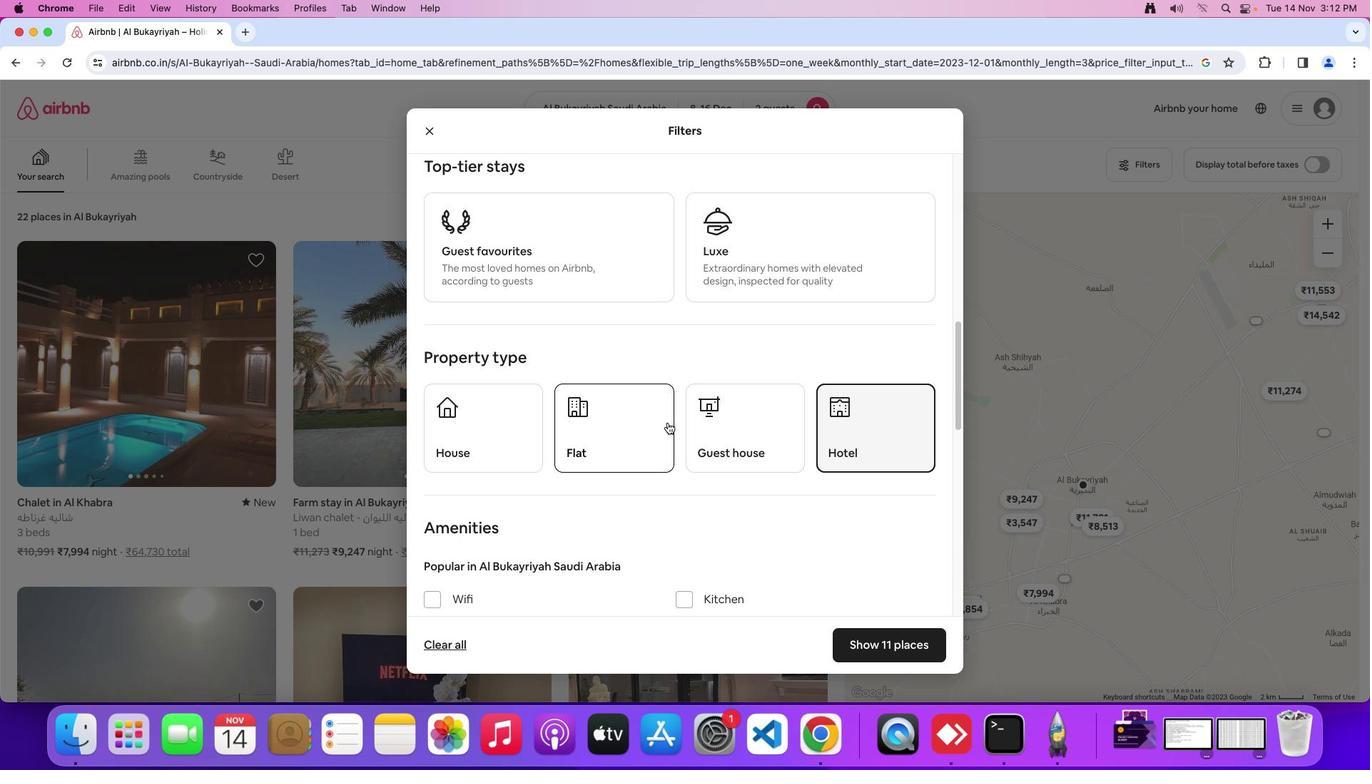 
Action: Mouse scrolled (663, 418) with delta (-3, -4)
Screenshot: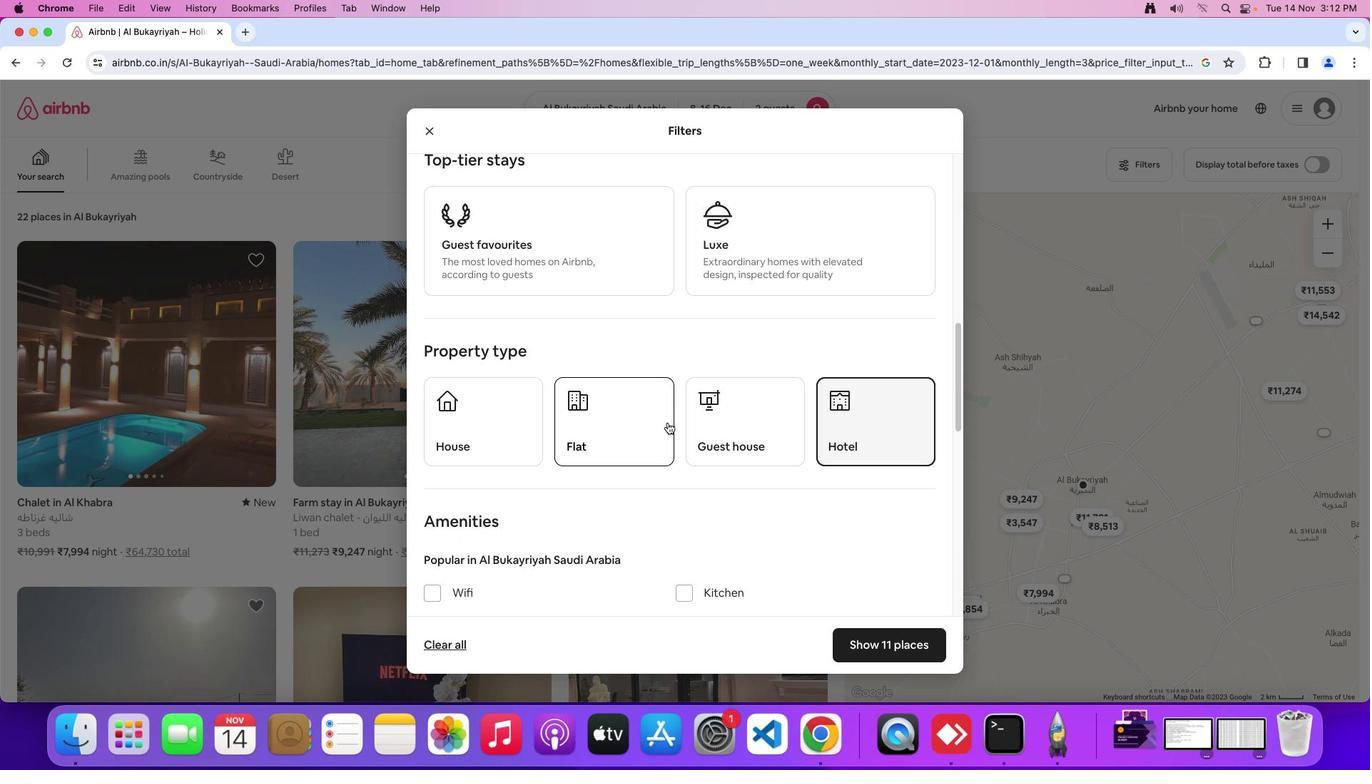 
Action: Mouse scrolled (663, 418) with delta (-3, -4)
Screenshot: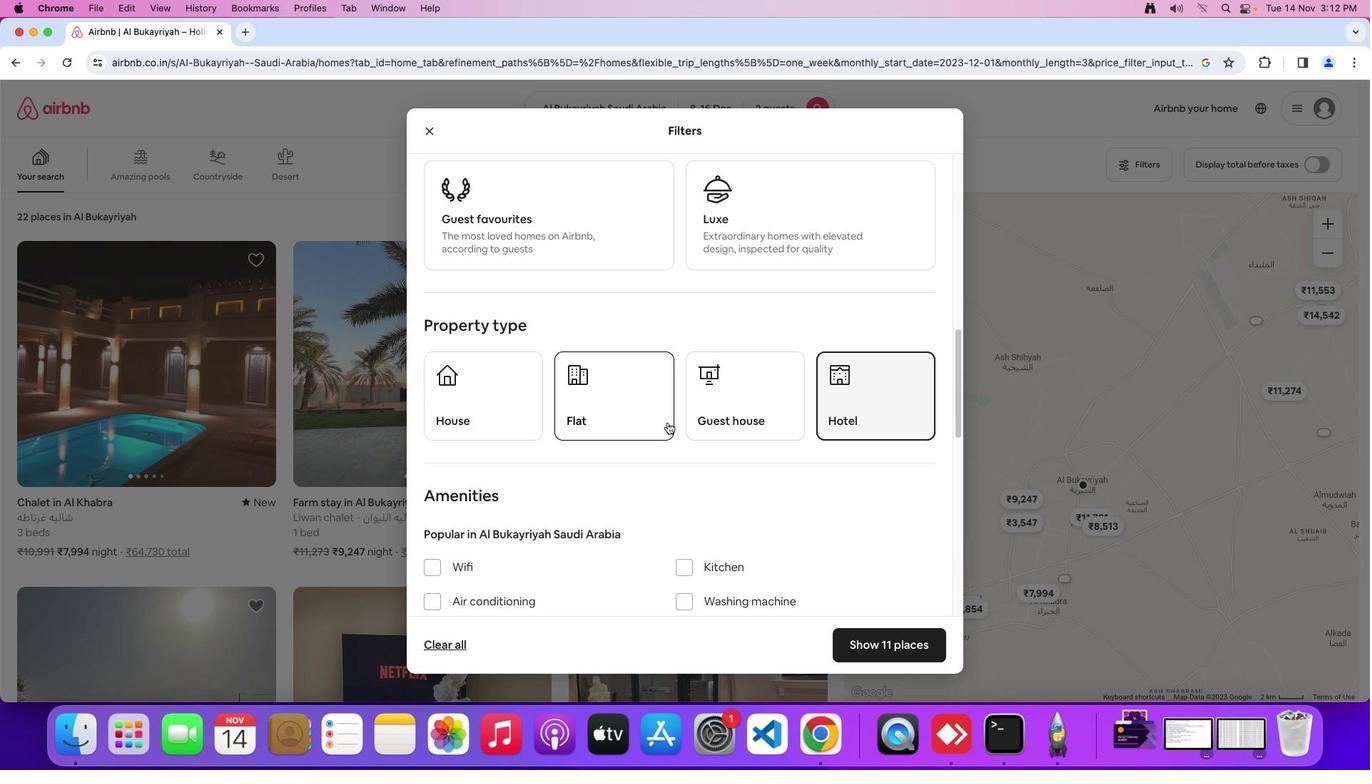 
Action: Mouse moved to (663, 415)
Screenshot: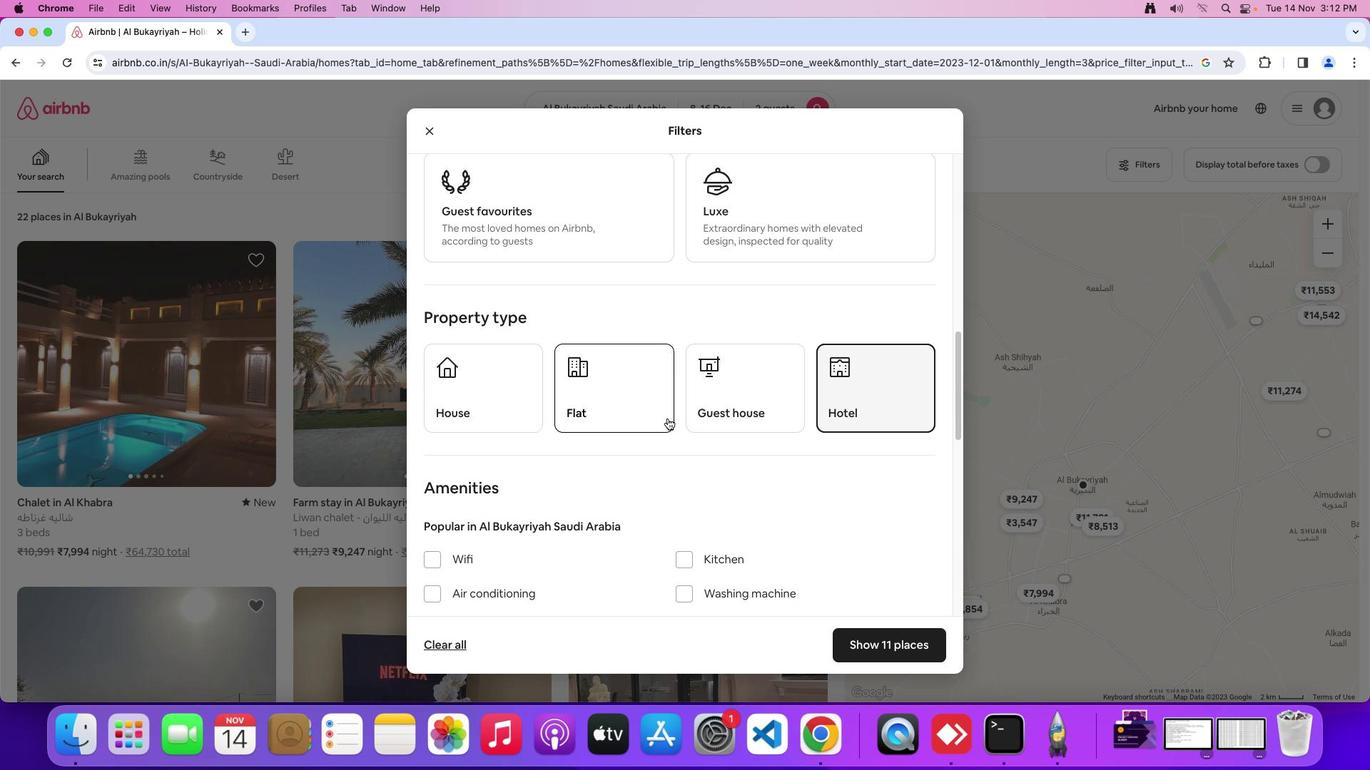 
Action: Mouse scrolled (663, 415) with delta (-3, -4)
Screenshot: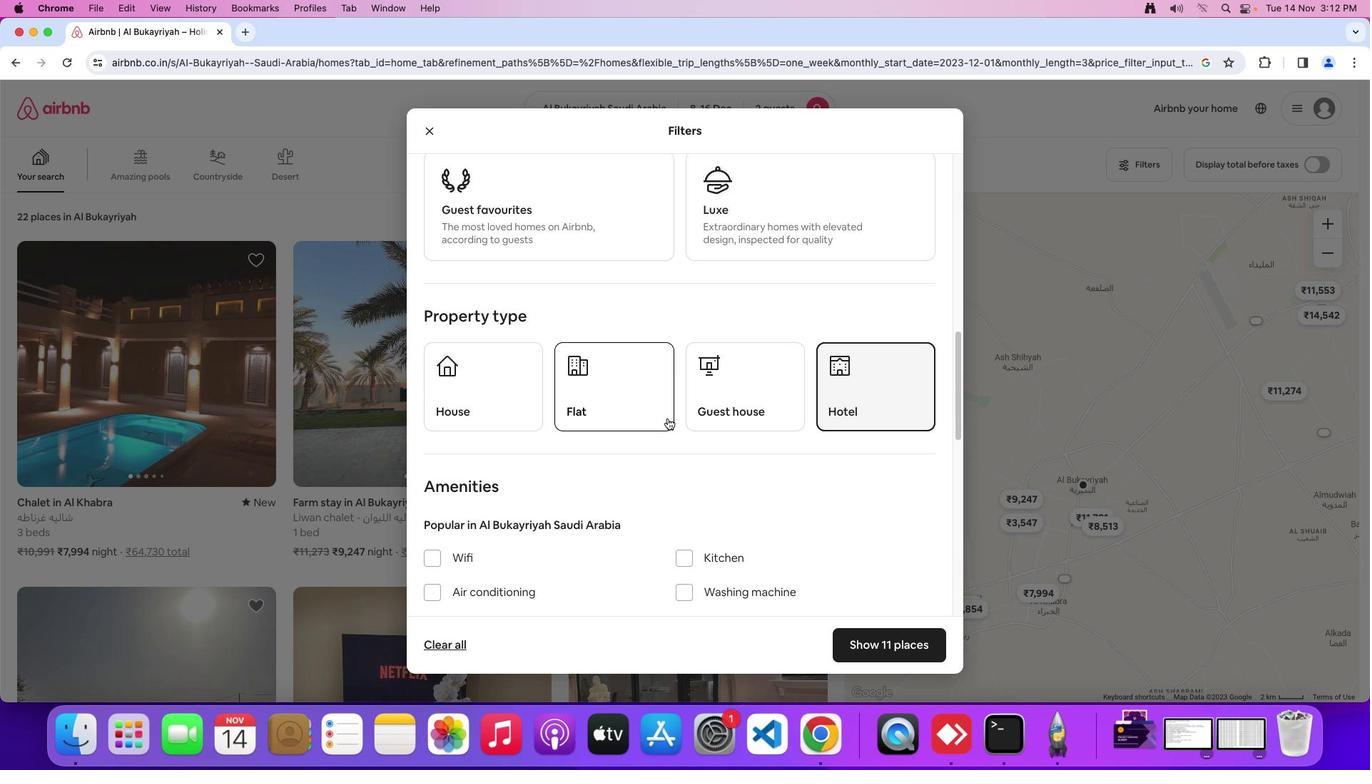 
Action: Mouse moved to (663, 414)
Screenshot: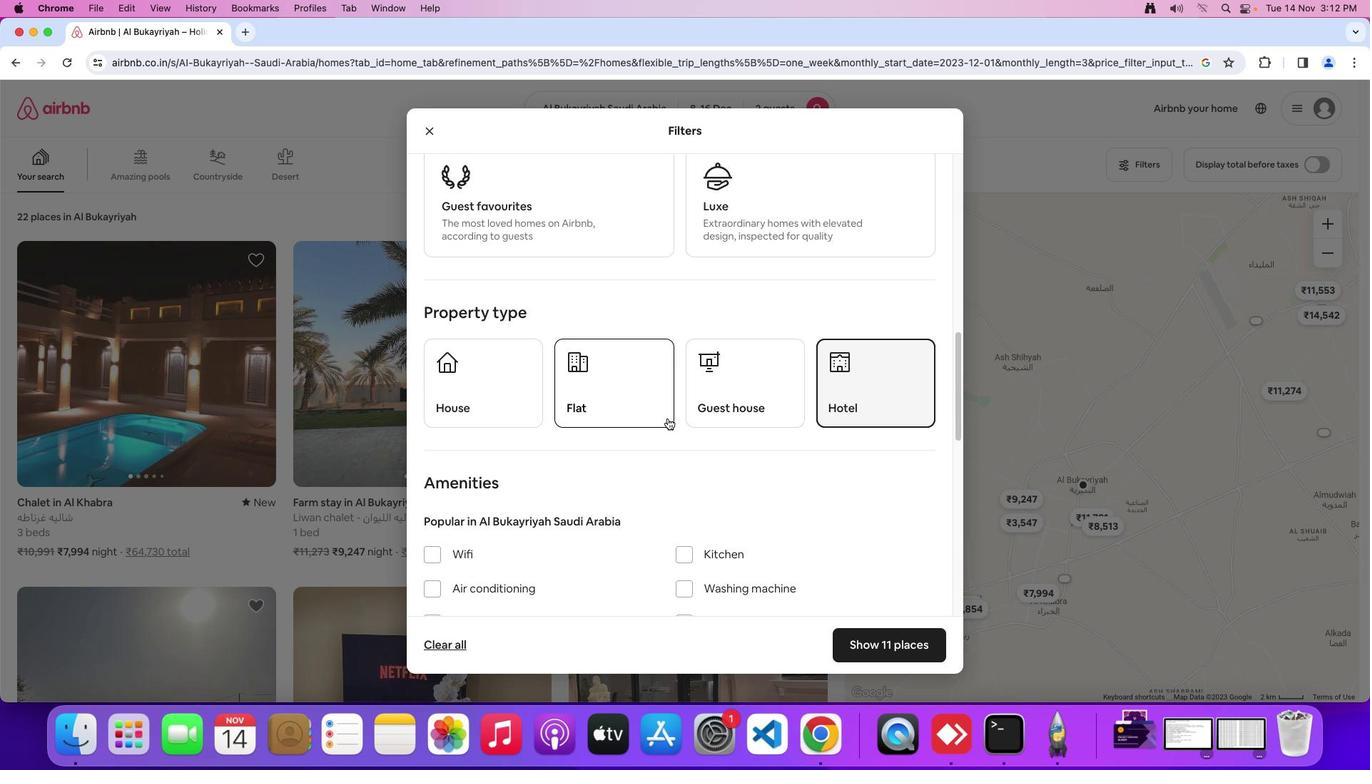 
Action: Mouse scrolled (663, 414) with delta (-3, -4)
Screenshot: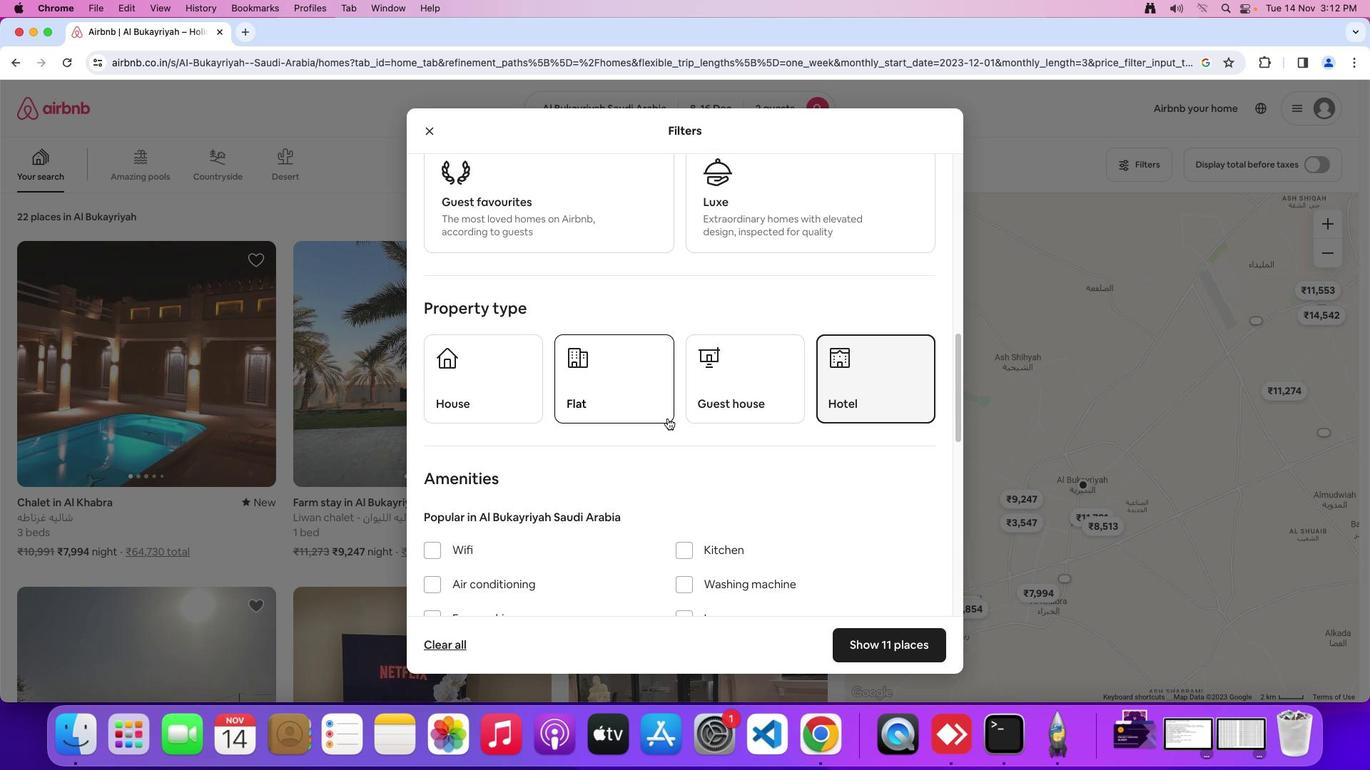 
Action: Mouse scrolled (663, 414) with delta (-3, -4)
Screenshot: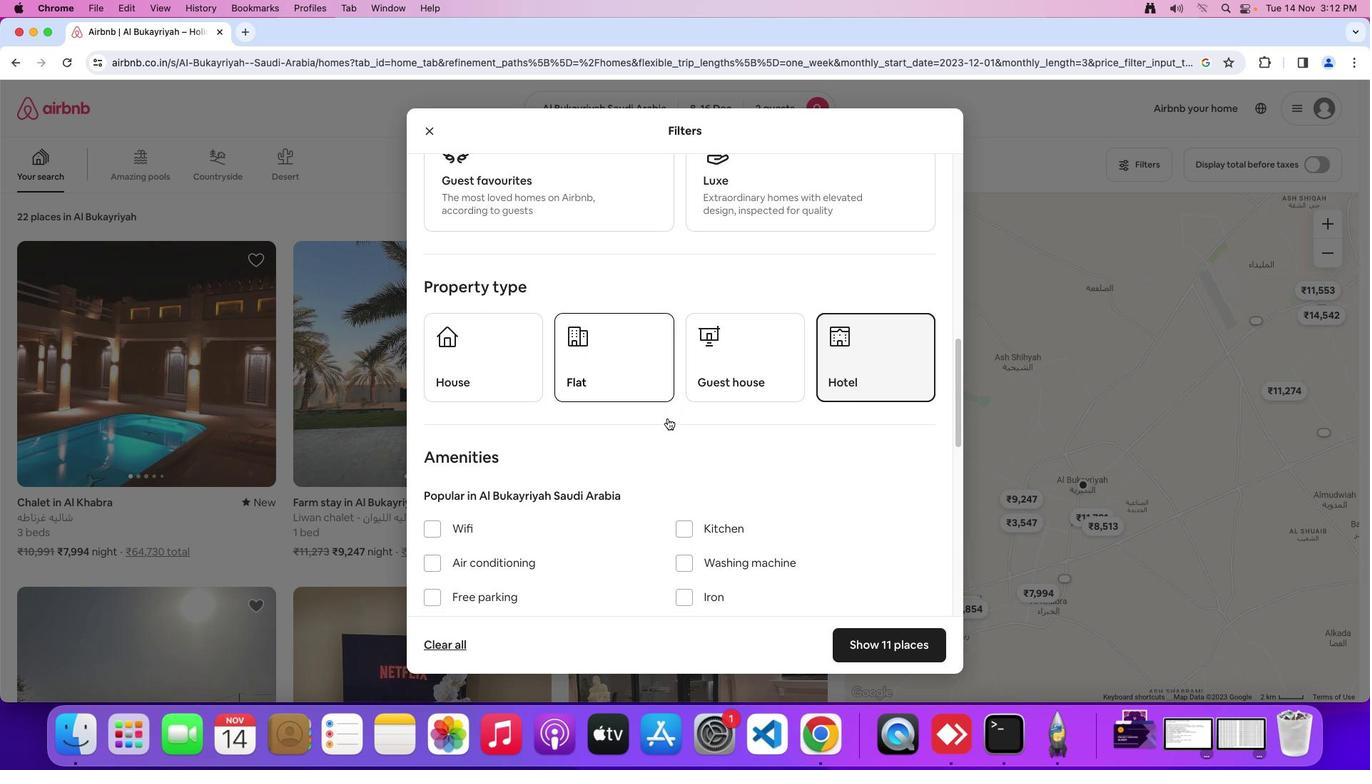 
Action: Mouse scrolled (663, 414) with delta (-3, -4)
Screenshot: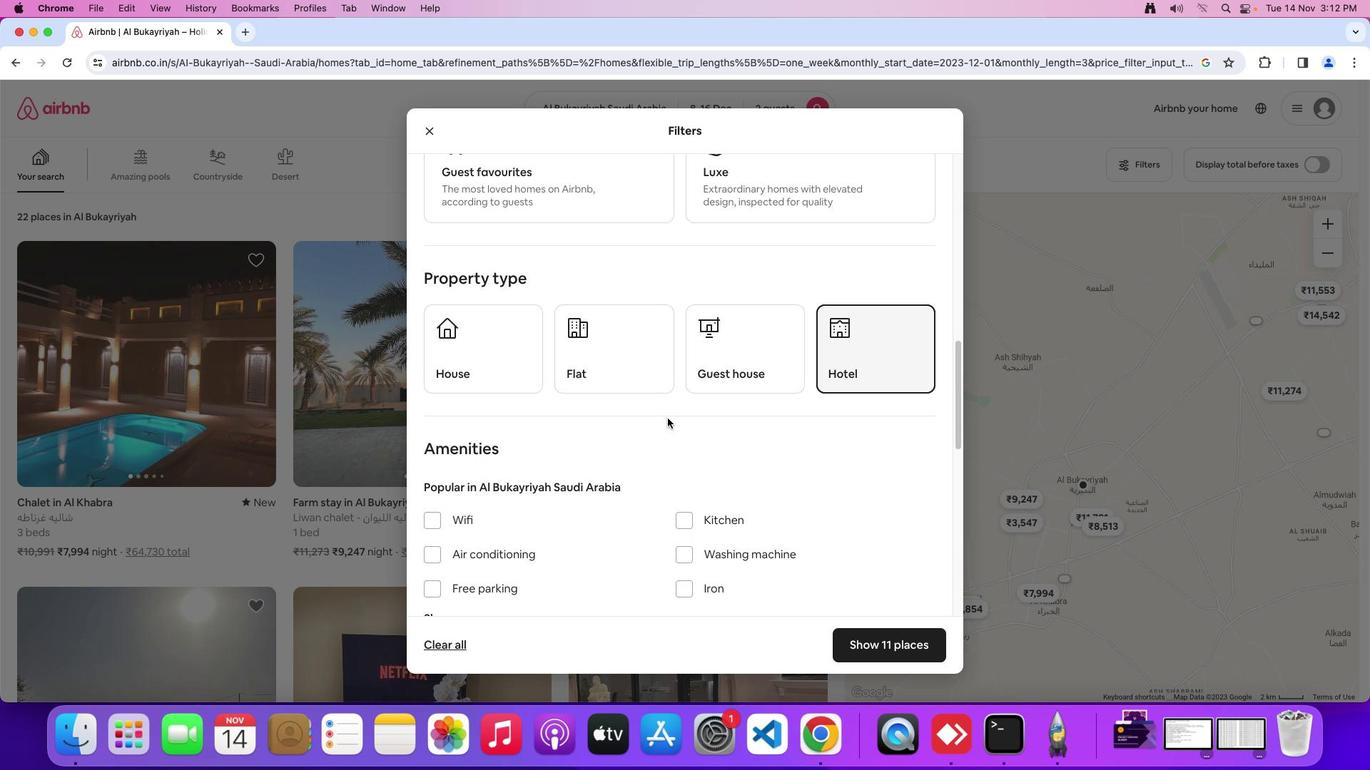 
Action: Mouse scrolled (663, 414) with delta (-3, -4)
Screenshot: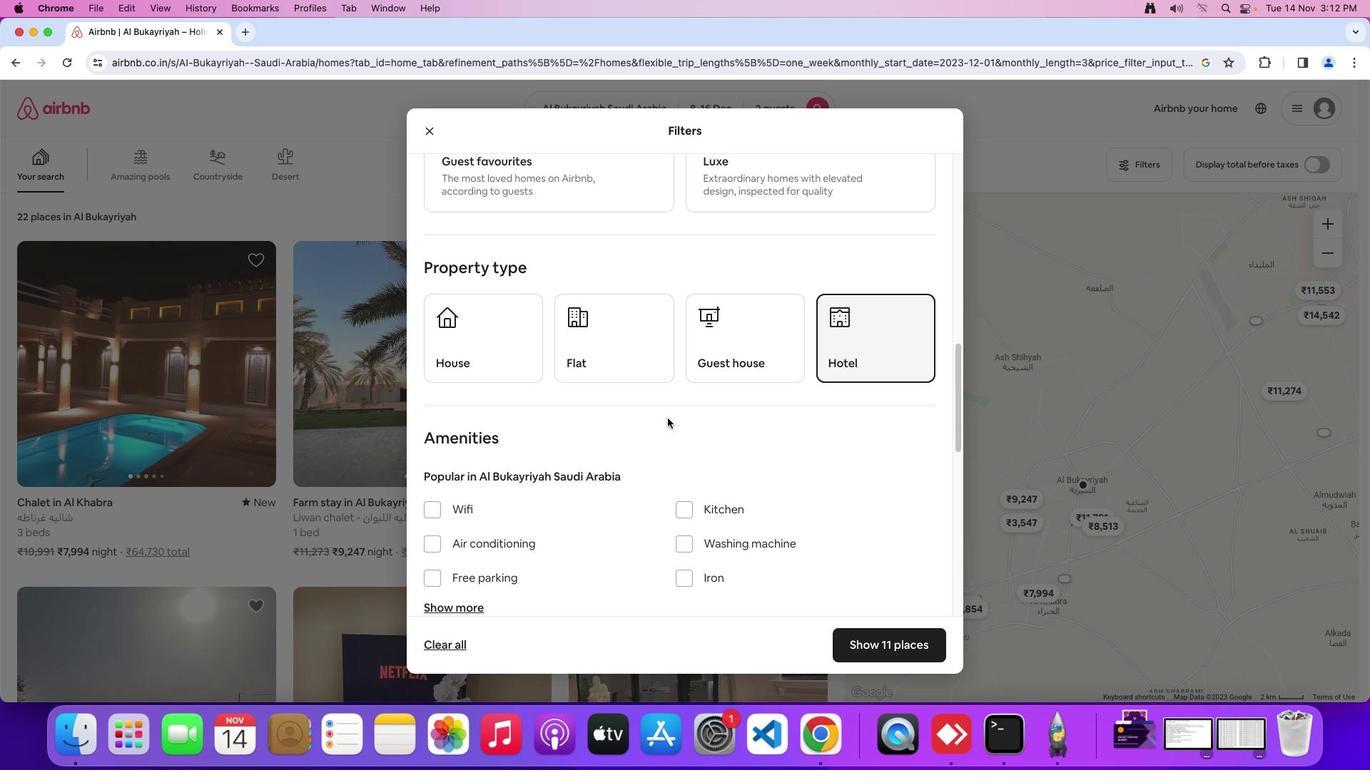 
Action: Mouse moved to (668, 418)
Screenshot: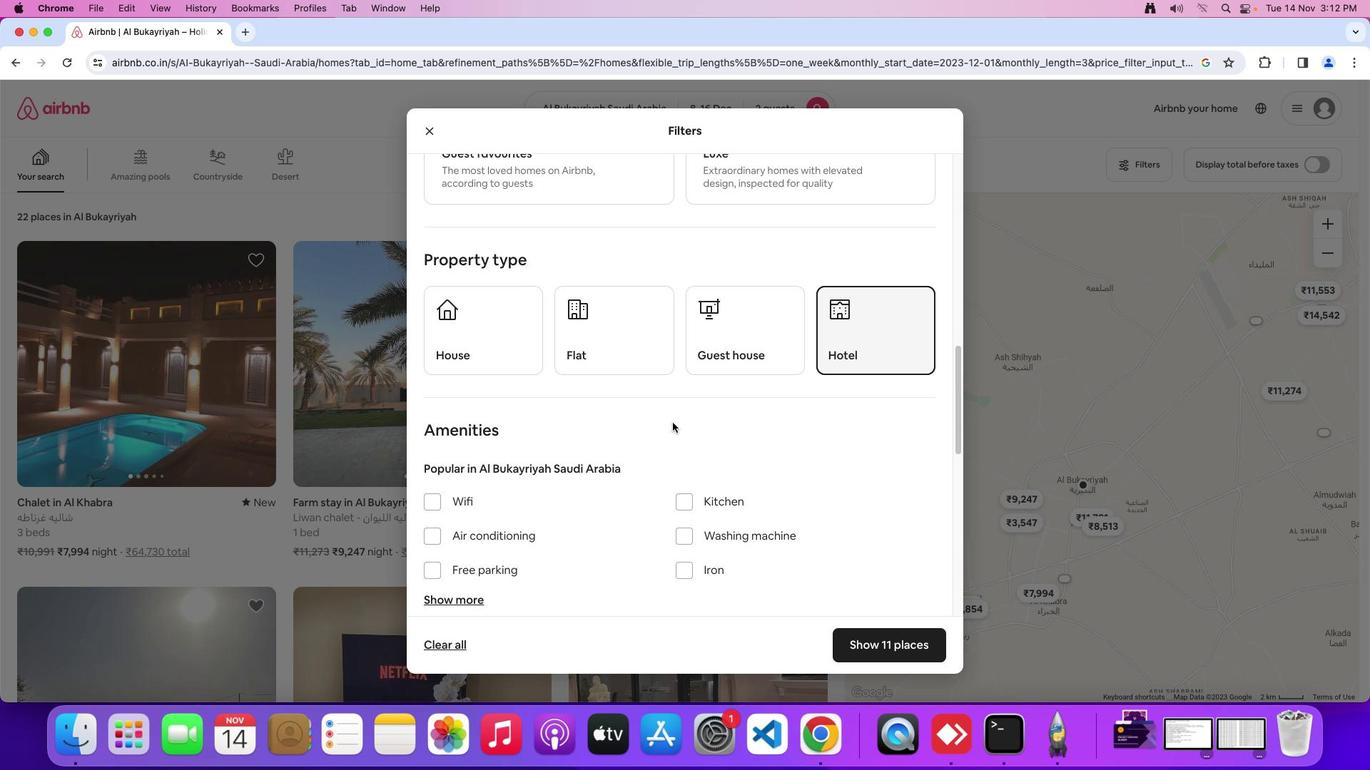 
Action: Mouse scrolled (668, 418) with delta (-3, -4)
Screenshot: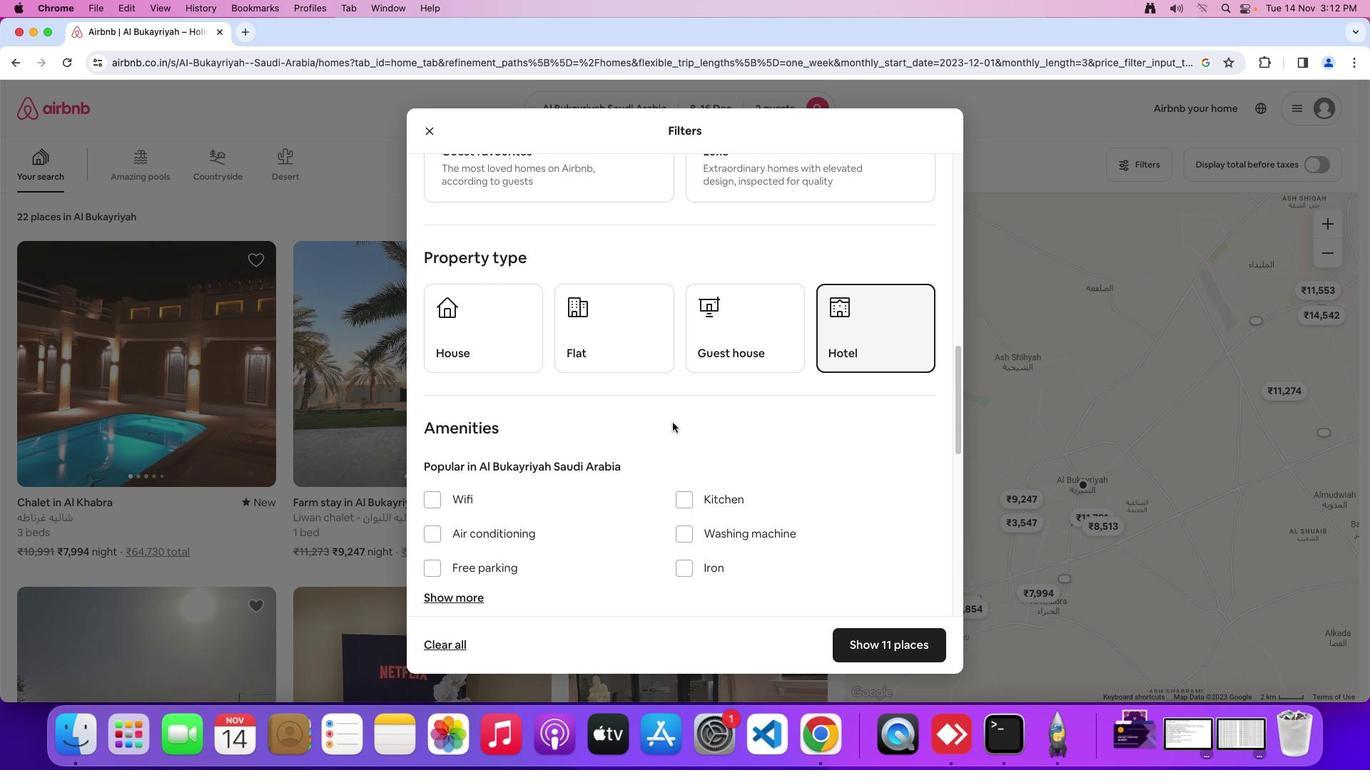 
Action: Mouse moved to (668, 418)
Screenshot: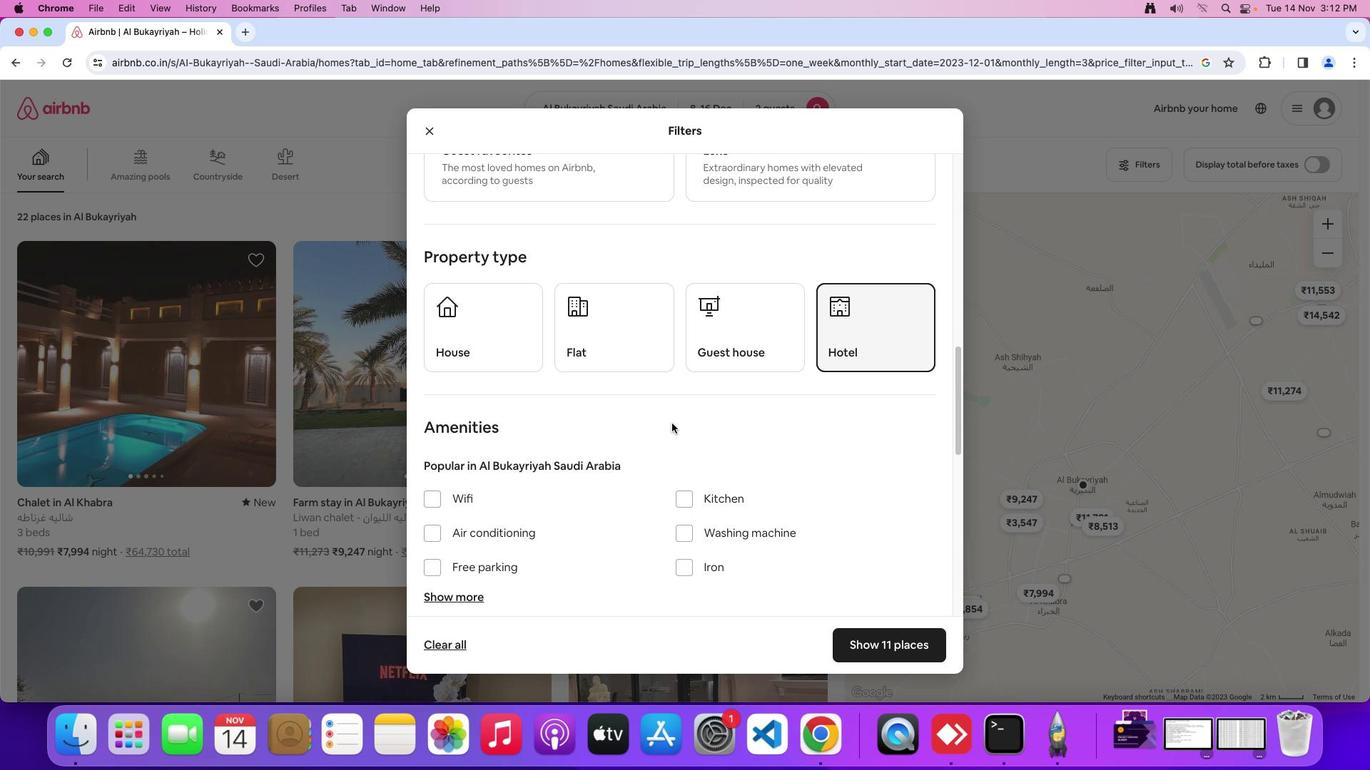 
Action: Mouse scrolled (668, 418) with delta (-3, -4)
Screenshot: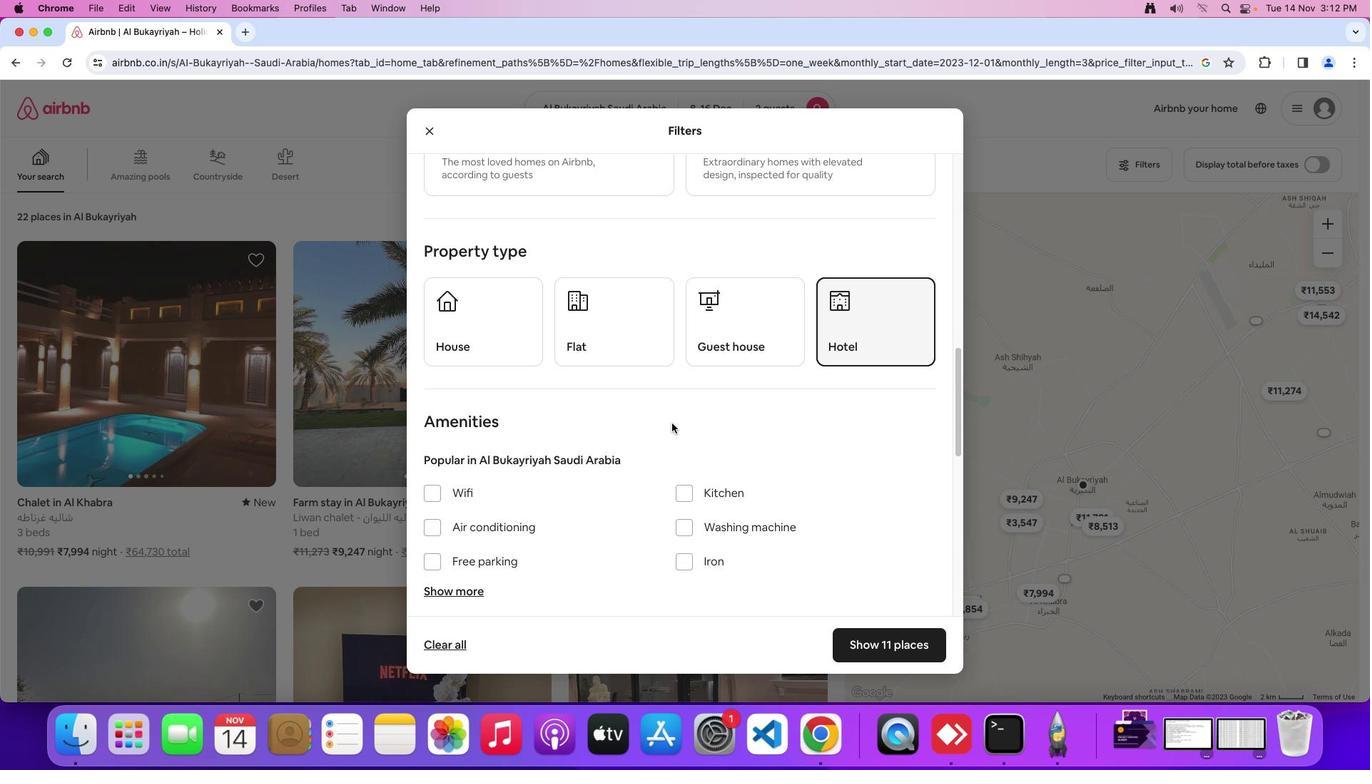 
Action: Mouse scrolled (668, 418) with delta (-3, -4)
Screenshot: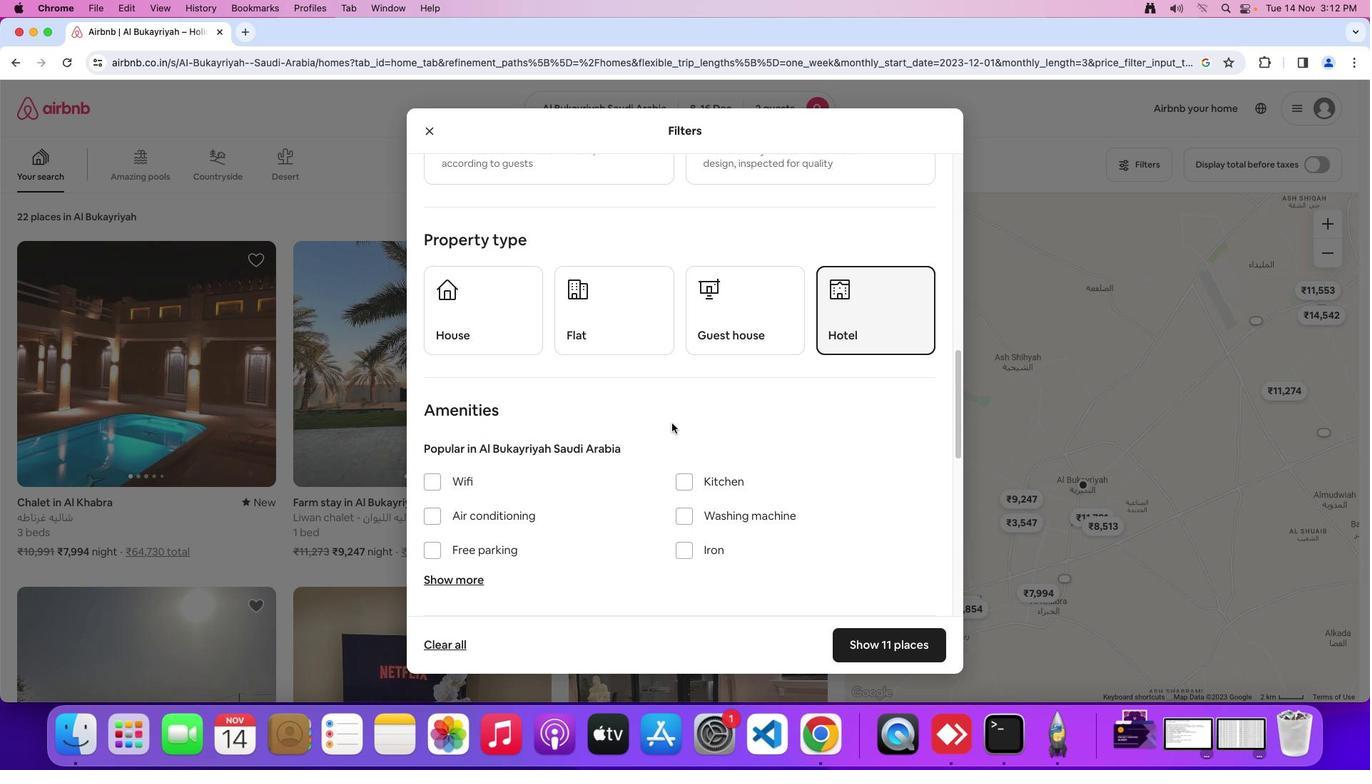 
Action: Mouse scrolled (668, 418) with delta (-3, -4)
Screenshot: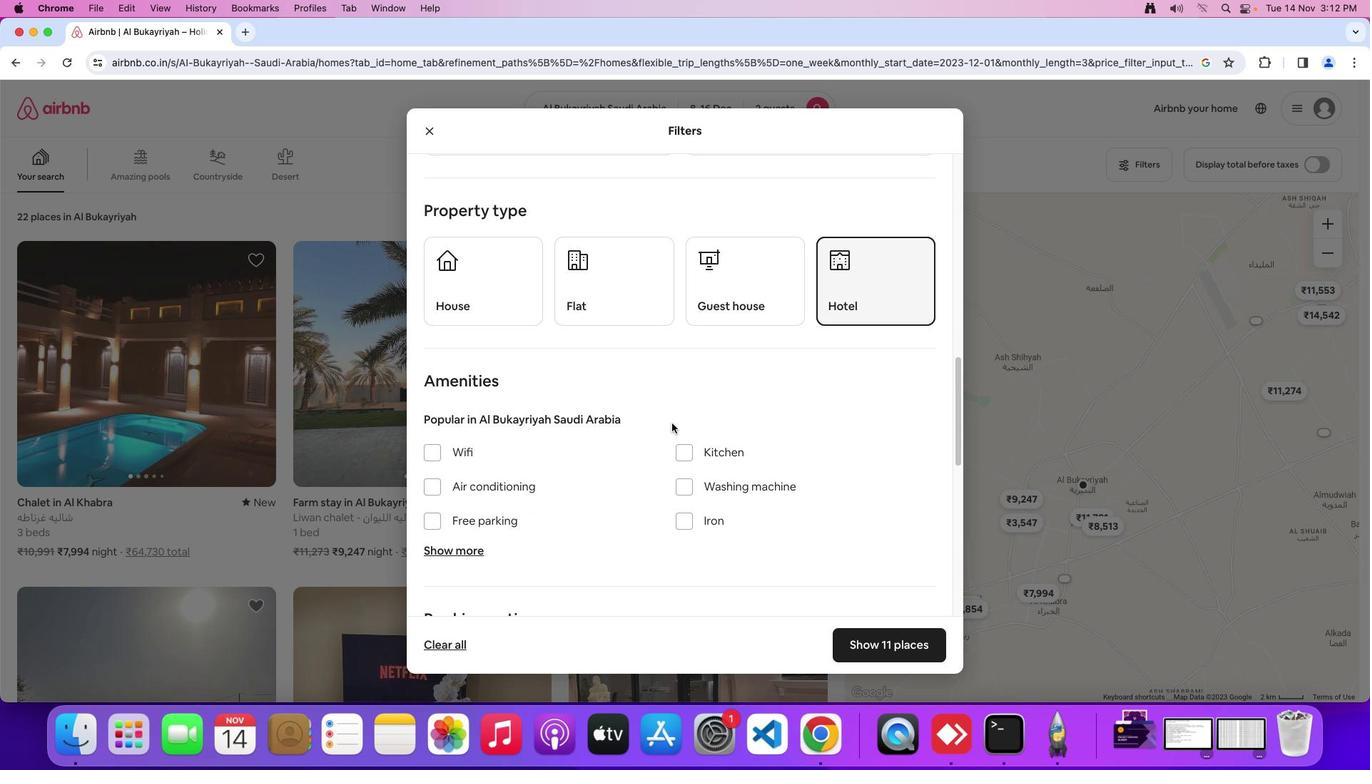 
Action: Mouse moved to (585, 477)
Screenshot: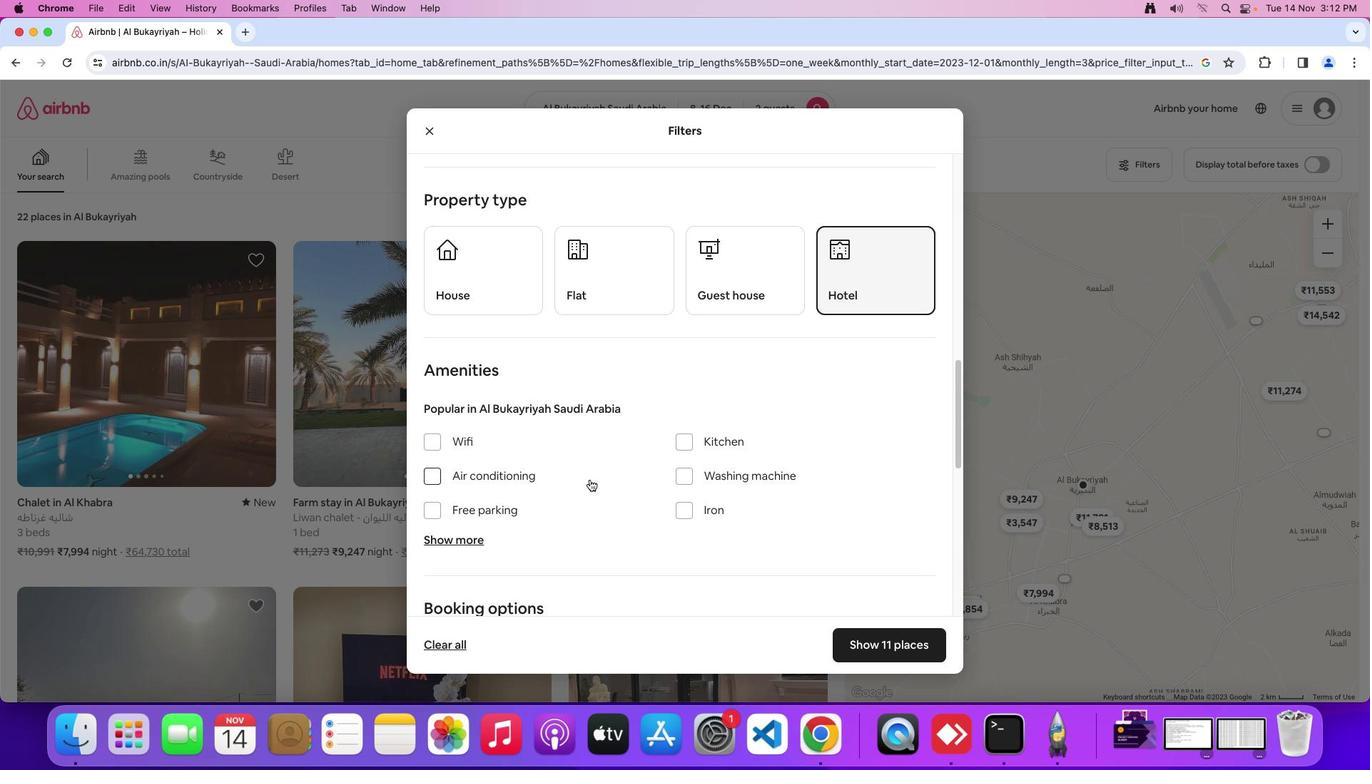 
Action: Mouse scrolled (585, 477) with delta (-3, -4)
Screenshot: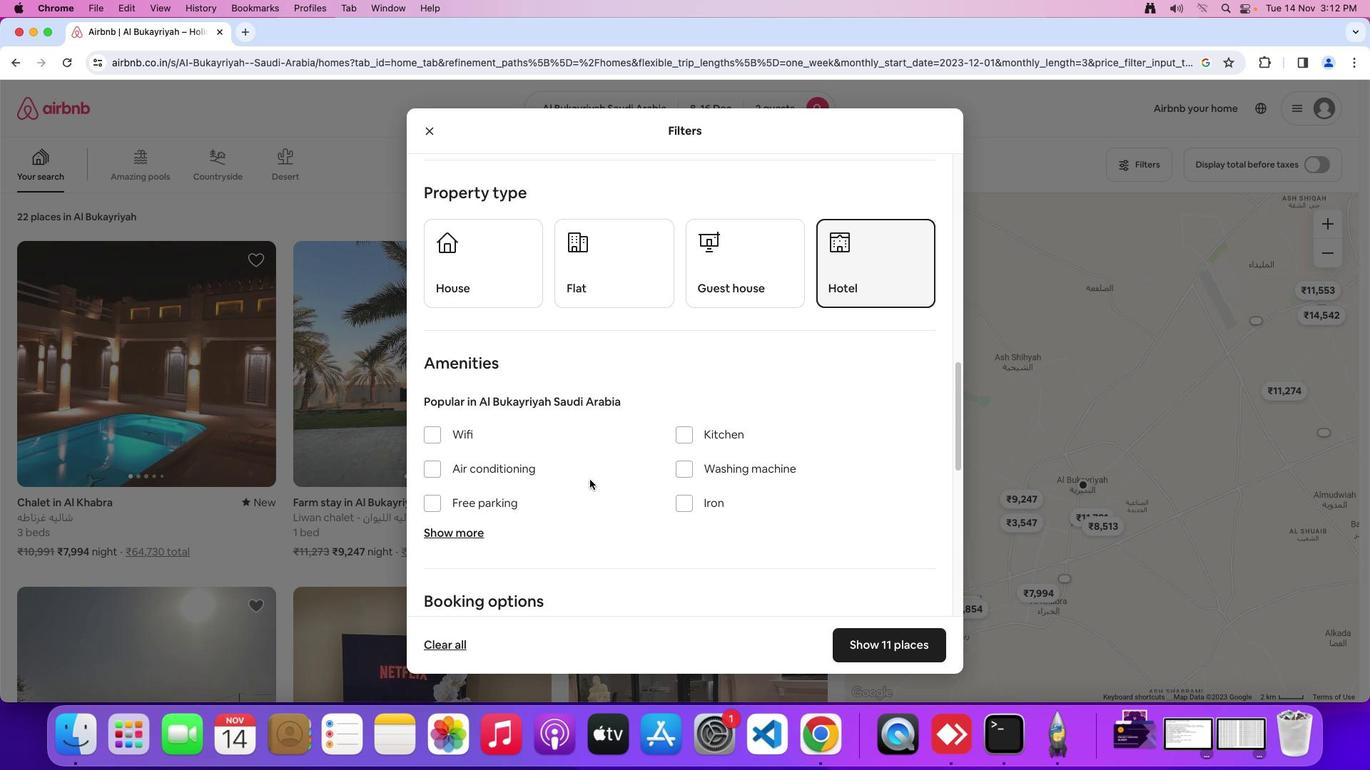 
Action: Mouse moved to (585, 476)
Screenshot: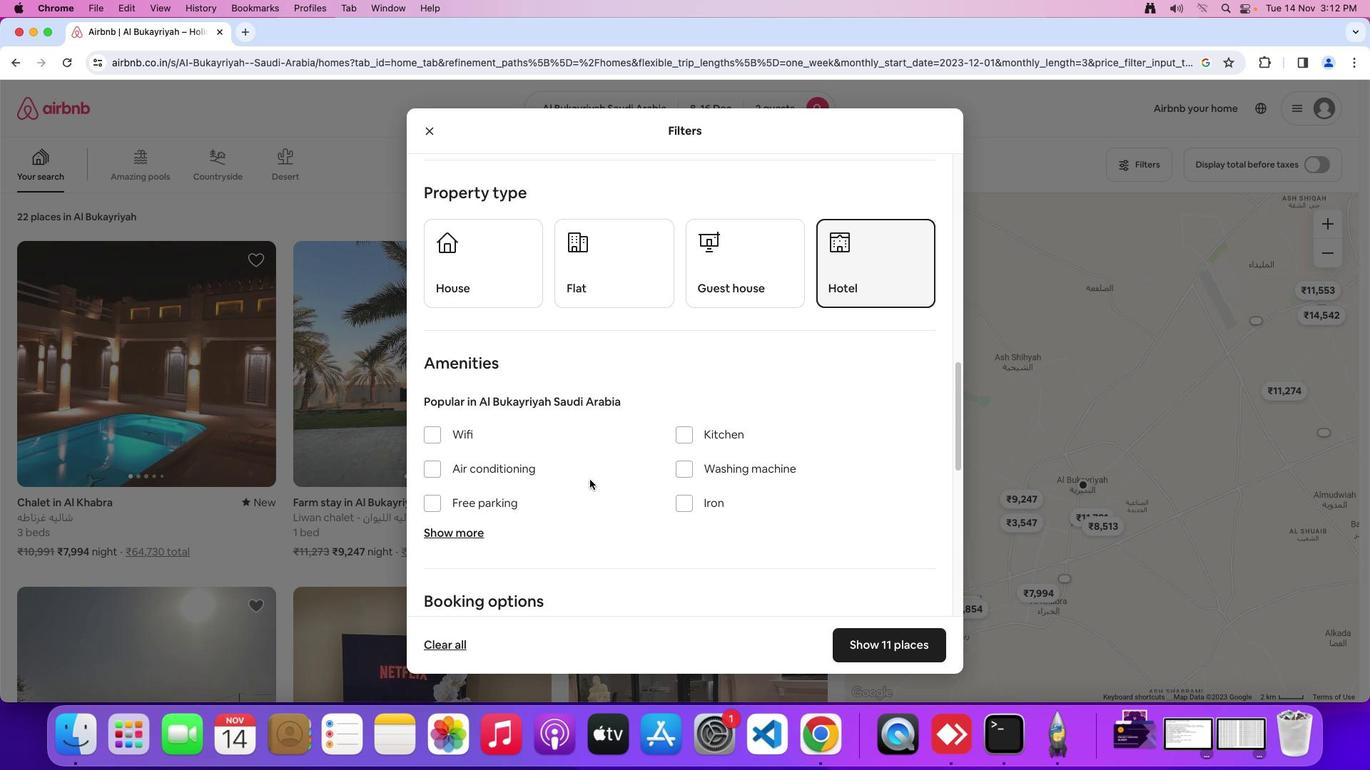 
Action: Mouse scrolled (585, 476) with delta (-3, -4)
Screenshot: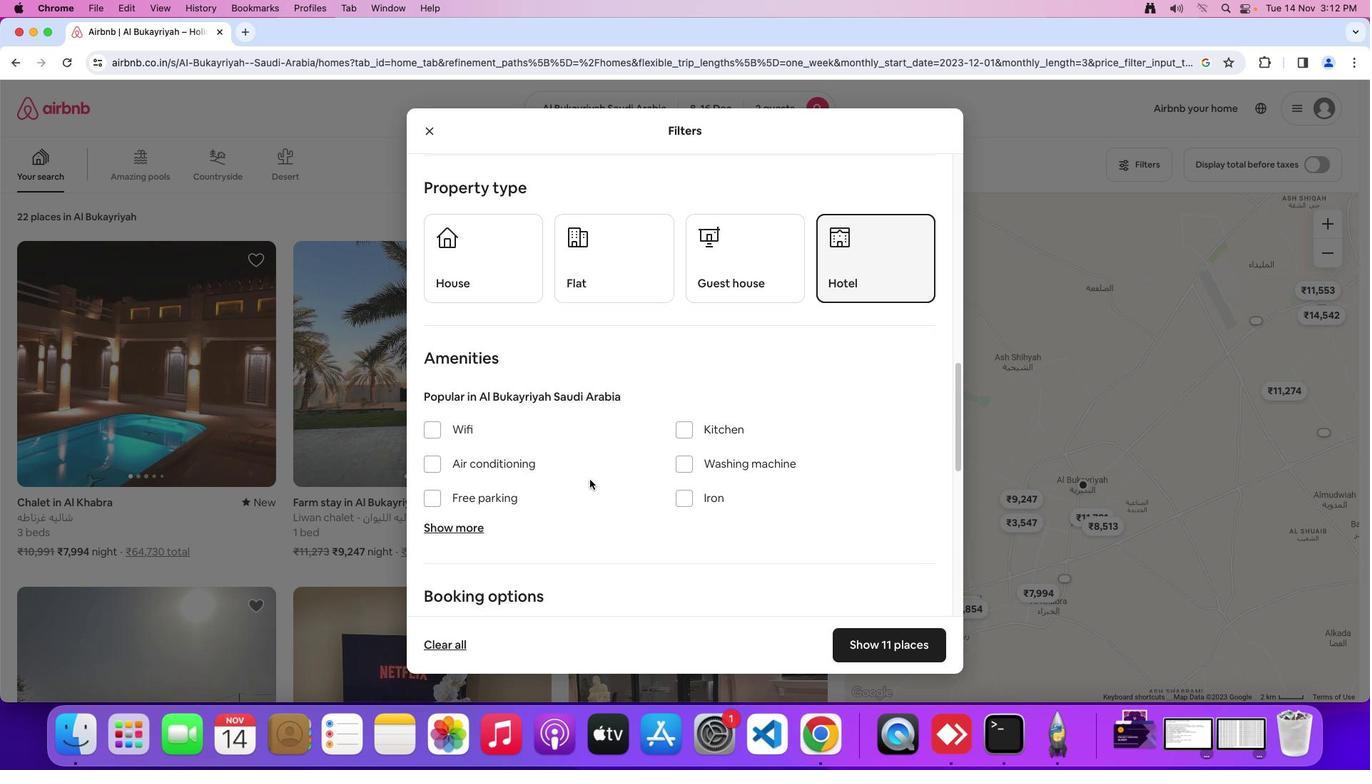 
Action: Mouse moved to (585, 475)
Screenshot: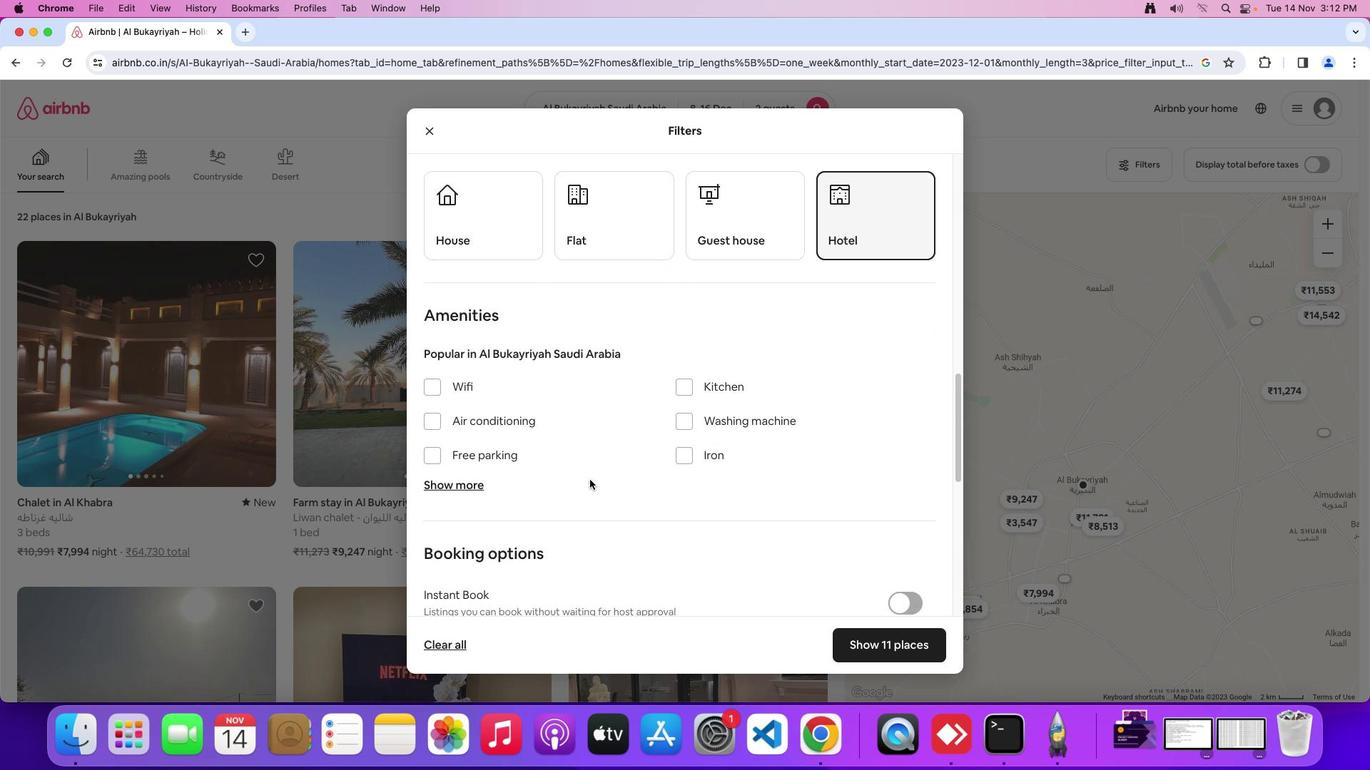 
Action: Mouse scrolled (585, 475) with delta (-3, -4)
Screenshot: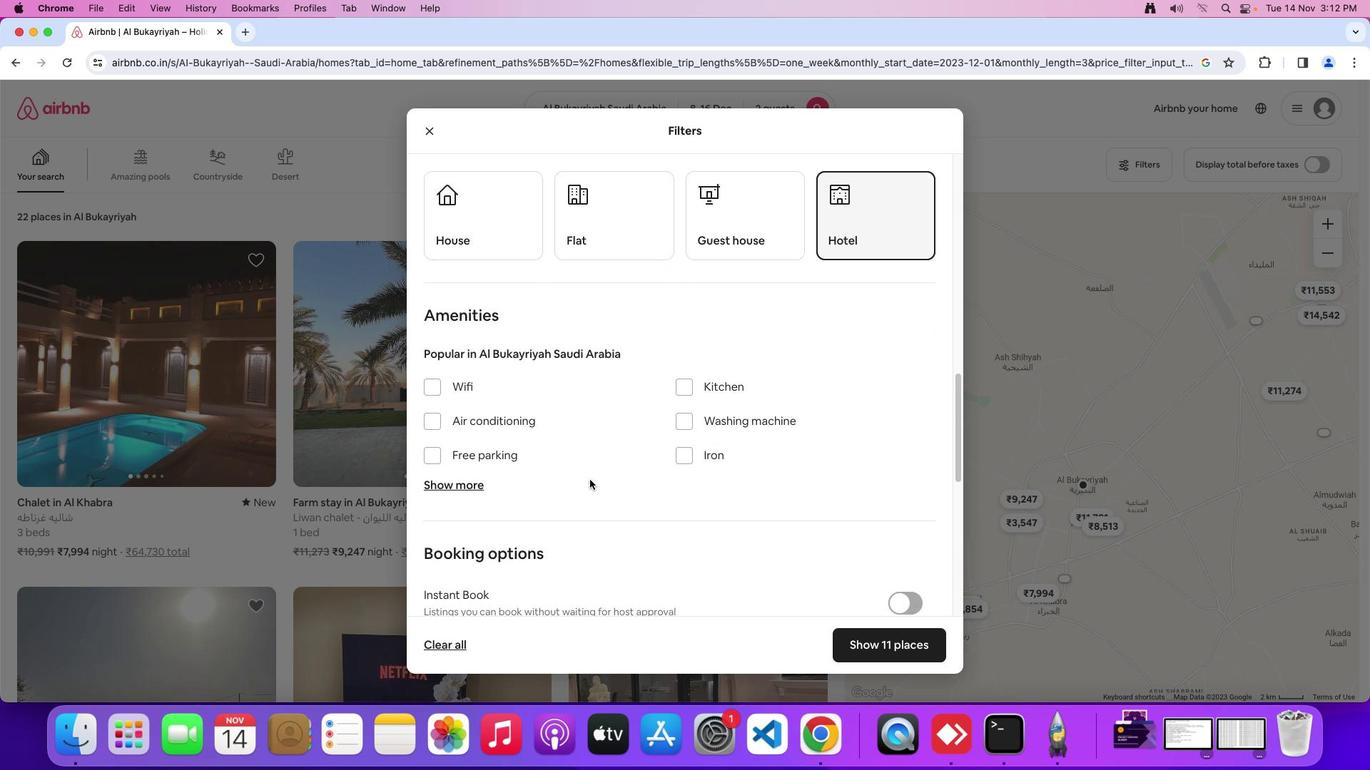 
Action: Mouse moved to (679, 373)
Screenshot: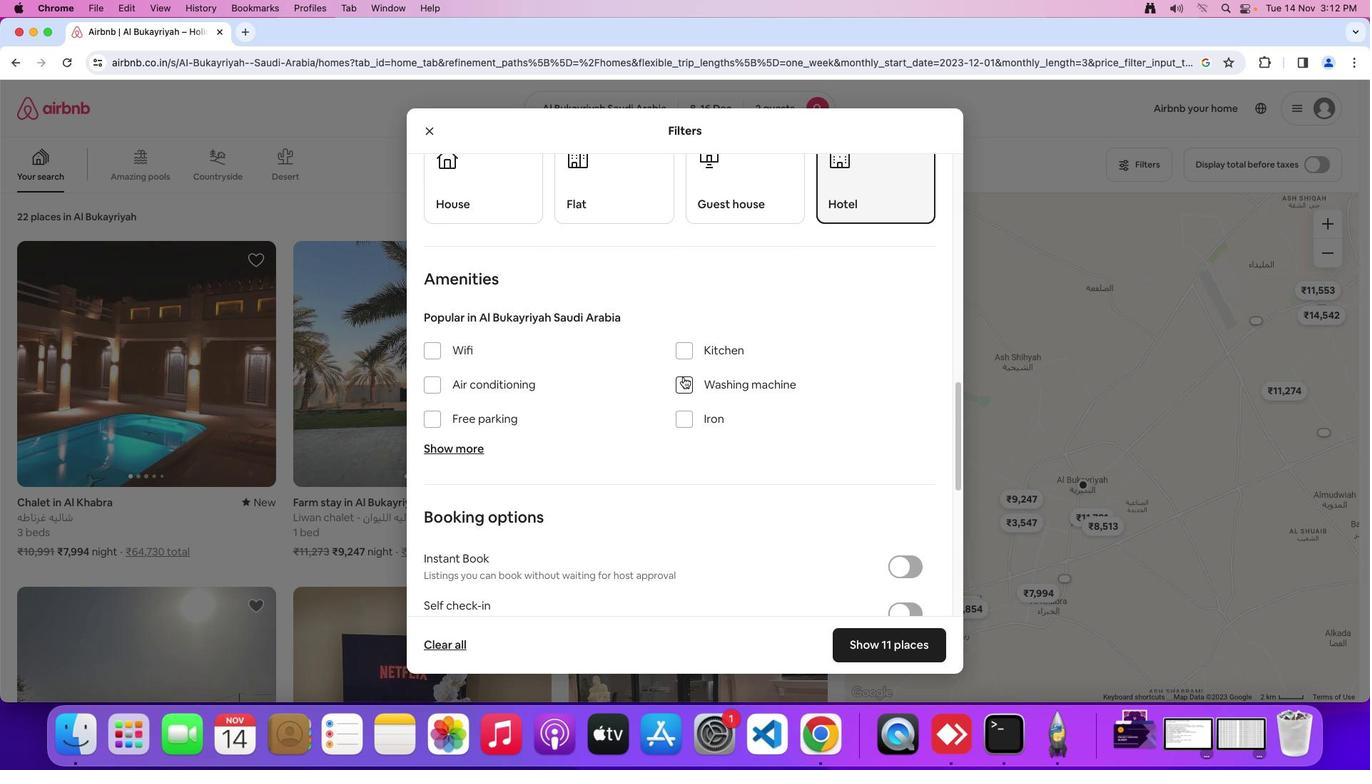 
Action: Mouse pressed left at (679, 373)
Screenshot: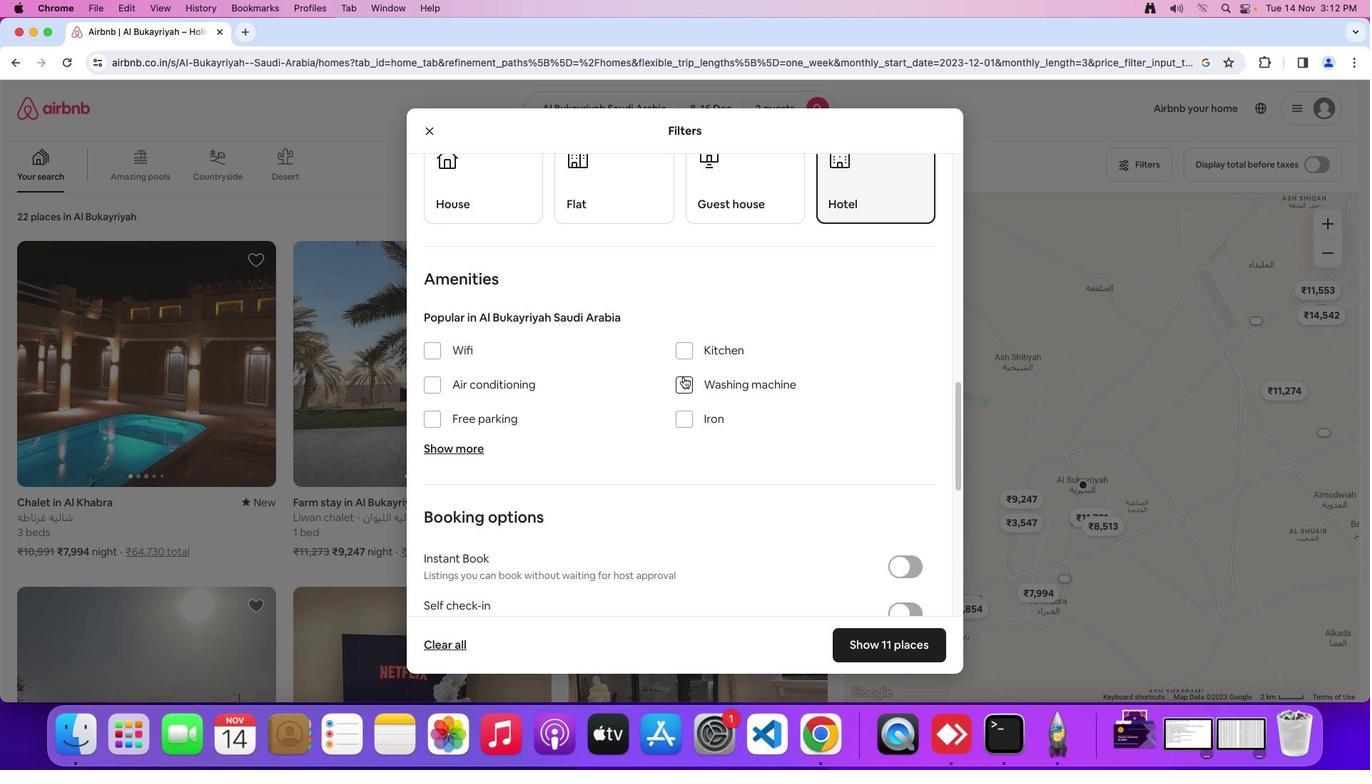 
Action: Mouse moved to (585, 383)
Screenshot: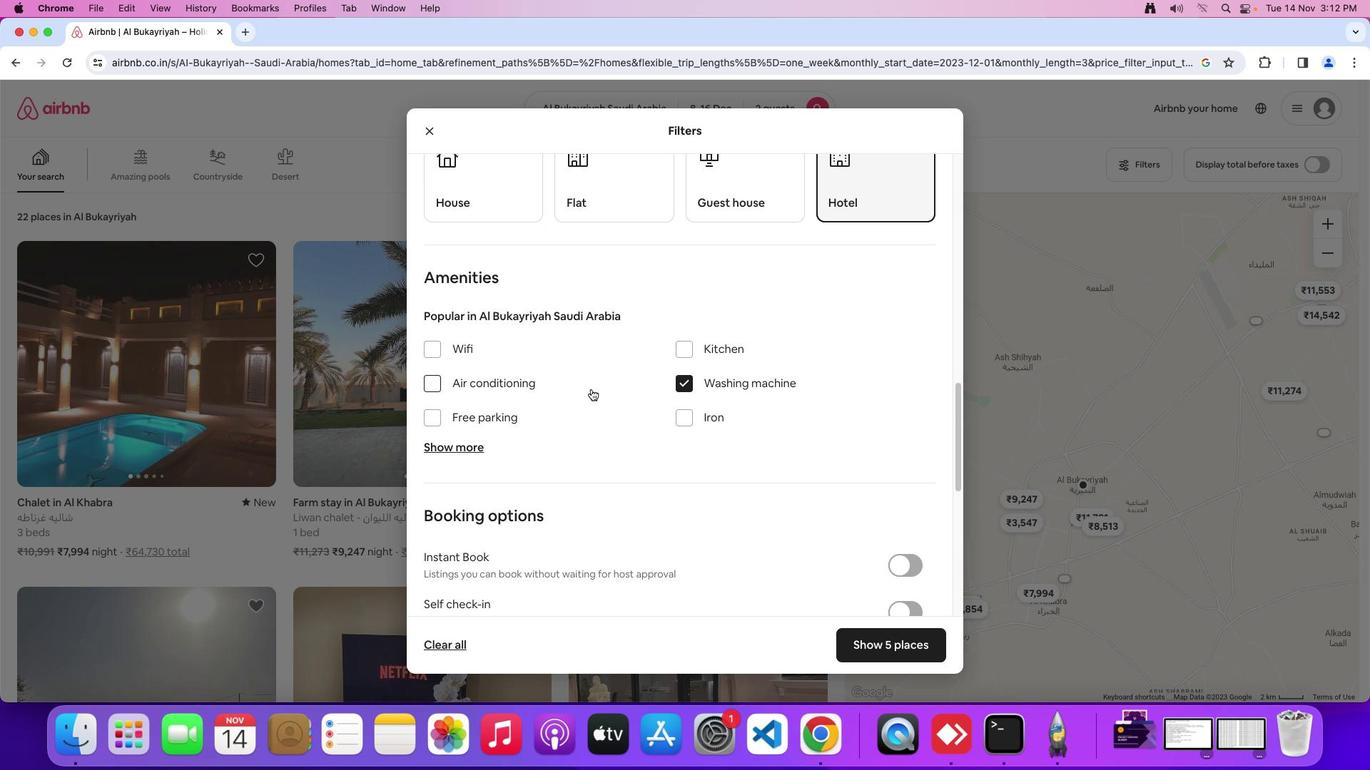 
Action: Mouse scrolled (585, 383) with delta (-3, -4)
Screenshot: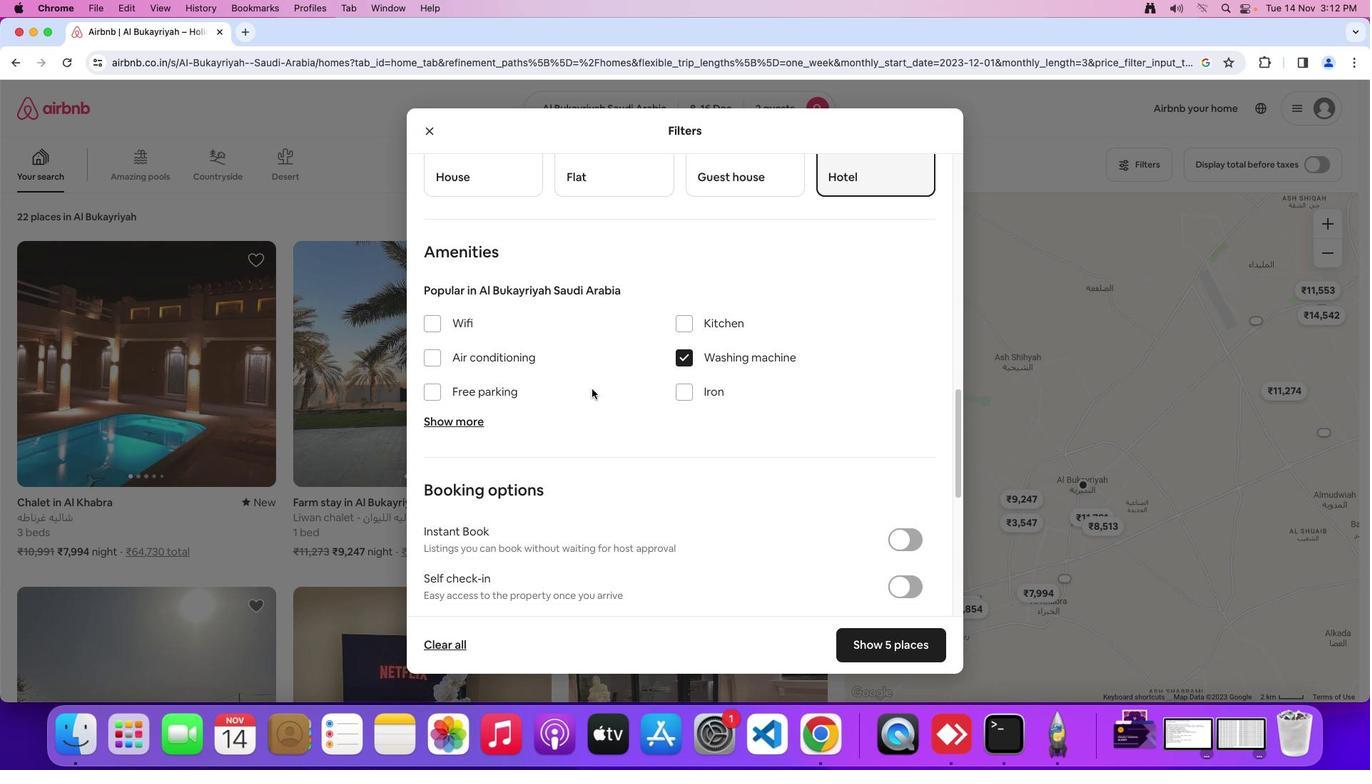
Action: Mouse moved to (585, 383)
Screenshot: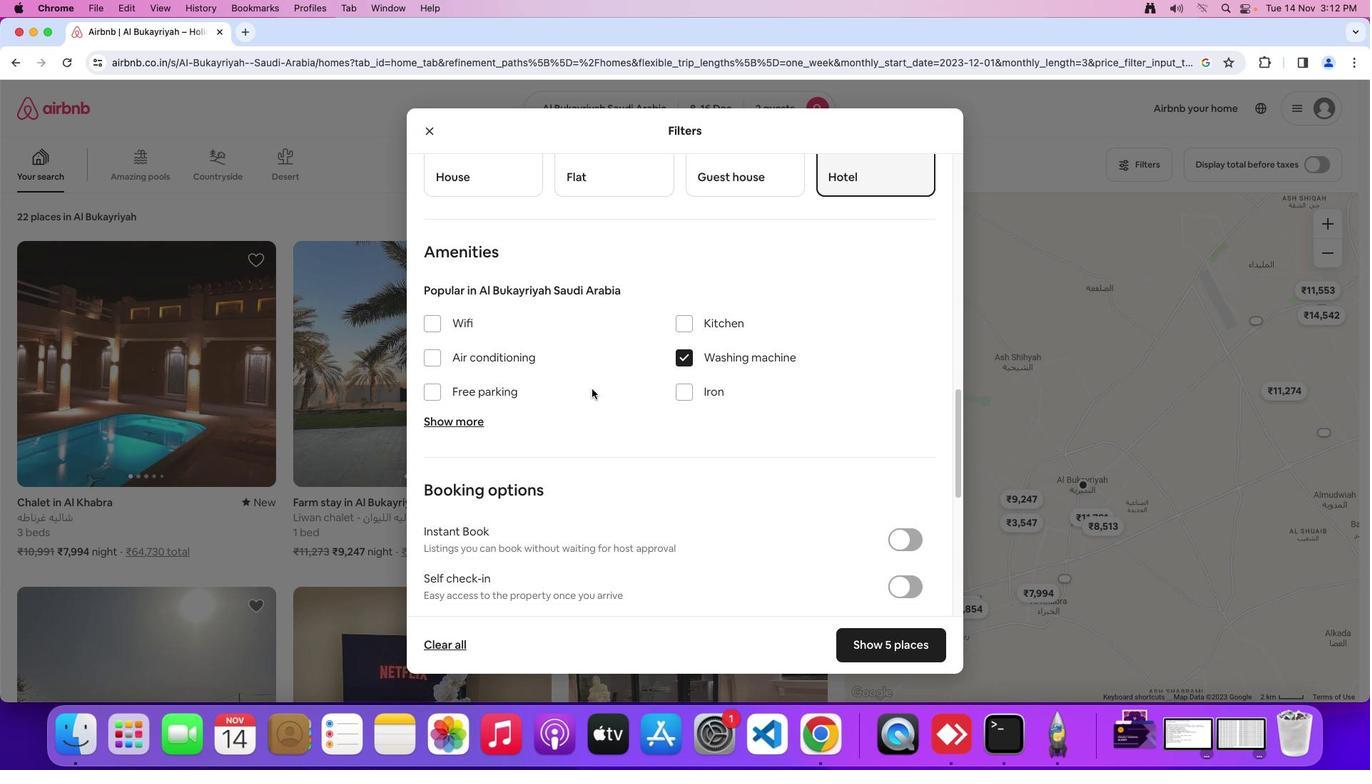 
Action: Mouse scrolled (585, 383) with delta (-3, -4)
Screenshot: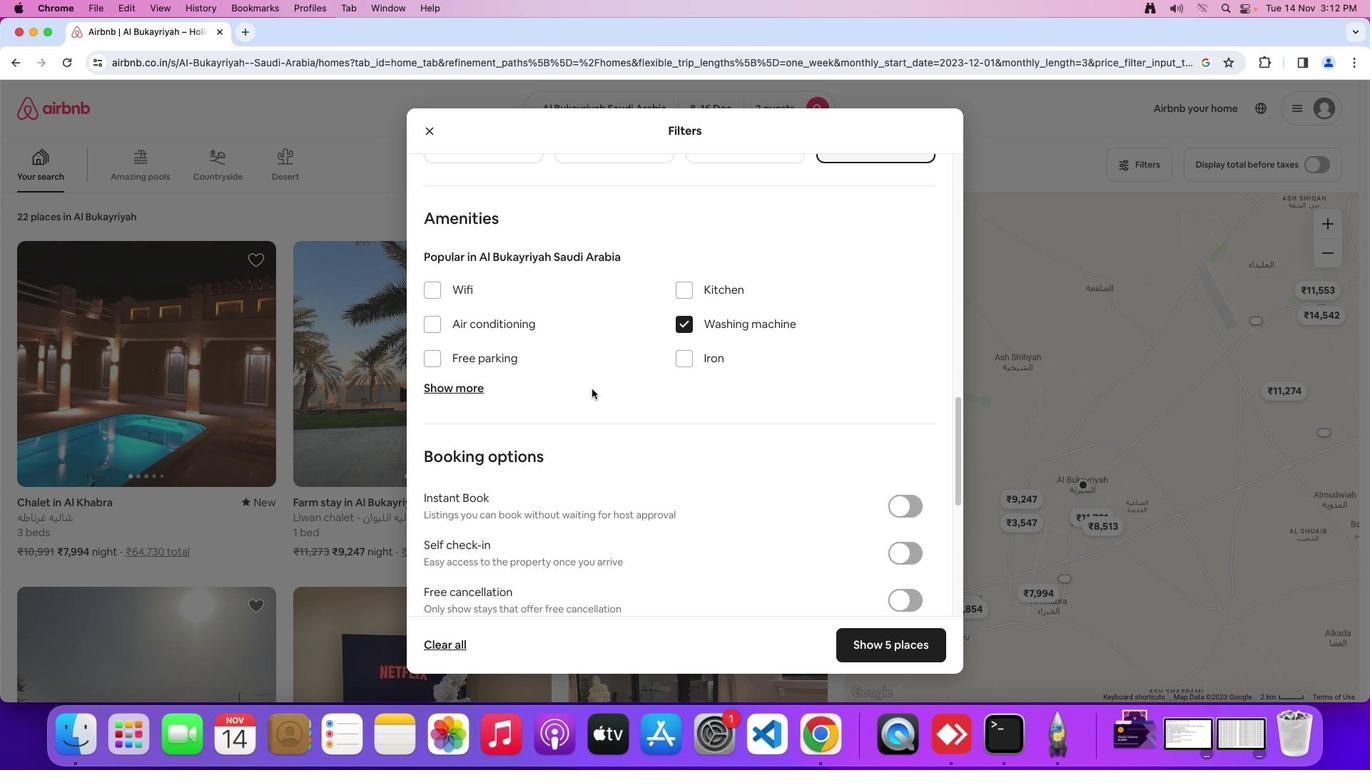 
Action: Mouse moved to (587, 384)
Screenshot: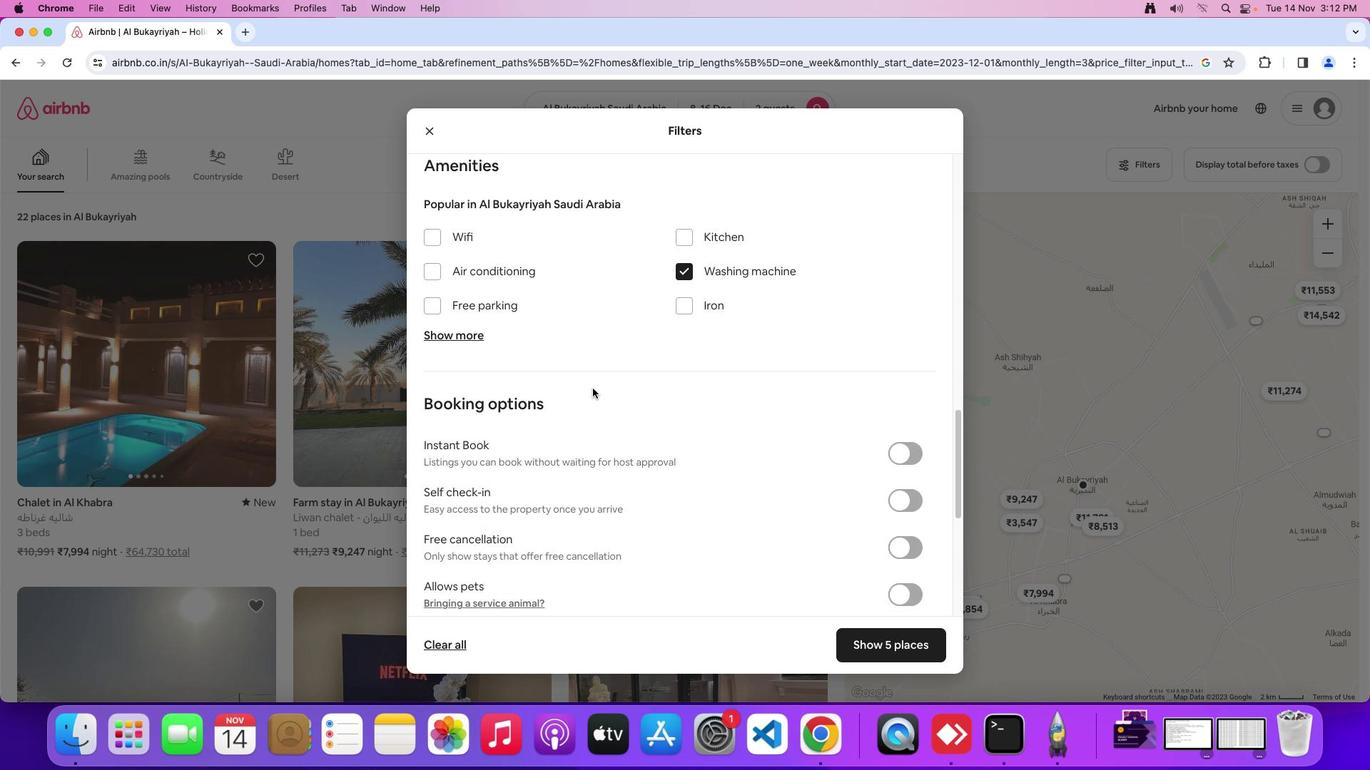 
Action: Mouse scrolled (587, 384) with delta (-3, -5)
Screenshot: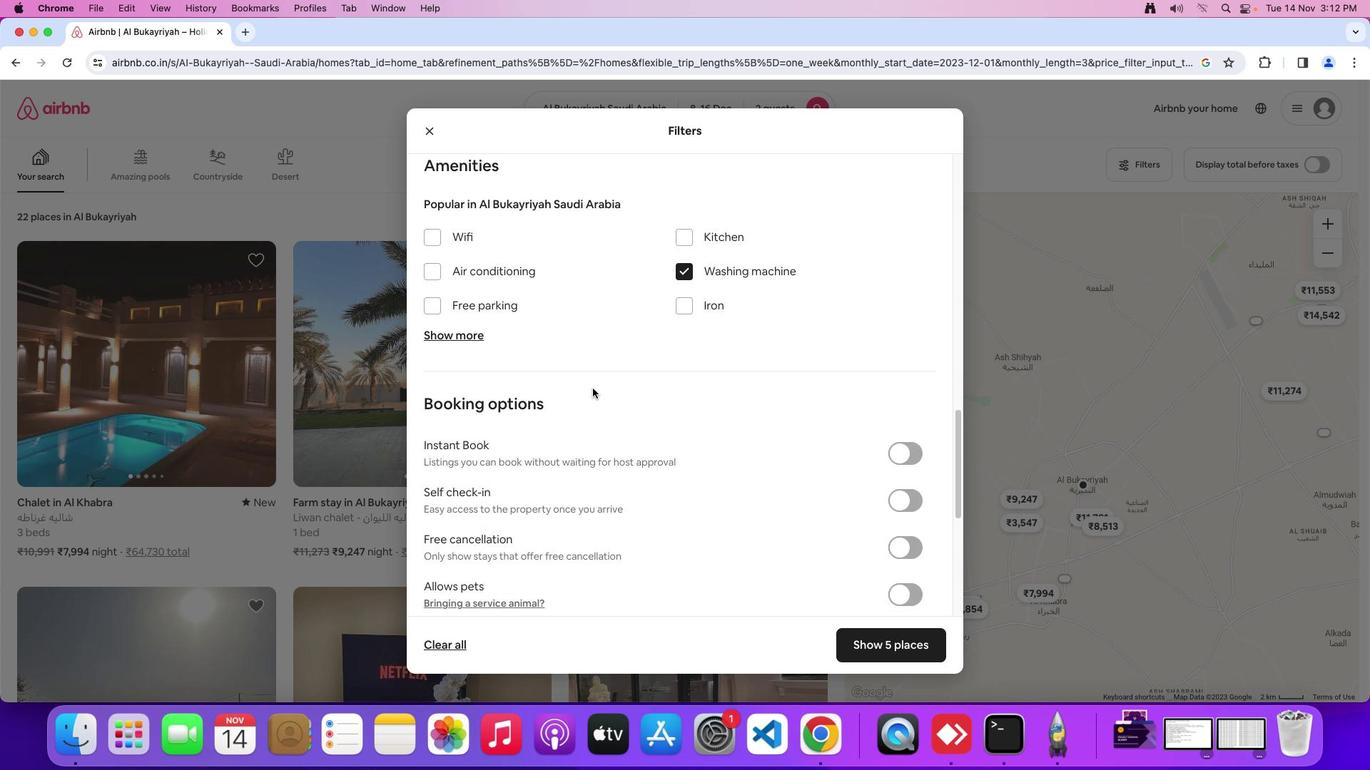 
Action: Mouse moved to (589, 383)
Screenshot: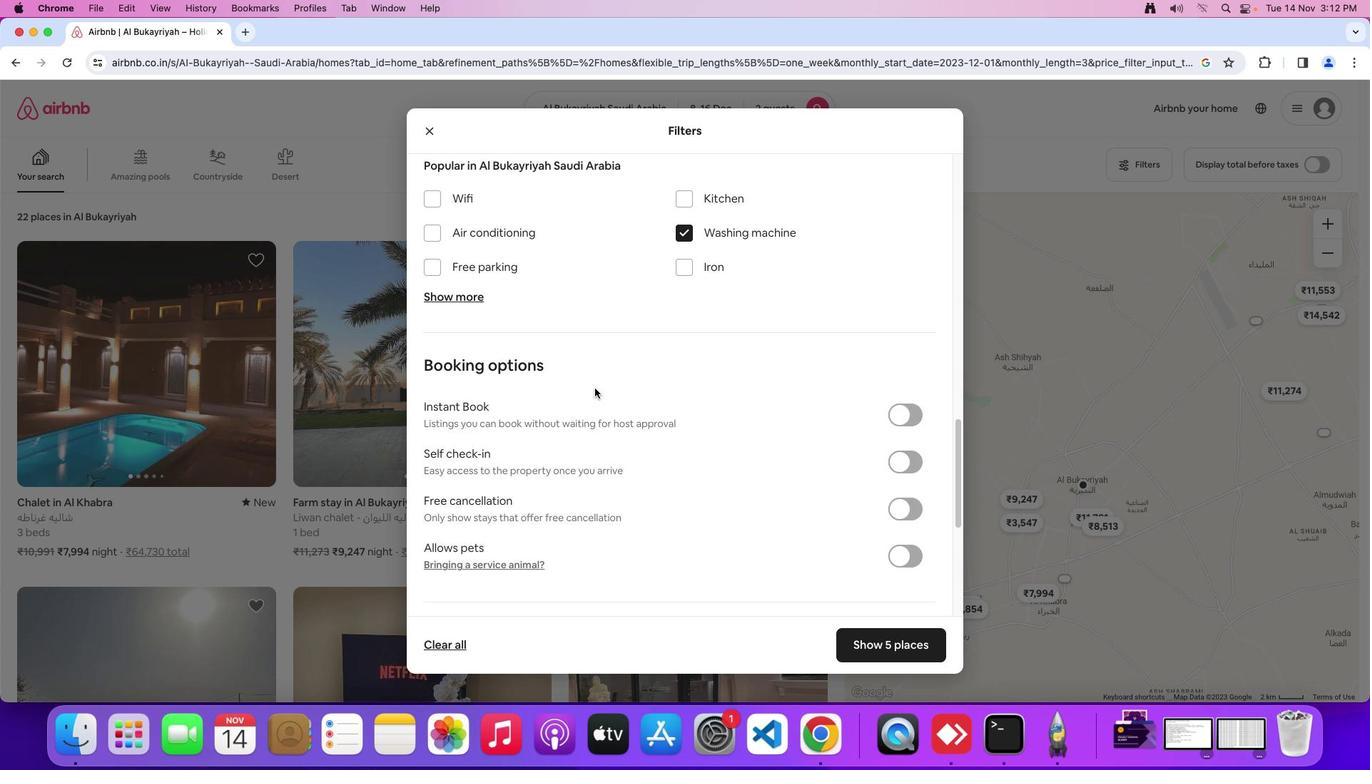 
Action: Mouse scrolled (589, 383) with delta (-3, -4)
Screenshot: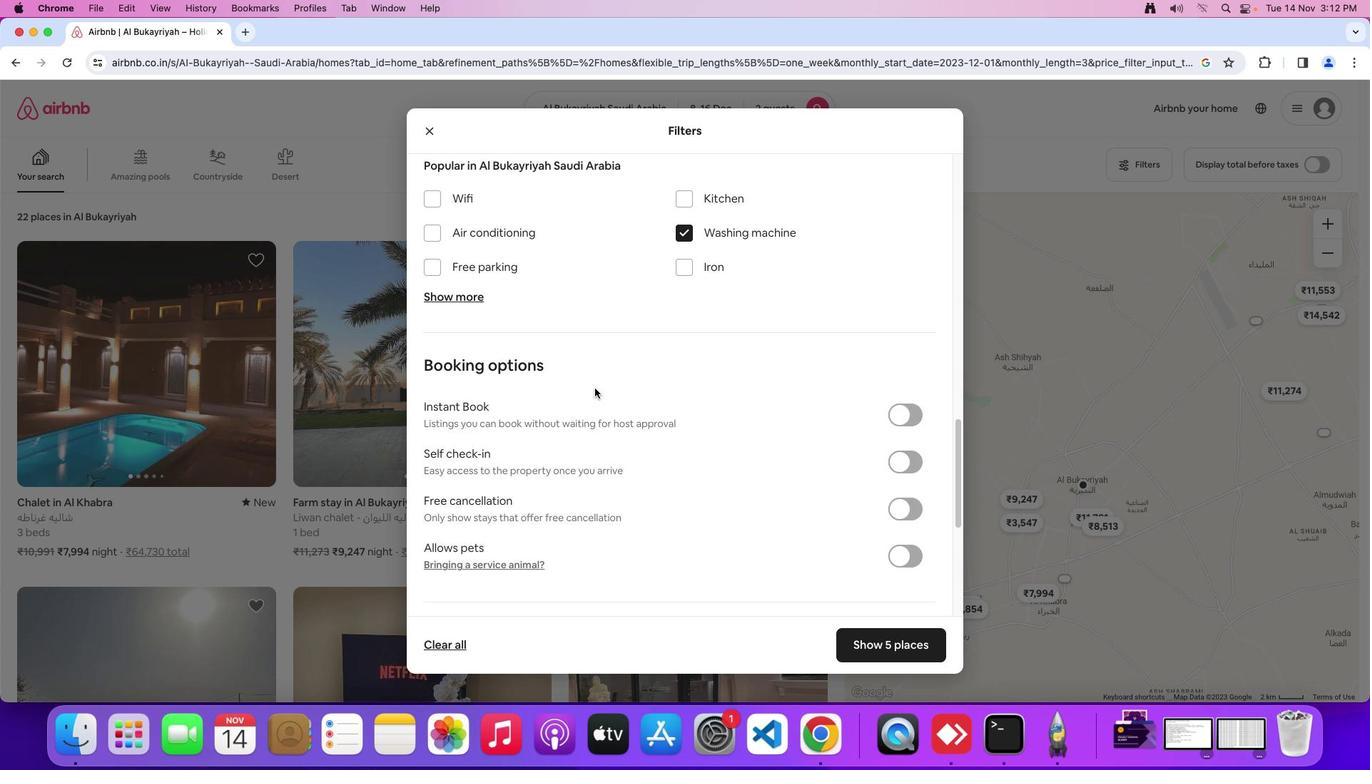 
Action: Mouse moved to (590, 383)
Screenshot: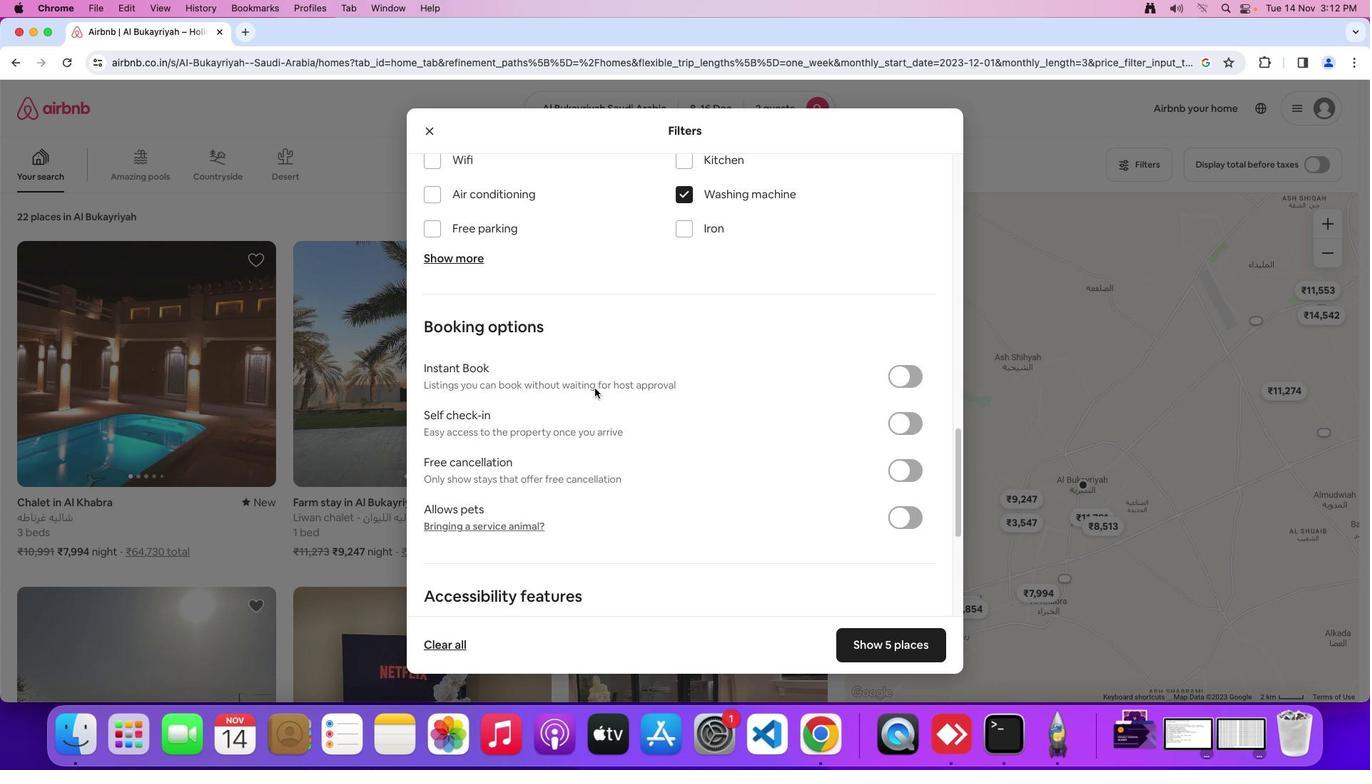 
Action: Mouse scrolled (590, 383) with delta (-3, -4)
Screenshot: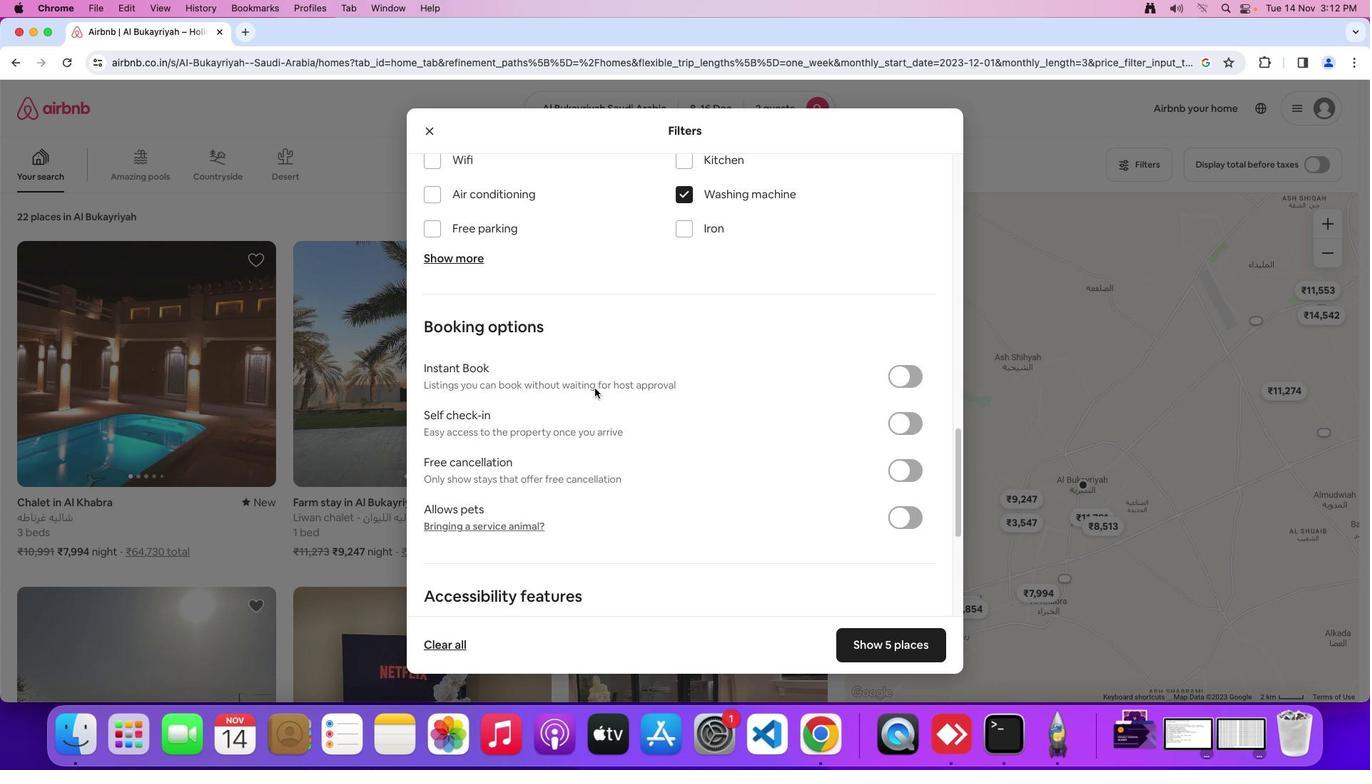 
Action: Mouse moved to (590, 384)
Screenshot: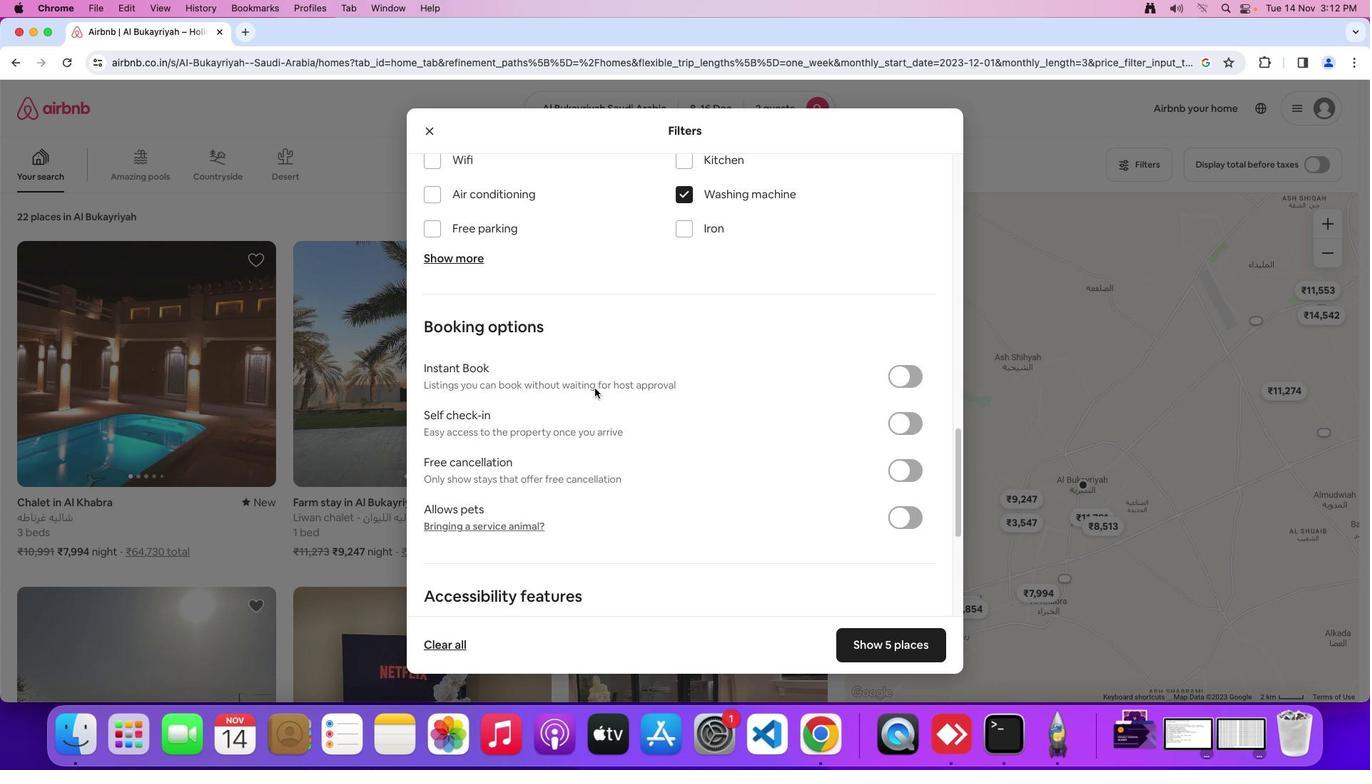 
Action: Mouse scrolled (590, 384) with delta (-3, -6)
Screenshot: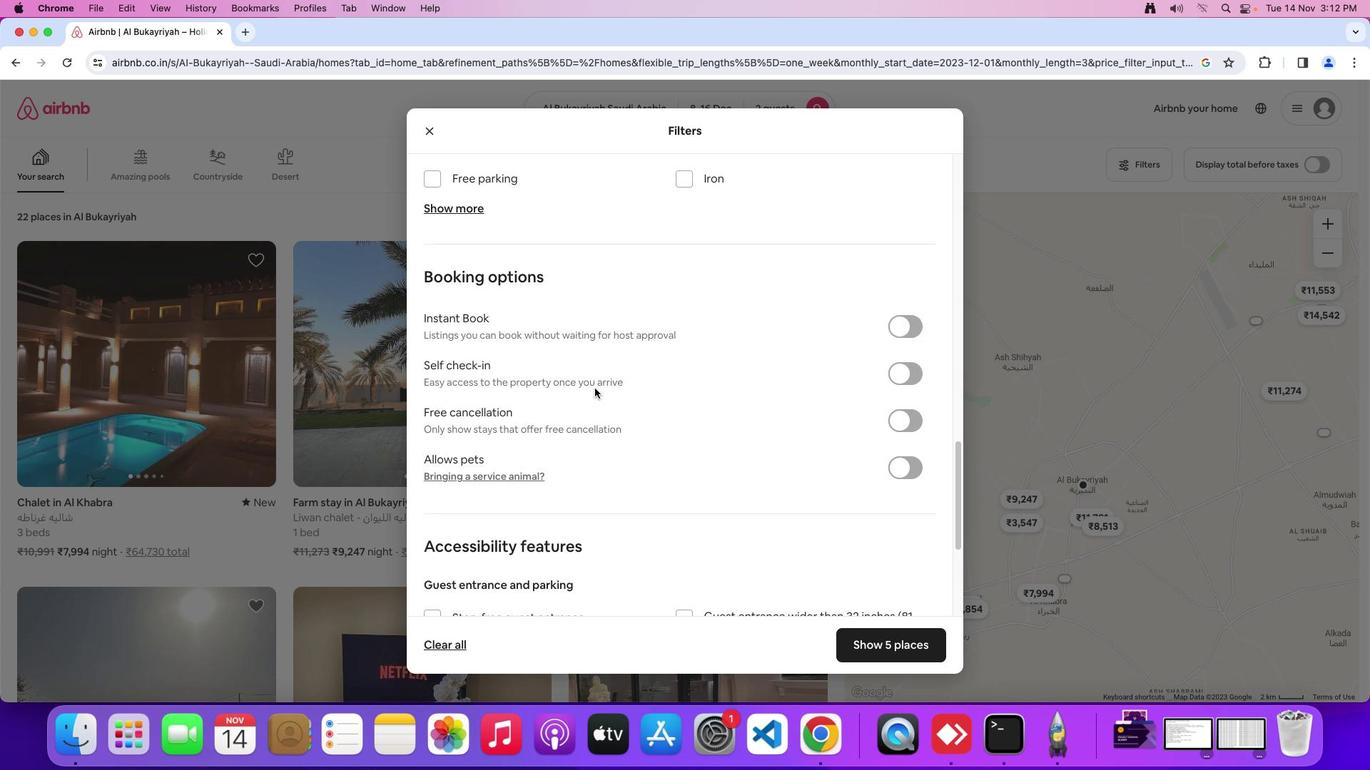 
Action: Mouse moved to (908, 312)
Screenshot: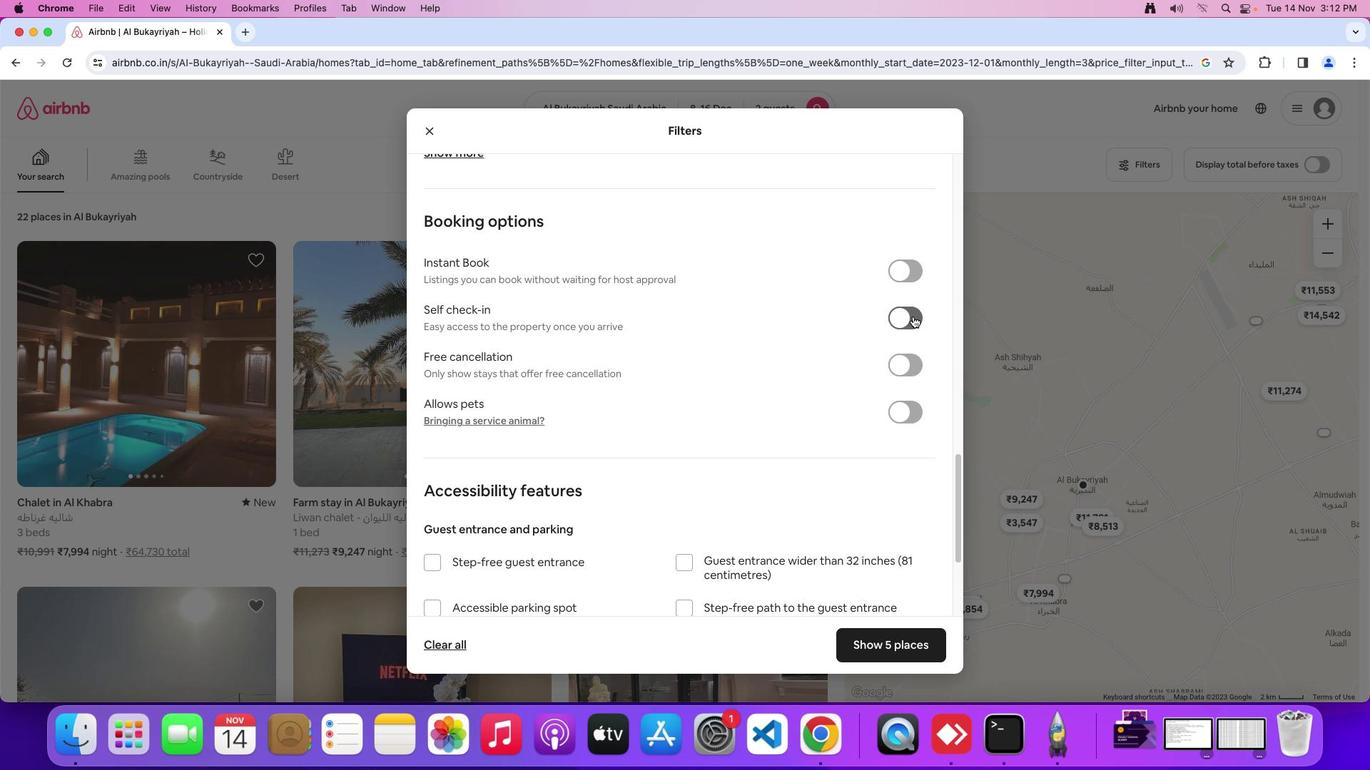 
Action: Mouse pressed left at (908, 312)
Screenshot: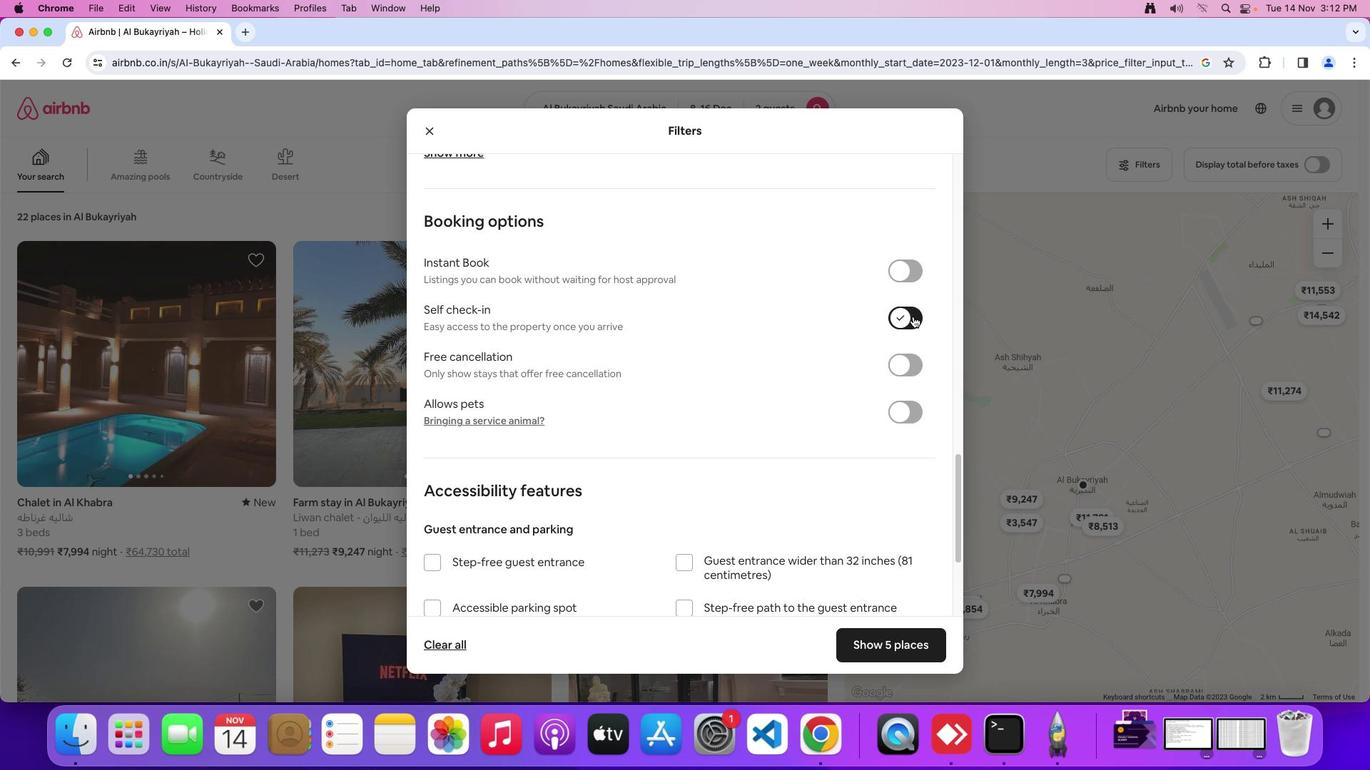 
Action: Mouse moved to (904, 633)
Screenshot: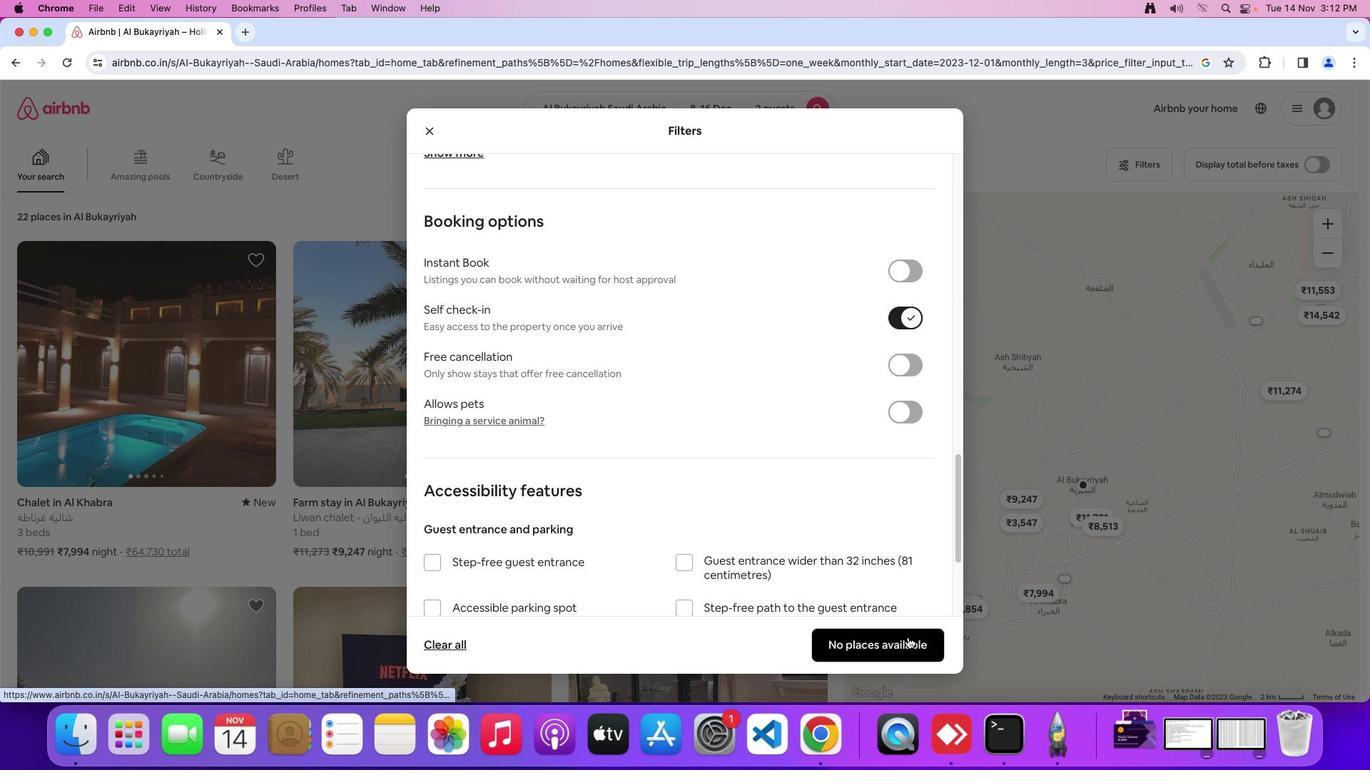 
Action: Mouse pressed left at (904, 633)
Screenshot: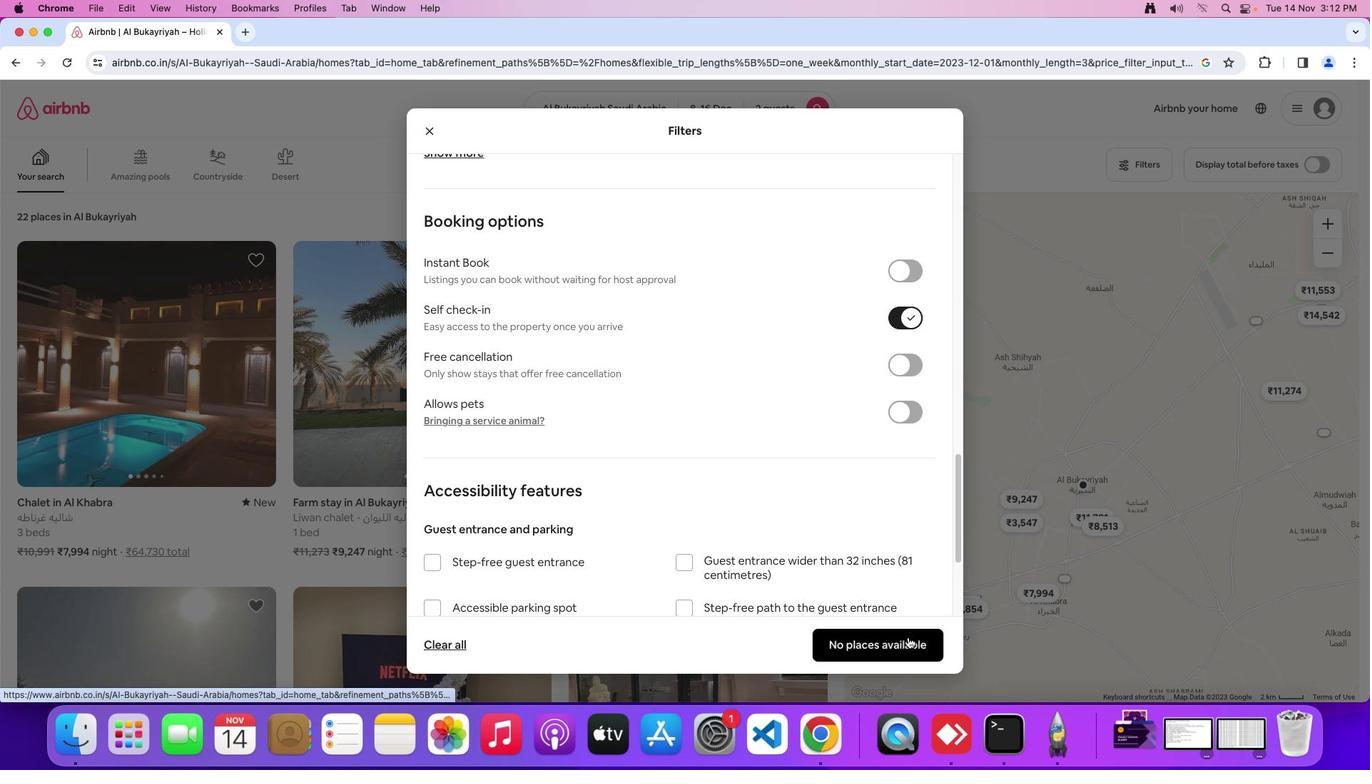 
Action: Mouse moved to (777, 428)
Screenshot: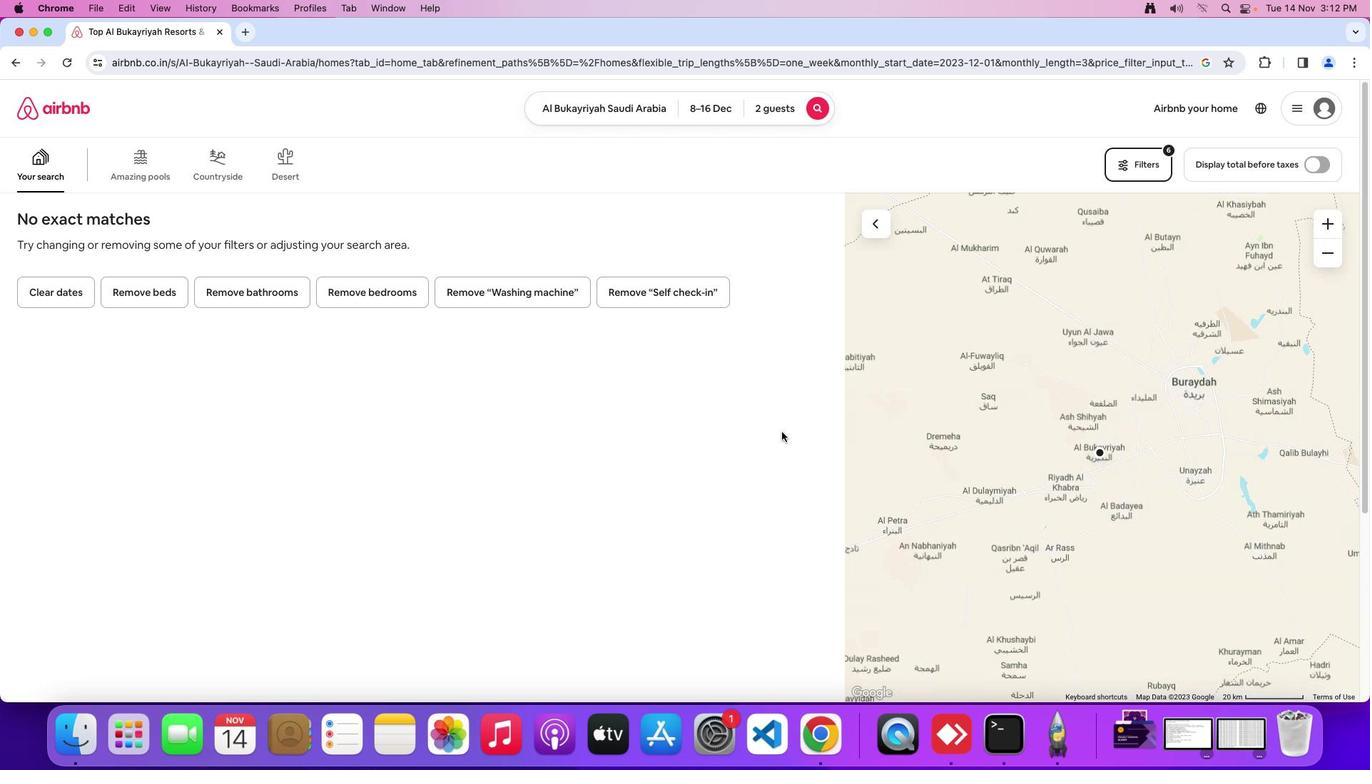 
Action: Mouse pressed left at (777, 428)
Screenshot: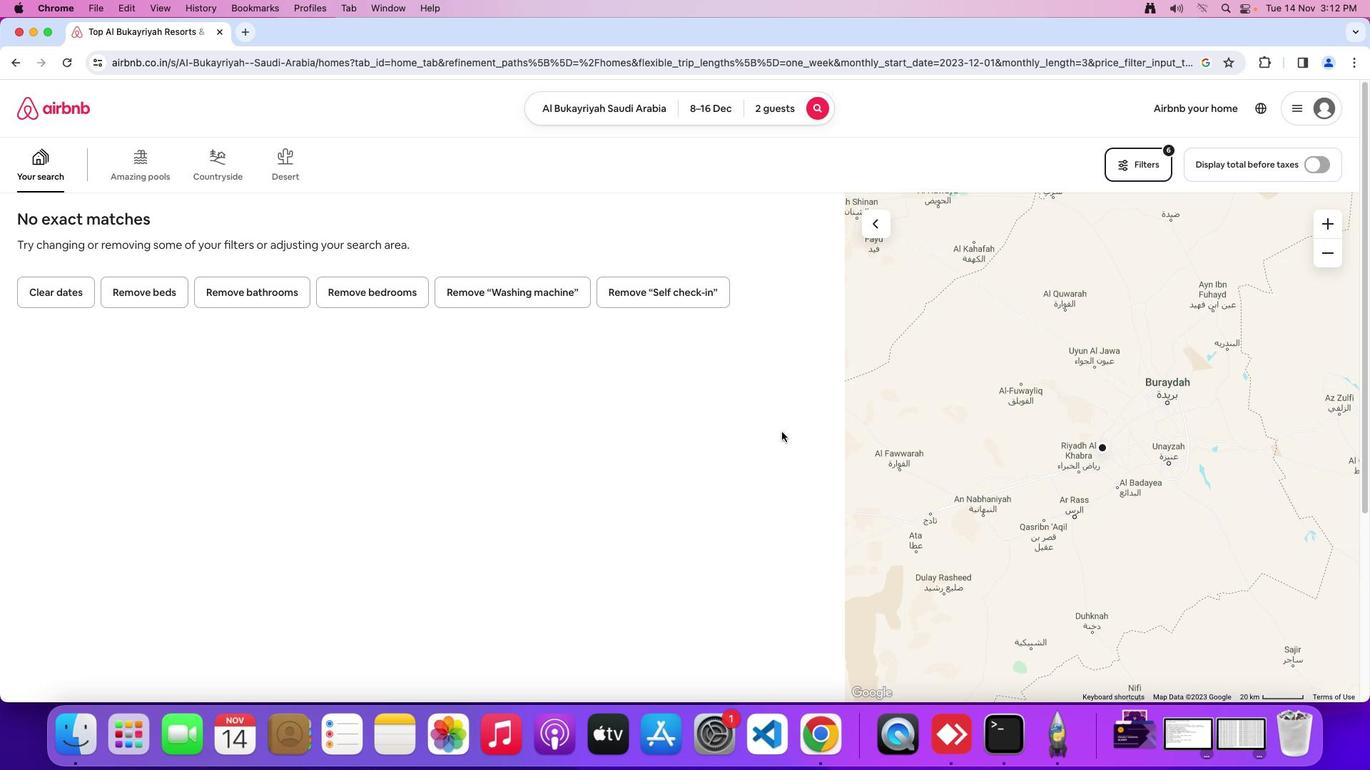 
Action: Mouse moved to (817, 455)
Screenshot: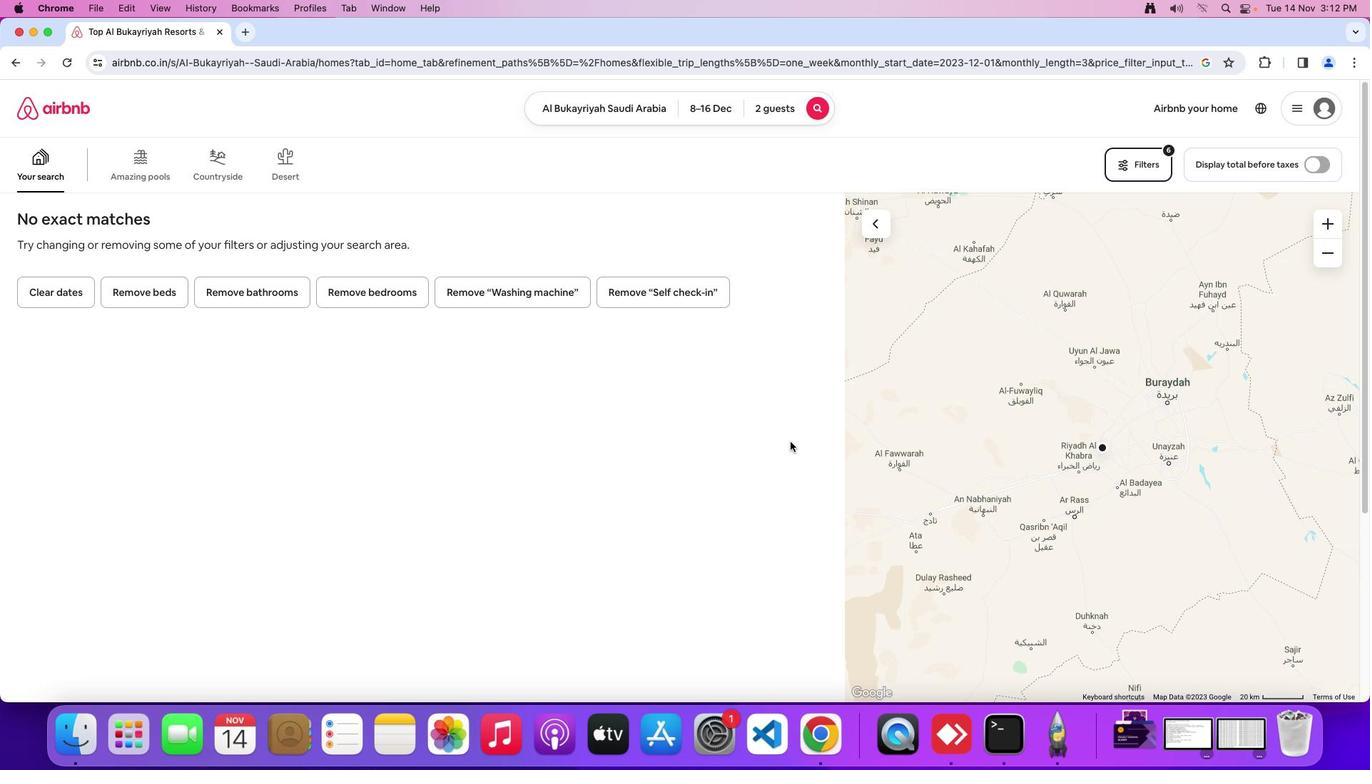 
